 Task: Open Card Project Procurement Management in Board Resource Allocation Techniques to Workspace Health and Safety and add a team member Softage.3@softage.net, a label Green, a checklist Sales Reporting, an attachment from your computer, a color Green and finally, add a card description 'Conduct team training session on effective coaching and mentoring' and a comment 'This task requires us to be detail-oriented and meticulous, ensuring that we do not miss any important information or details.'. Add a start date 'Jan 07, 1900' with a due date 'Jan 14, 1900'
Action: Mouse moved to (633, 195)
Screenshot: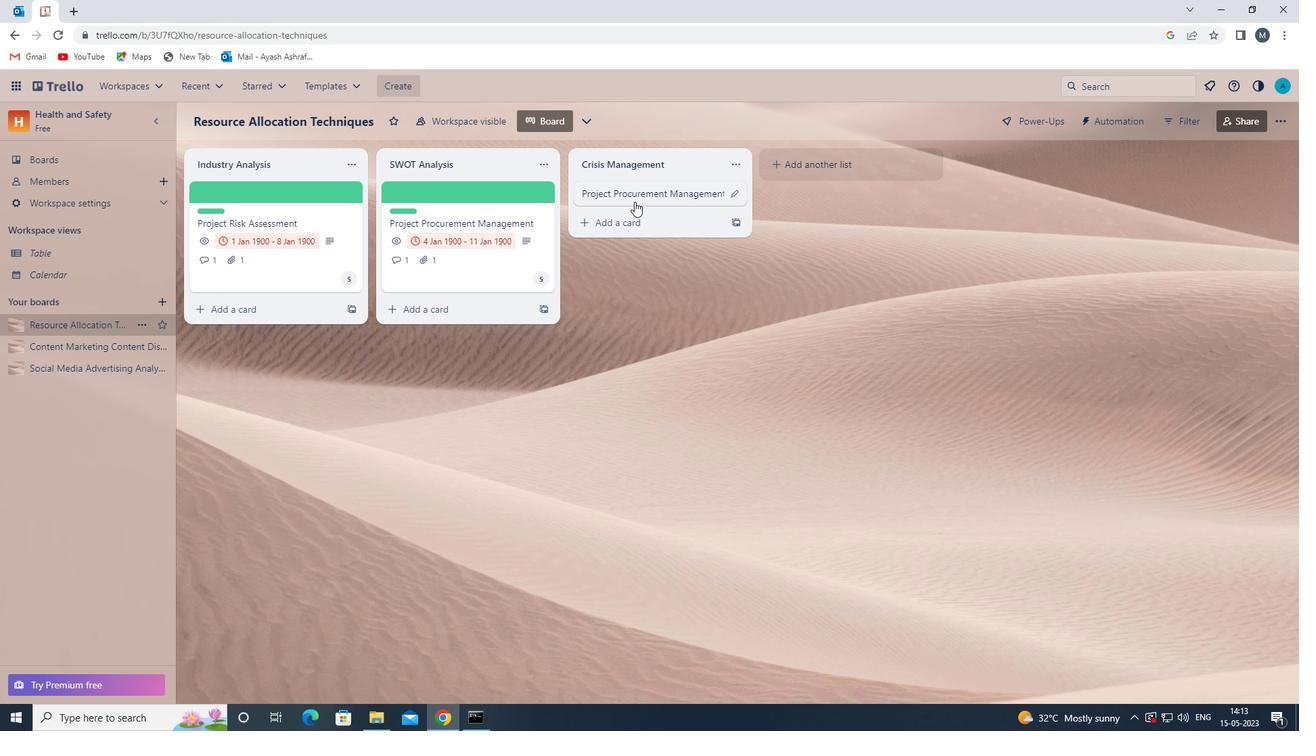 
Action: Mouse pressed left at (633, 195)
Screenshot: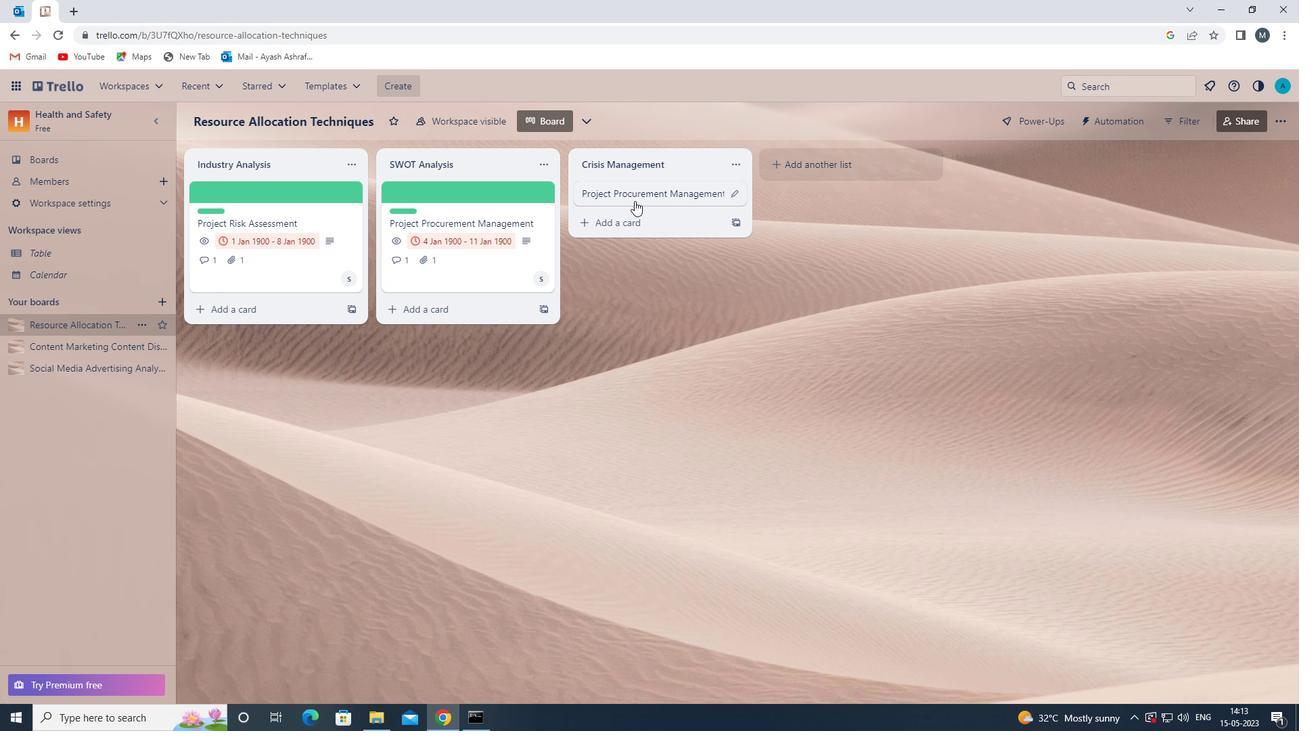 
Action: Mouse moved to (803, 240)
Screenshot: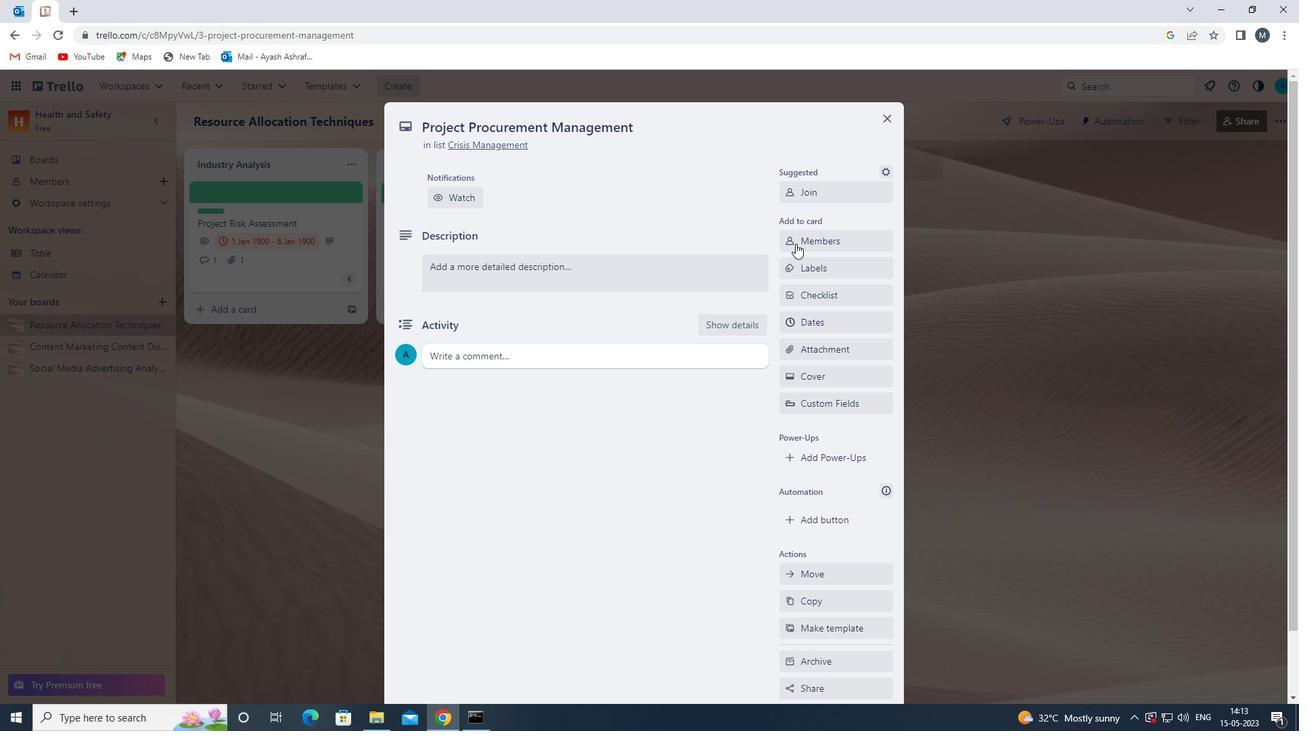 
Action: Mouse pressed left at (803, 240)
Screenshot: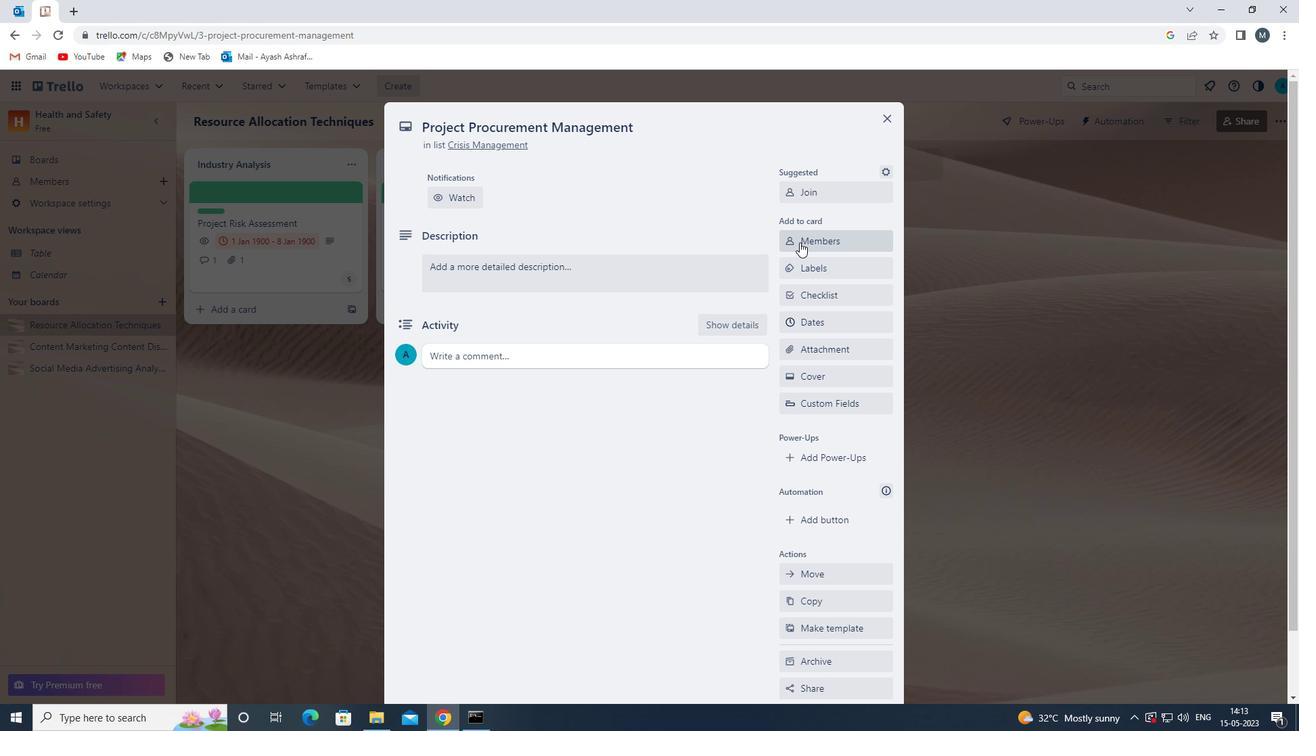 
Action: Mouse moved to (837, 290)
Screenshot: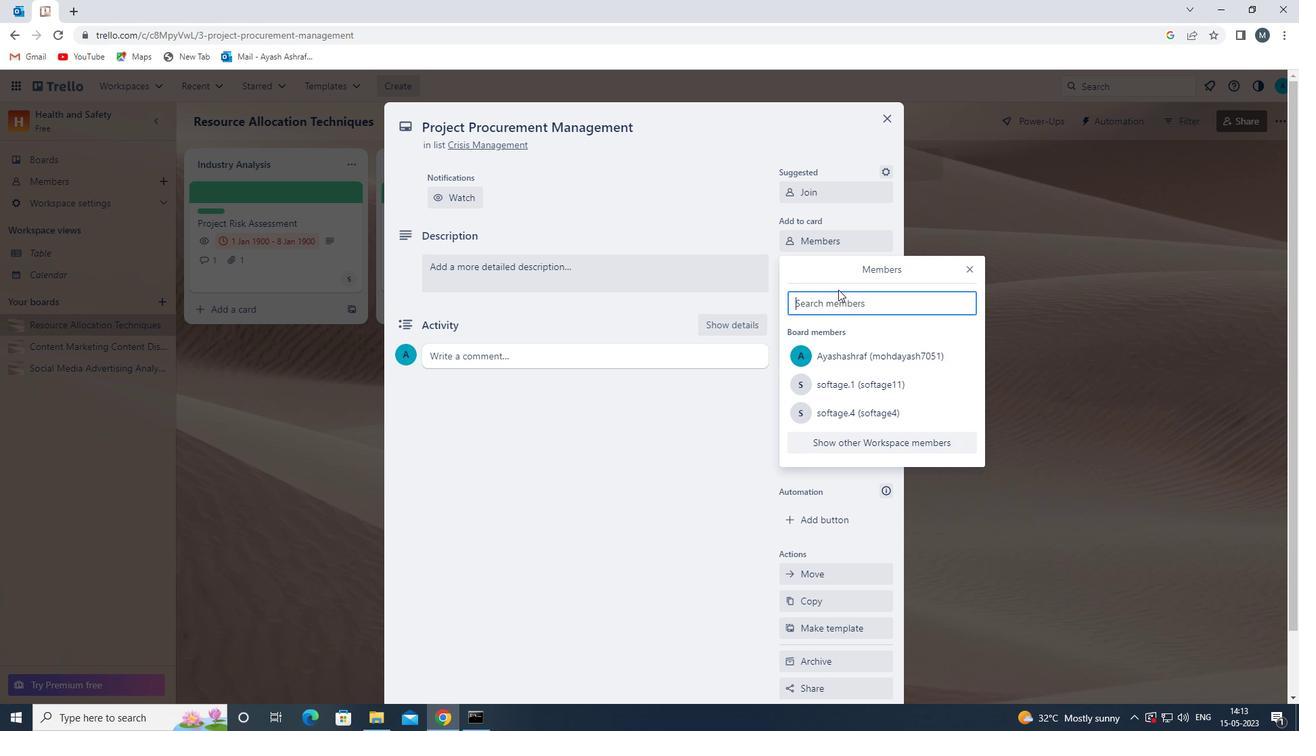 
Action: Key pressed s
Screenshot: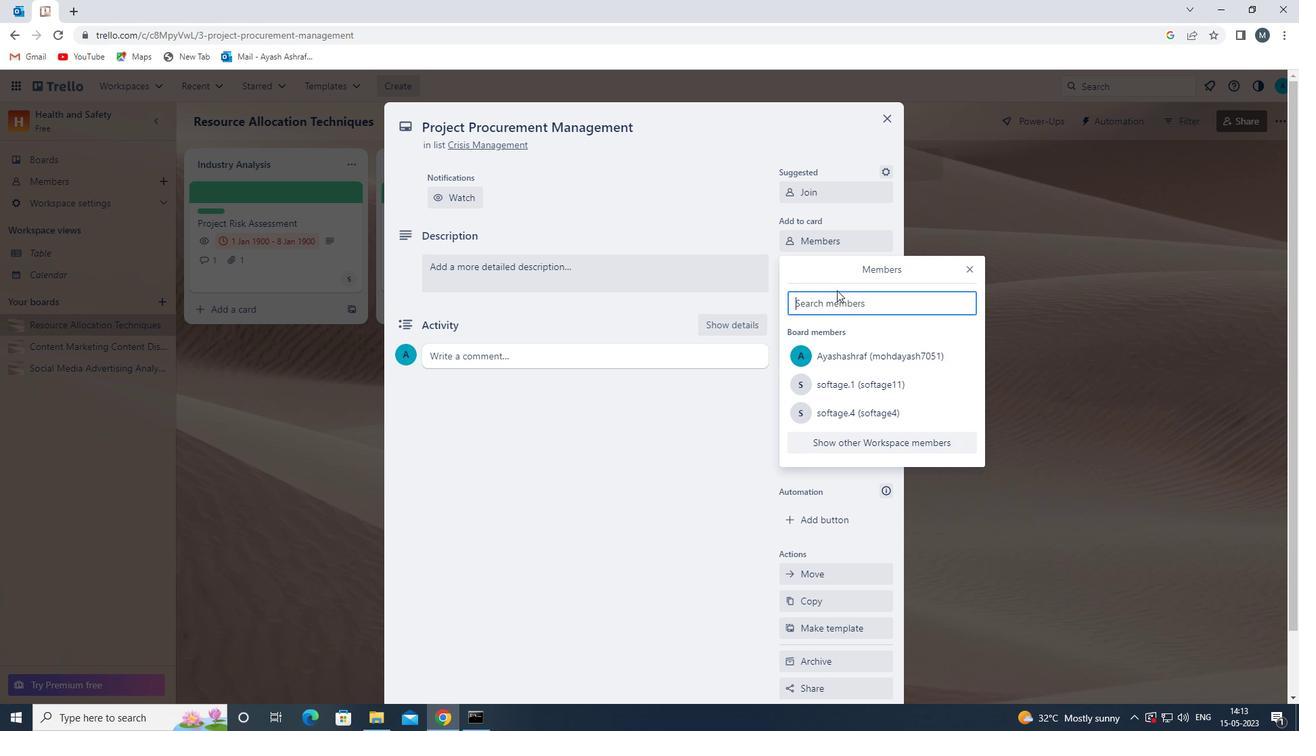 
Action: Mouse moved to (857, 463)
Screenshot: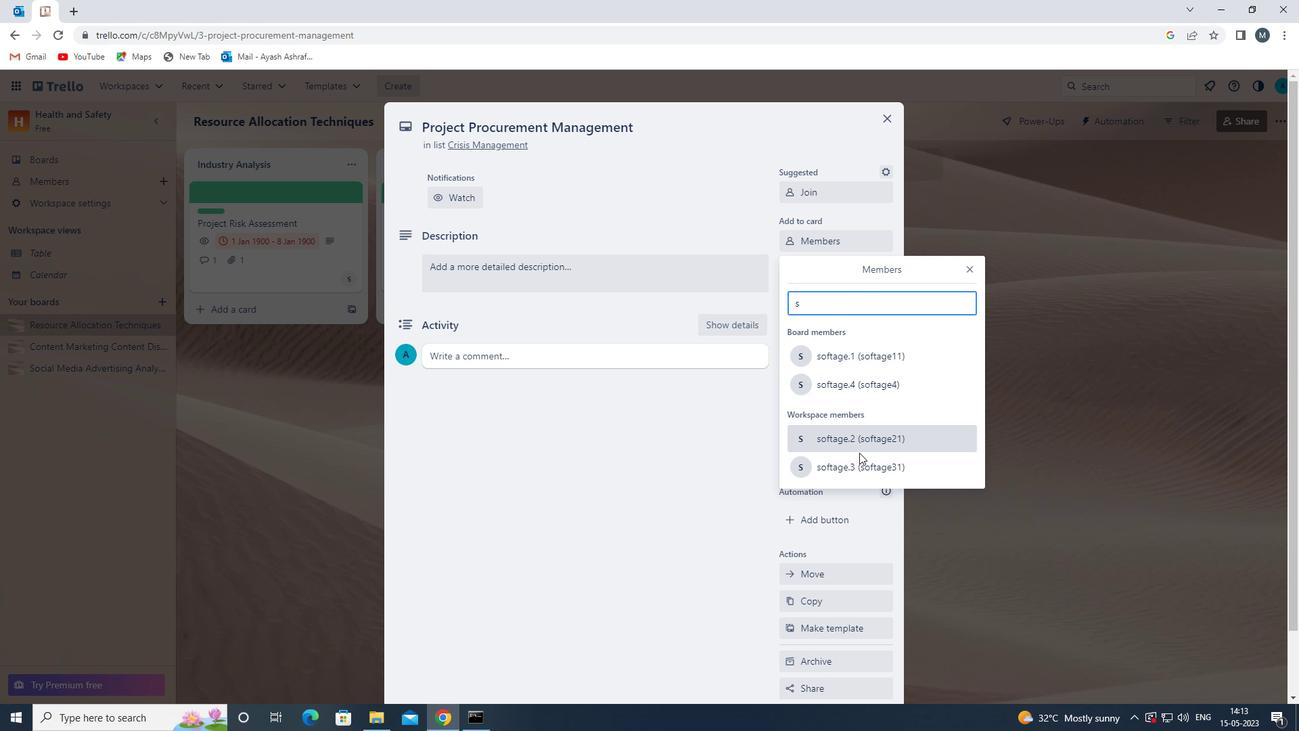 
Action: Mouse pressed left at (857, 463)
Screenshot: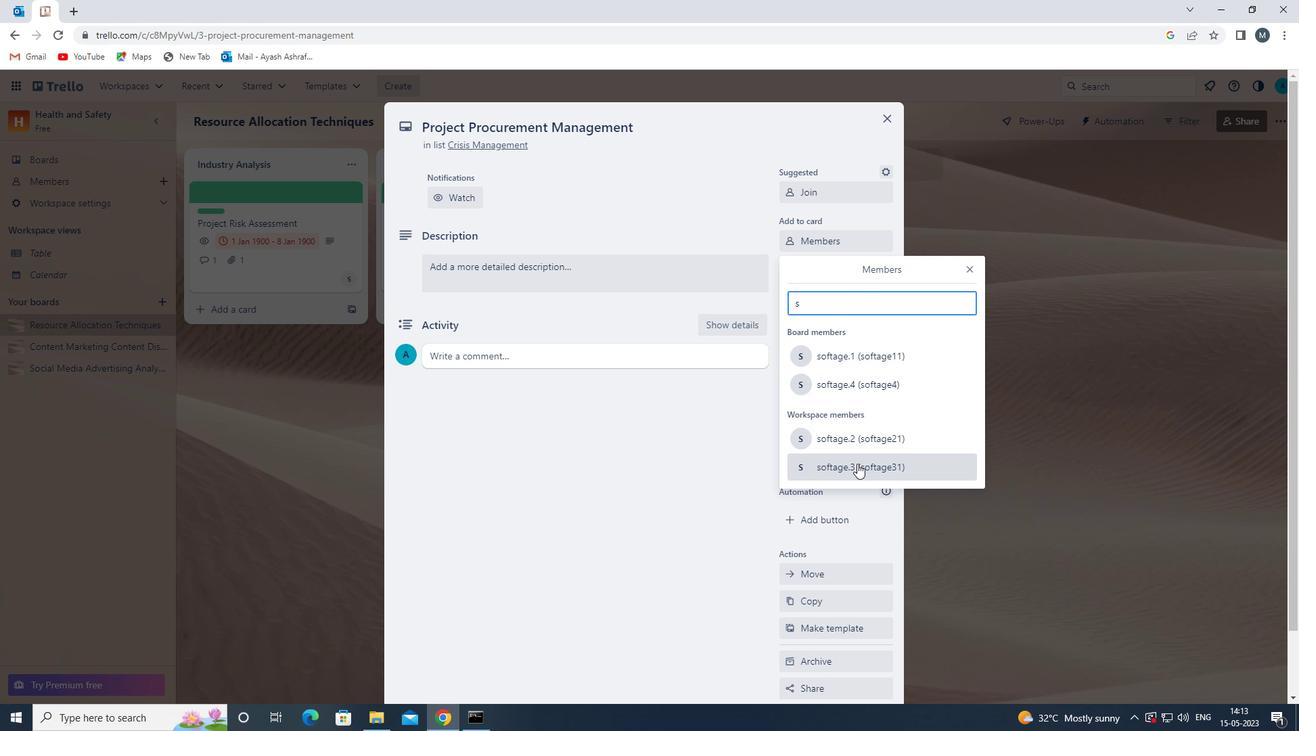 
Action: Mouse moved to (970, 264)
Screenshot: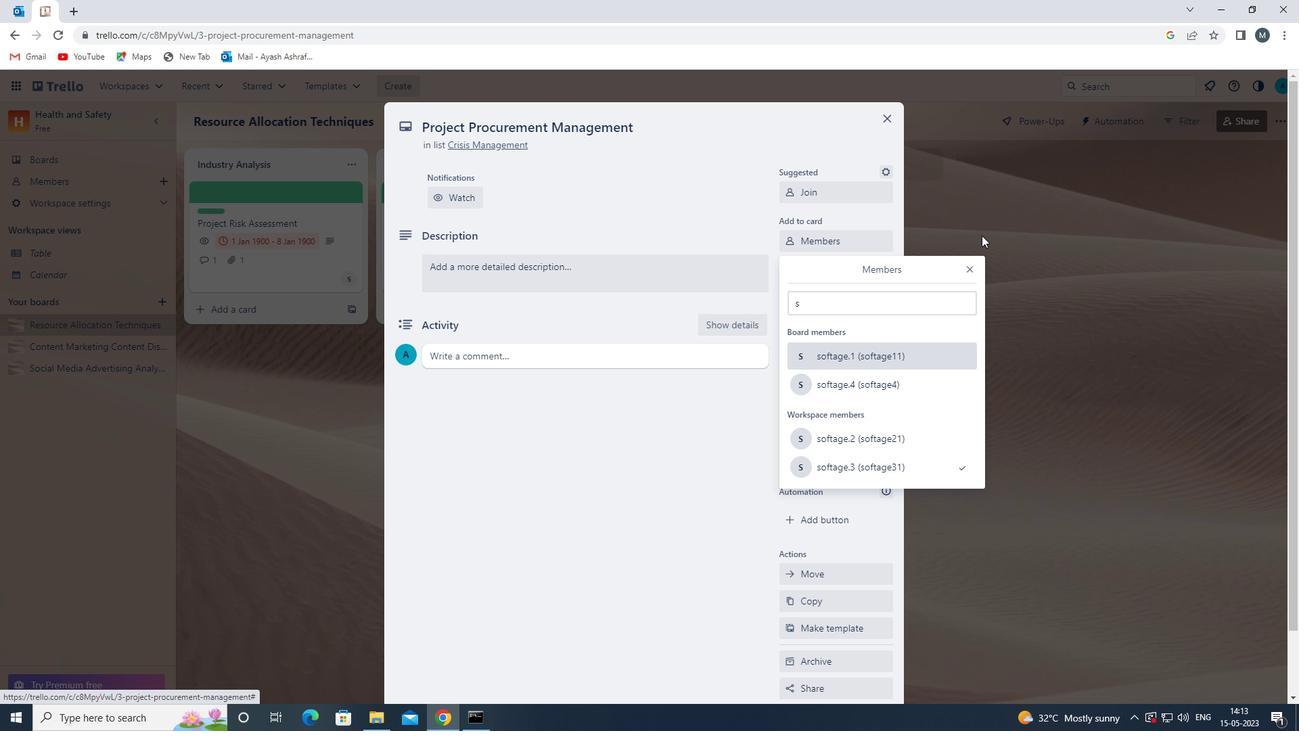 
Action: Mouse pressed left at (970, 264)
Screenshot: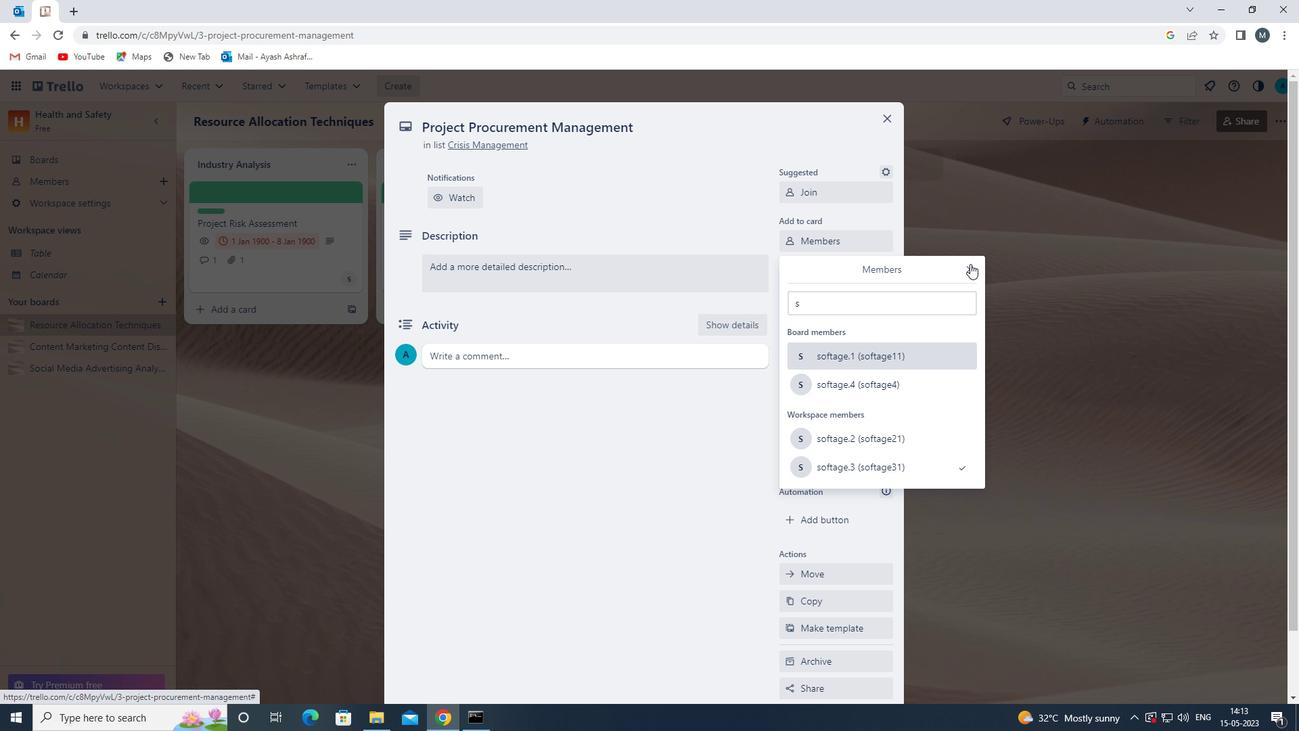 
Action: Mouse moved to (841, 269)
Screenshot: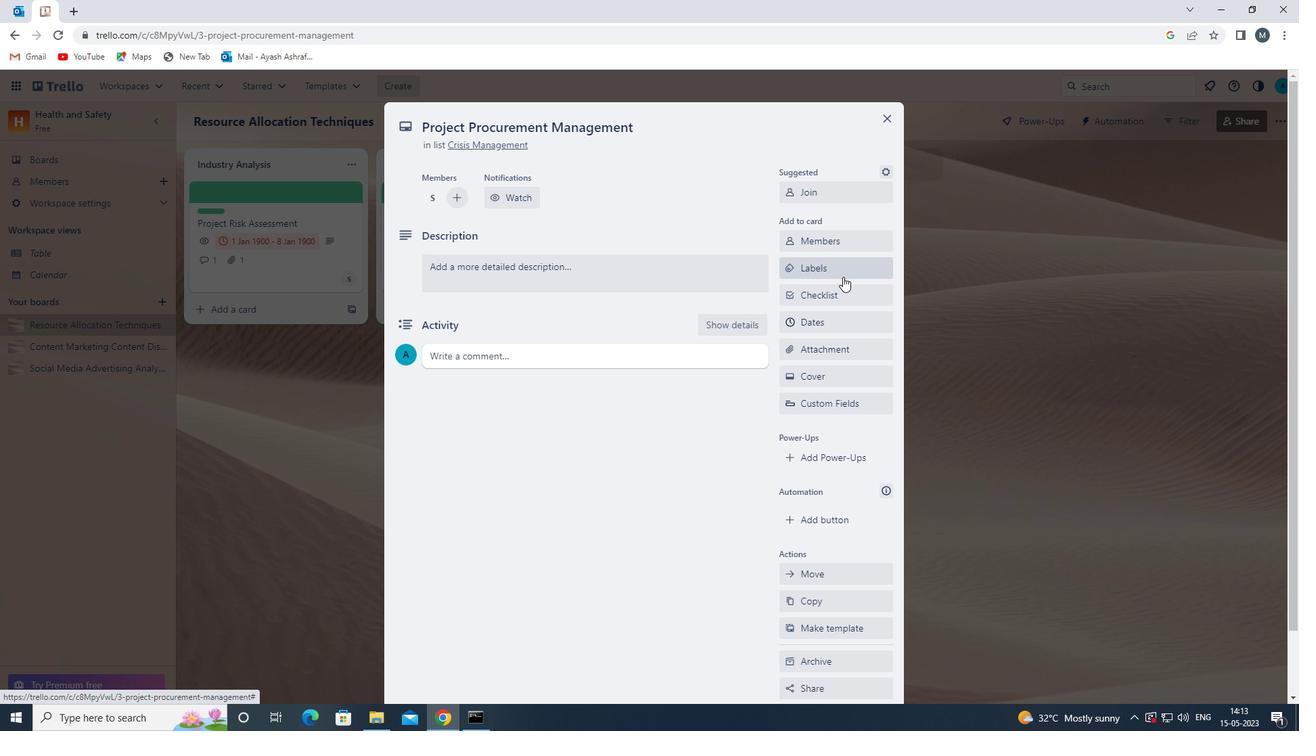 
Action: Mouse pressed left at (841, 269)
Screenshot: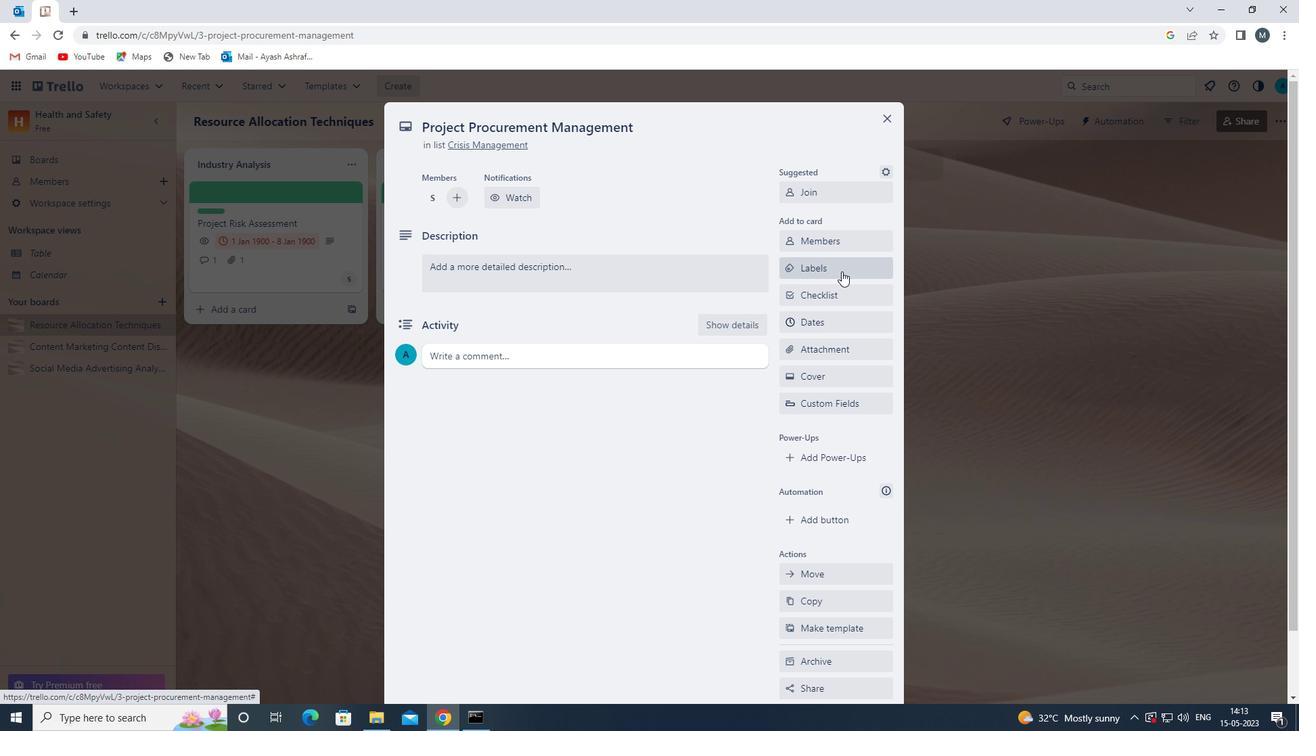 
Action: Mouse moved to (830, 375)
Screenshot: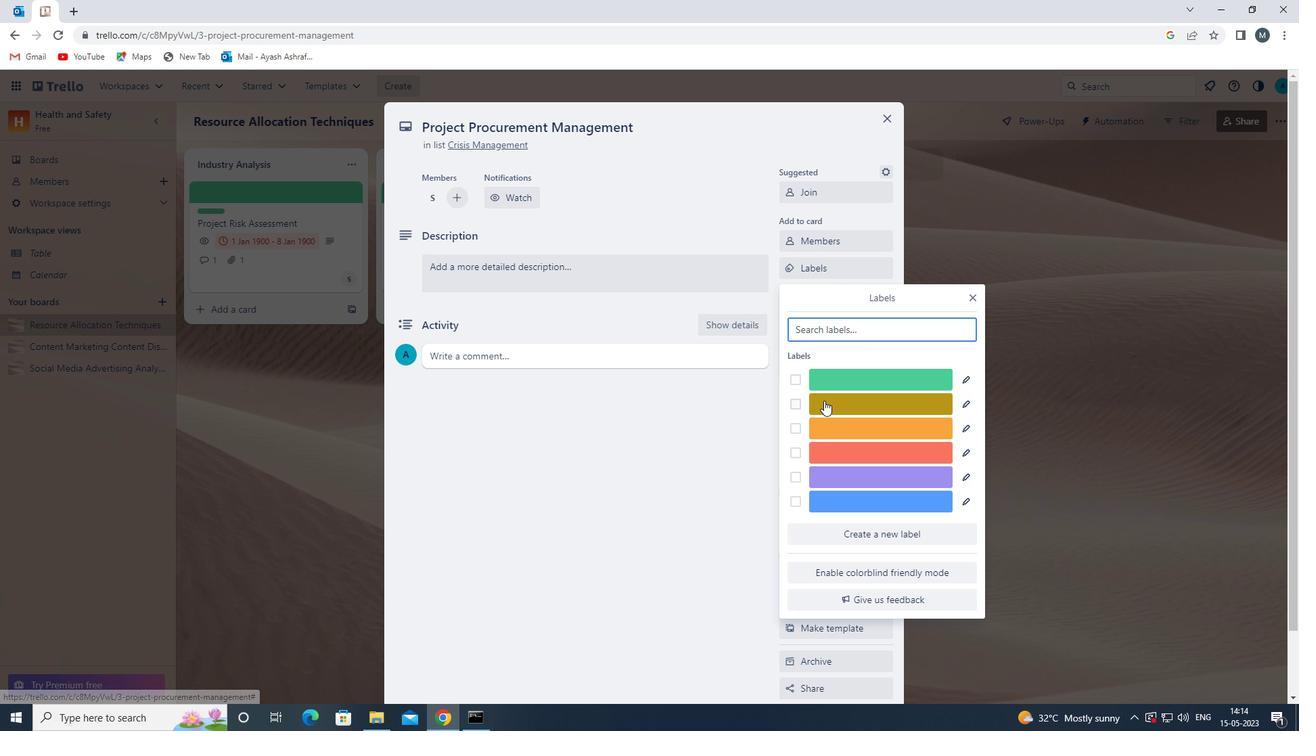 
Action: Mouse pressed left at (830, 375)
Screenshot: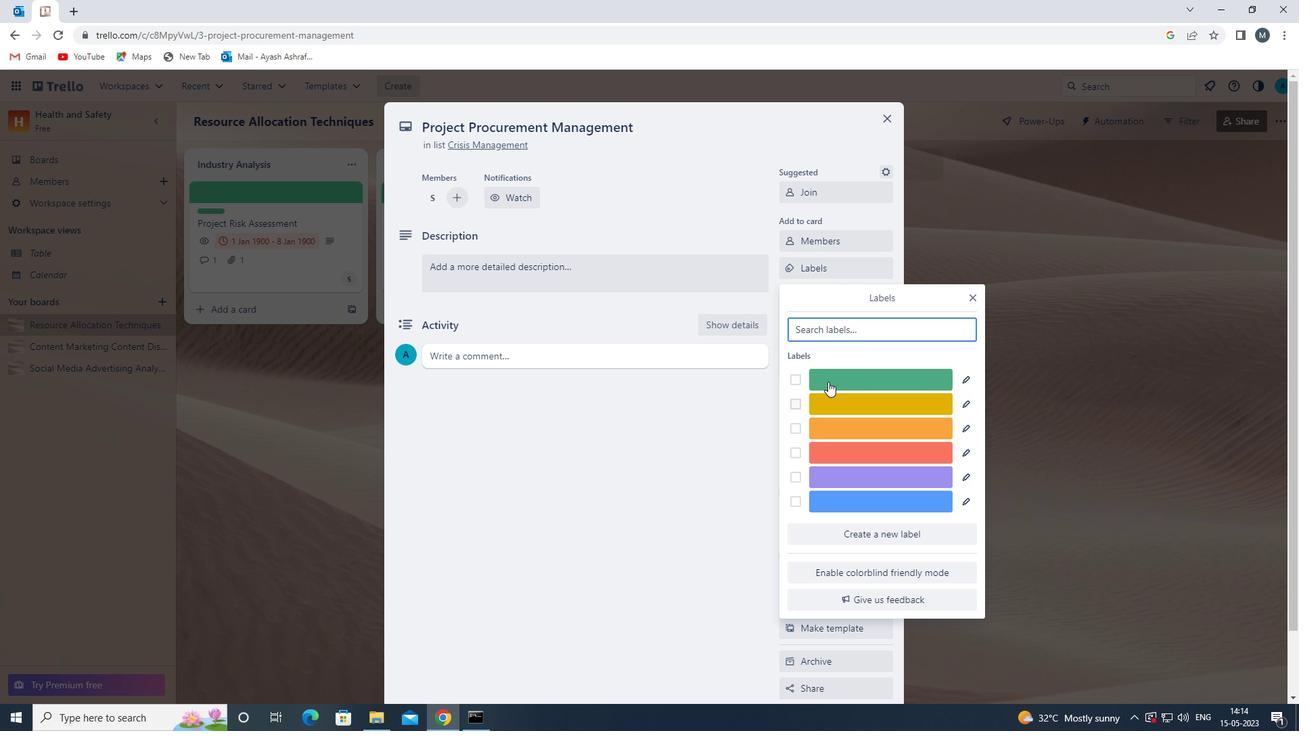 
Action: Mouse moved to (974, 297)
Screenshot: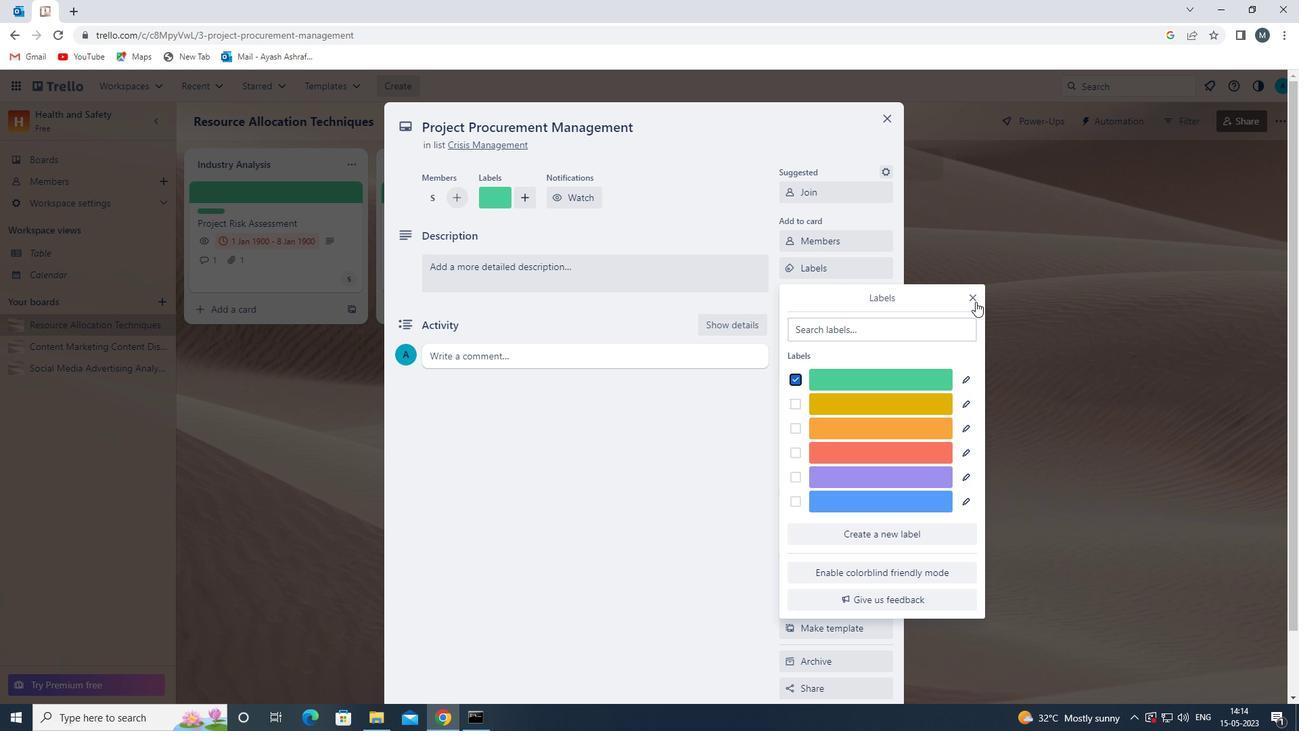 
Action: Mouse pressed left at (974, 297)
Screenshot: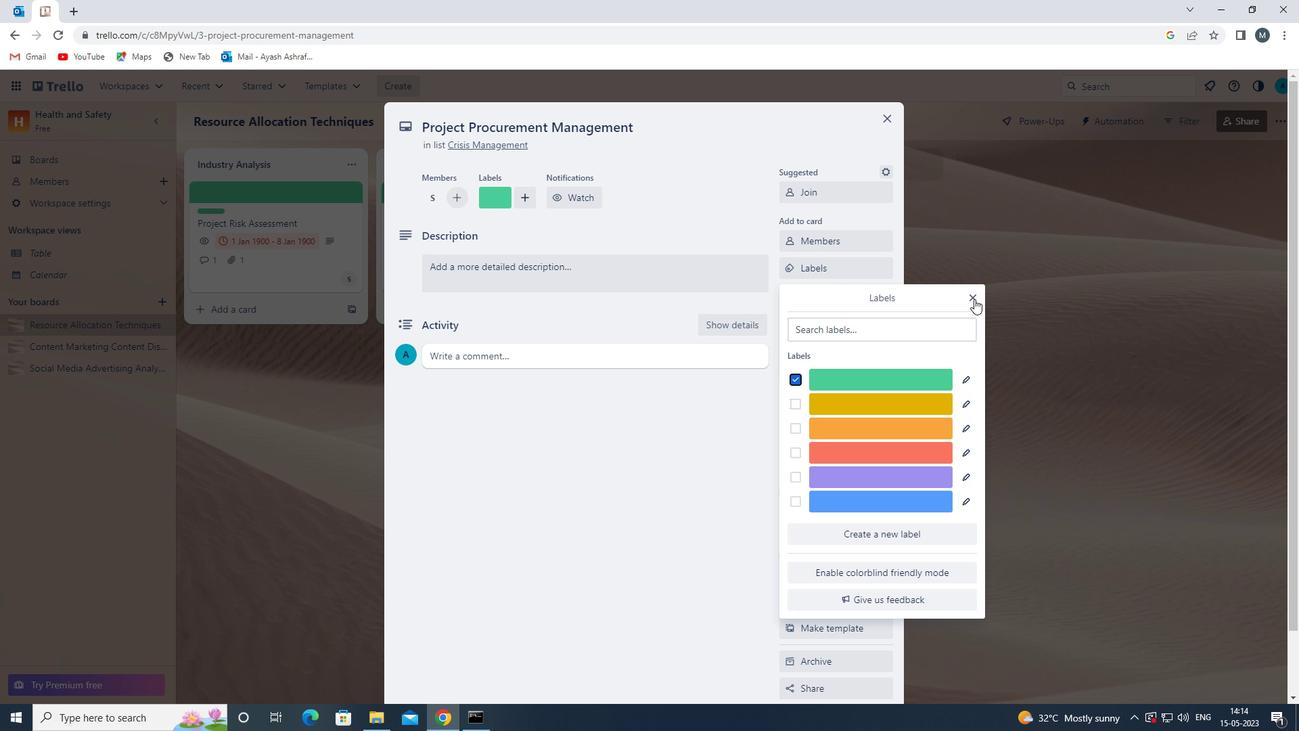 
Action: Mouse moved to (837, 290)
Screenshot: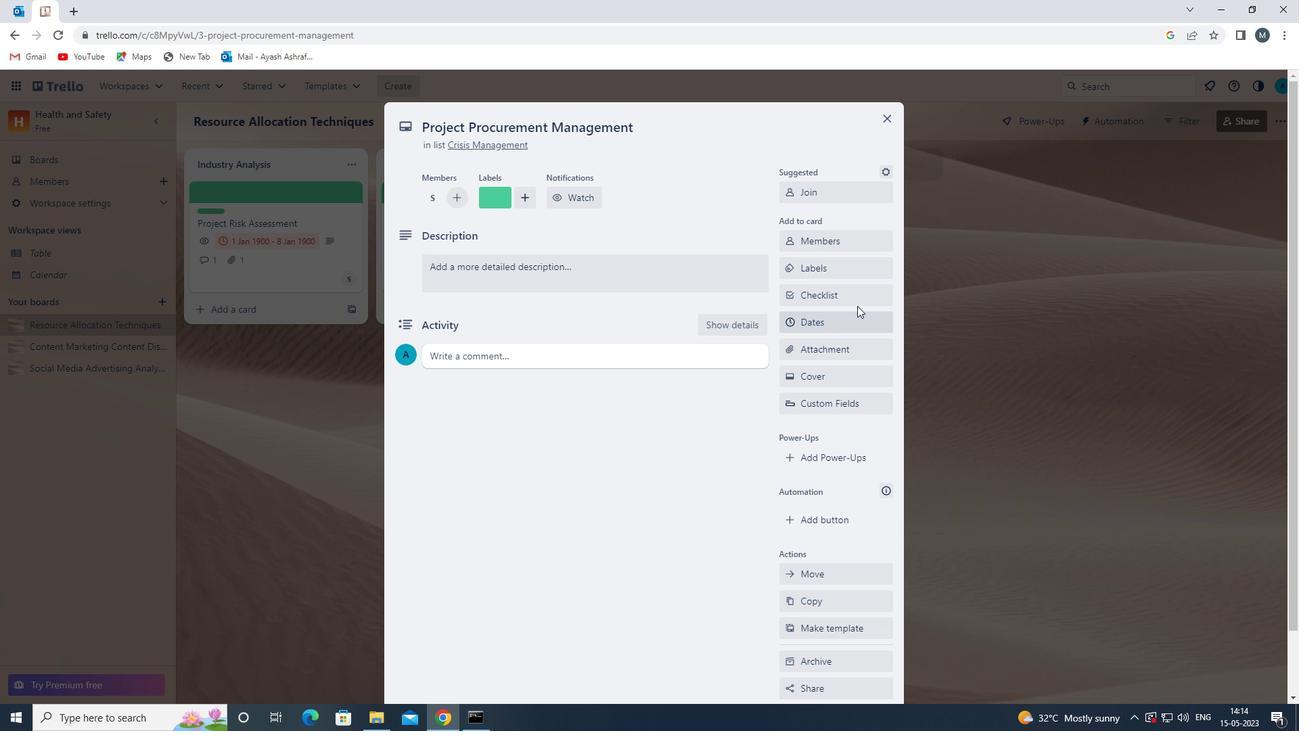 
Action: Mouse pressed left at (837, 290)
Screenshot: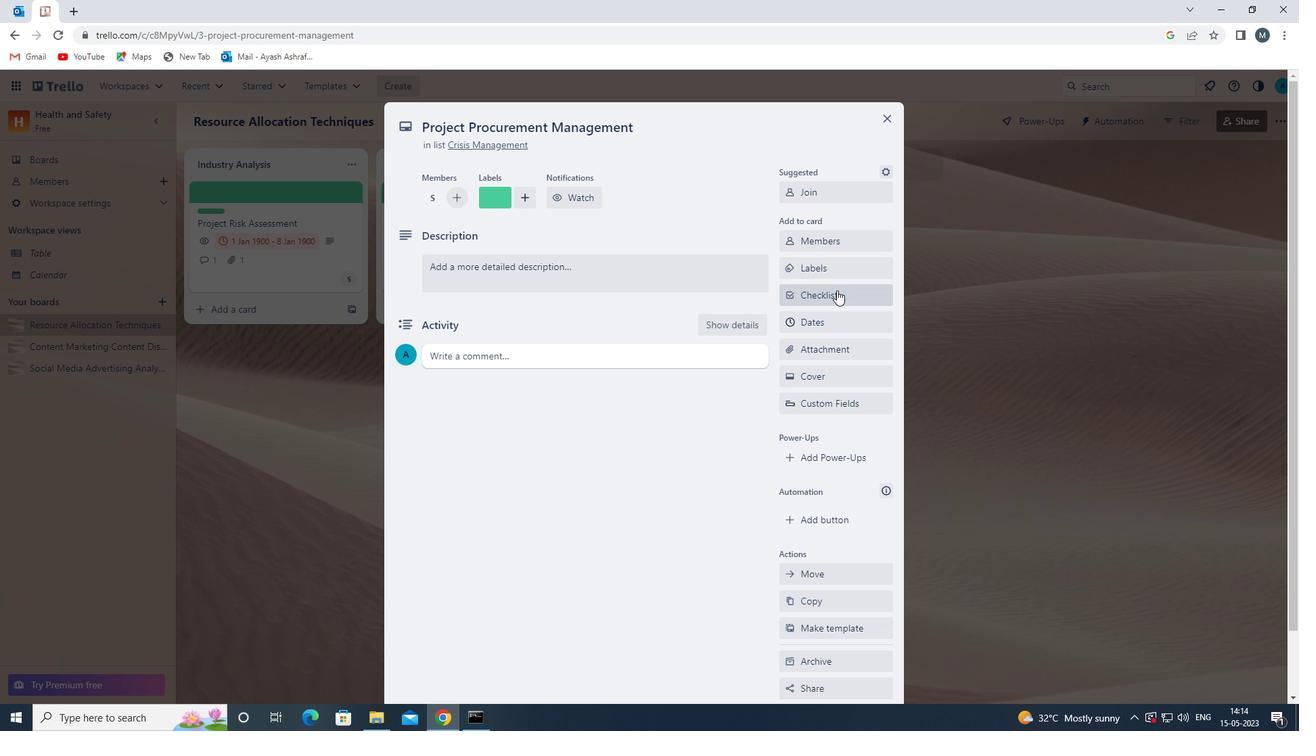 
Action: Key pressed s
Screenshot: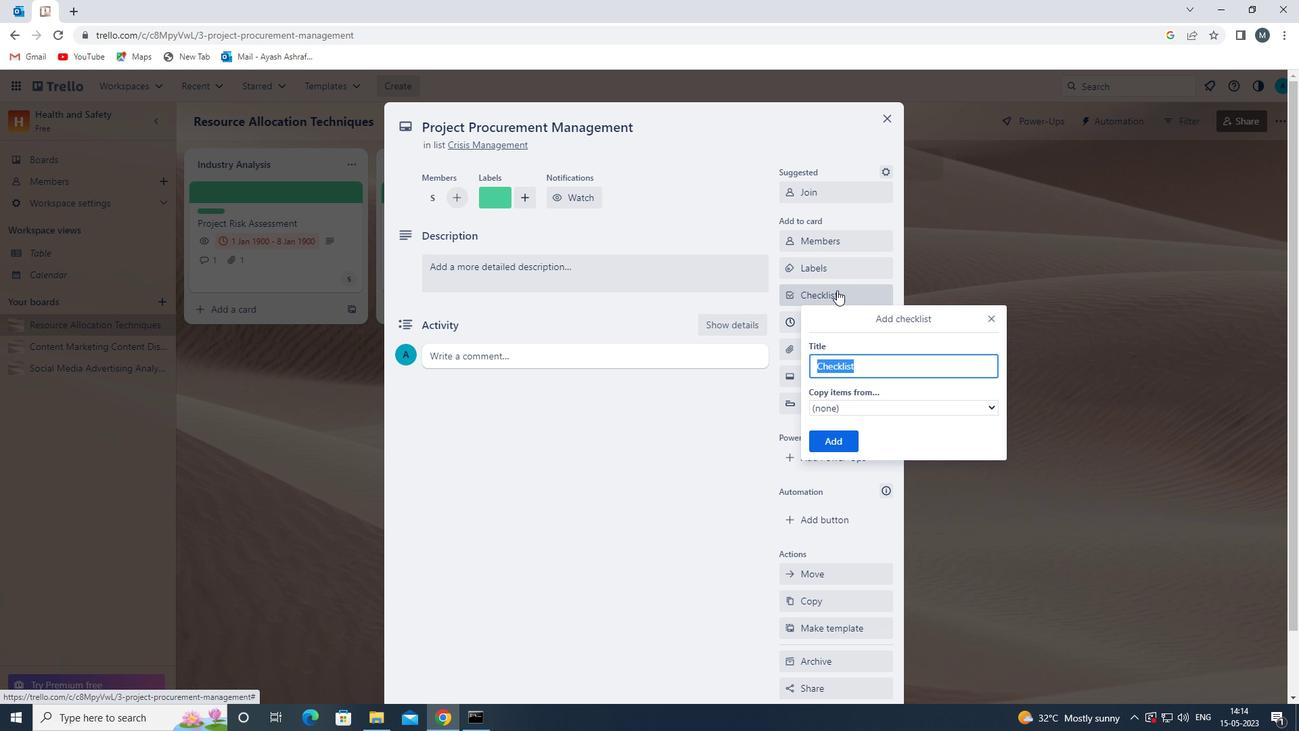 
Action: Mouse moved to (916, 477)
Screenshot: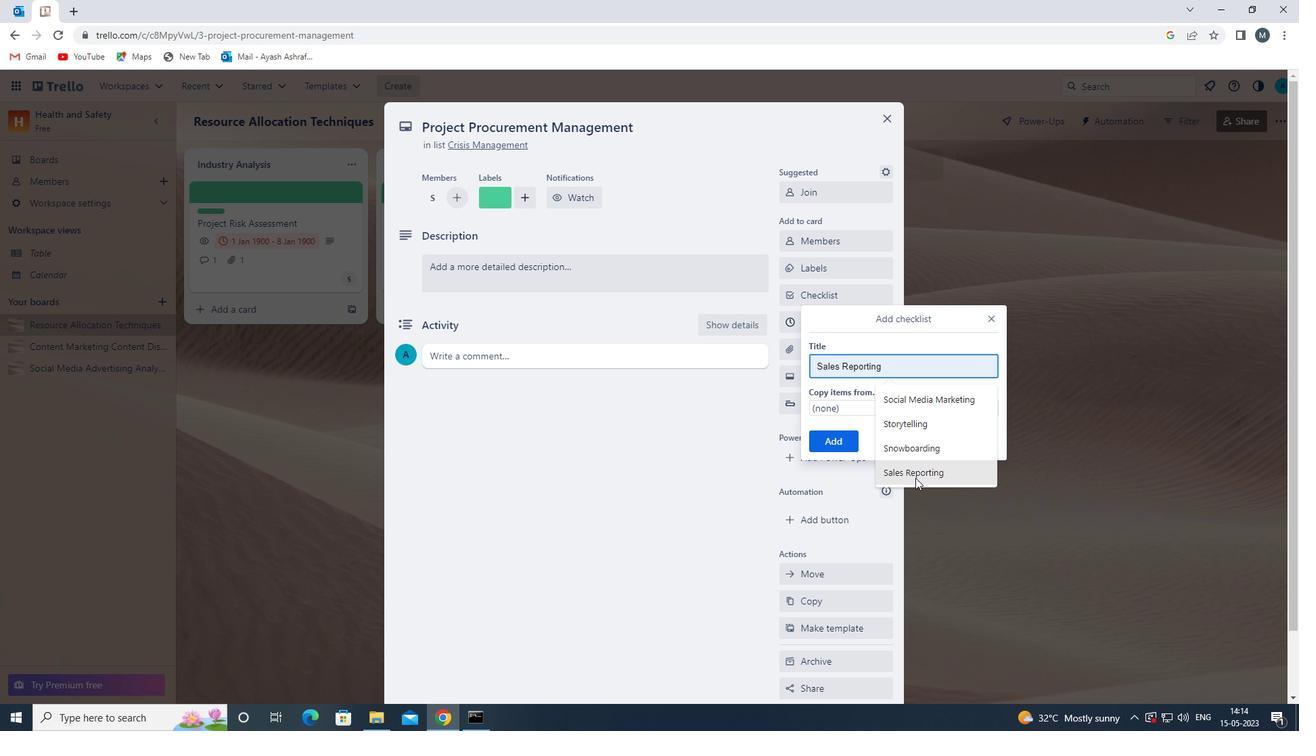 
Action: Mouse pressed left at (916, 477)
Screenshot: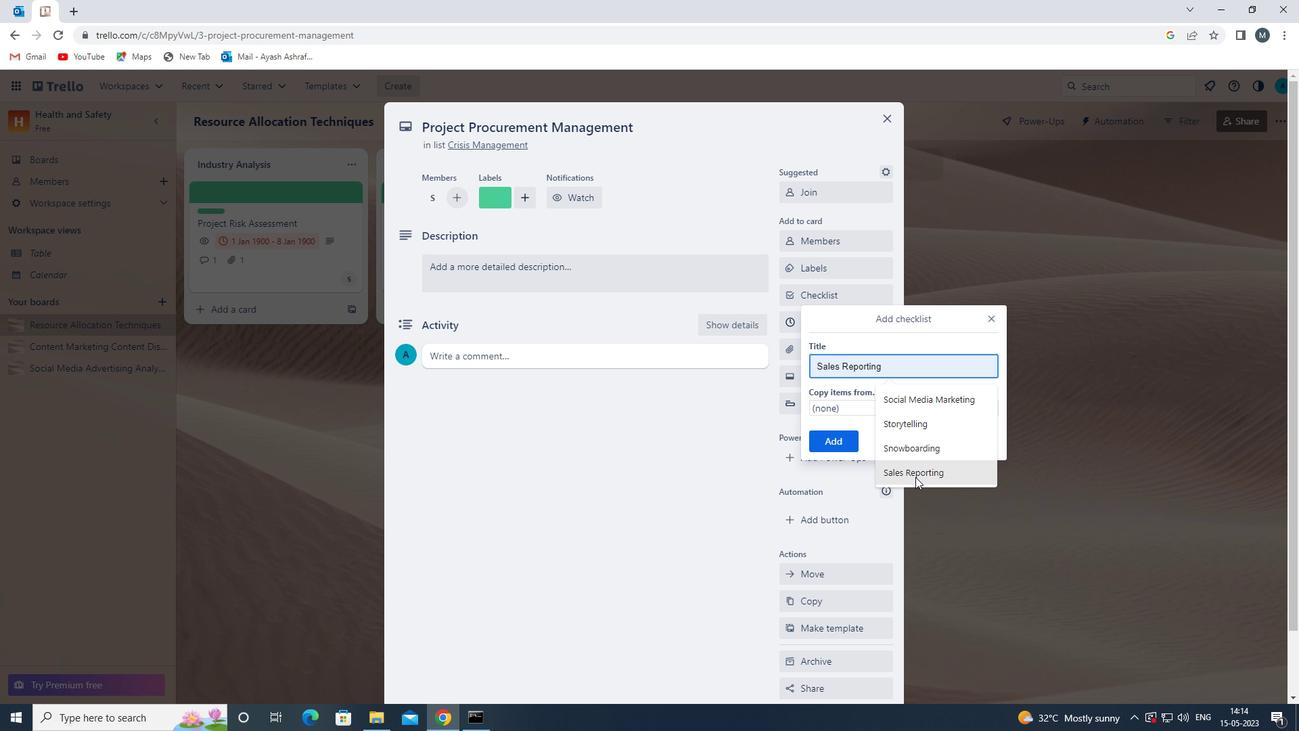 
Action: Mouse moved to (846, 440)
Screenshot: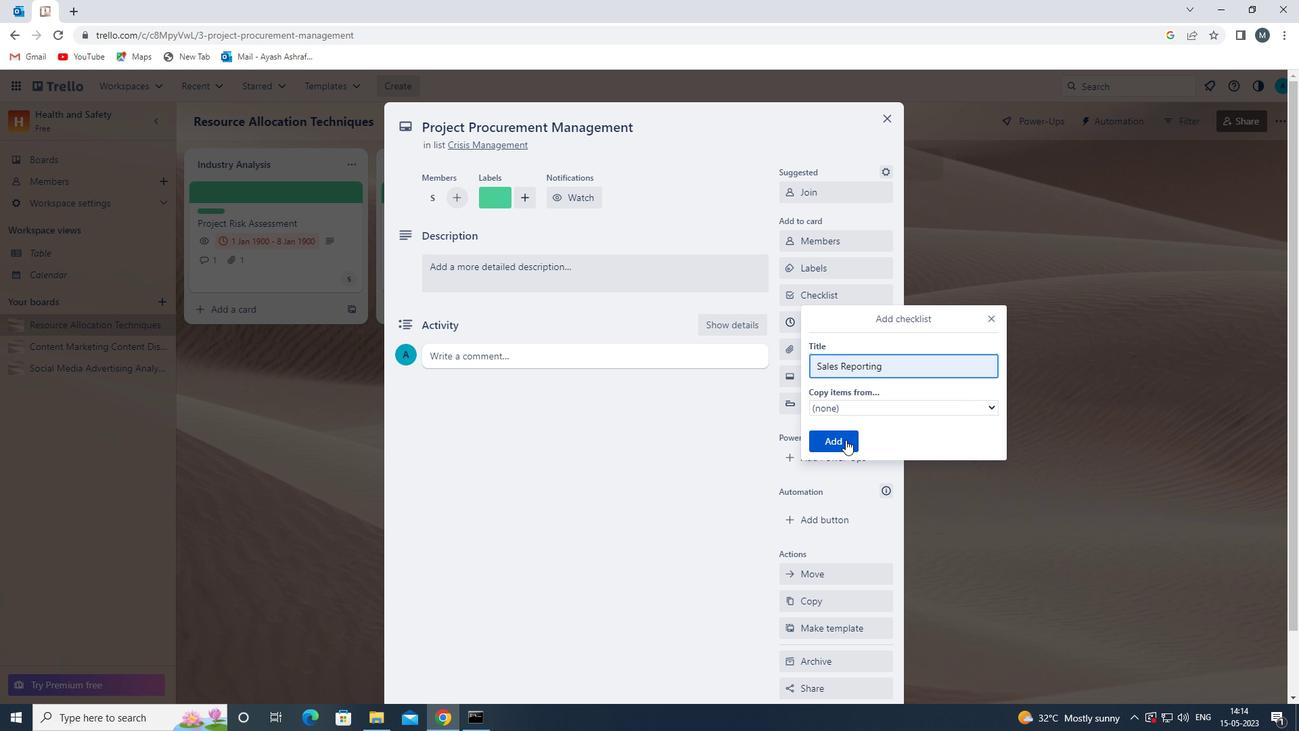 
Action: Mouse pressed left at (846, 440)
Screenshot: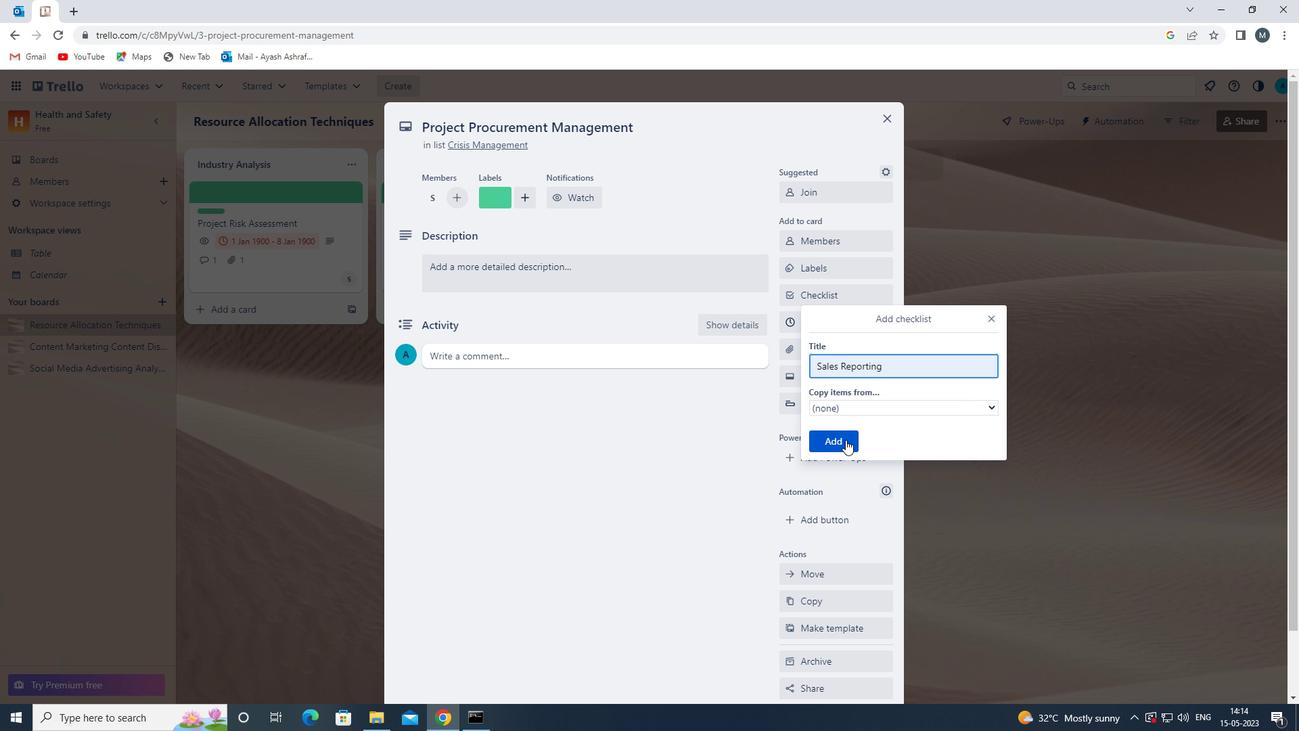 
Action: Mouse moved to (819, 352)
Screenshot: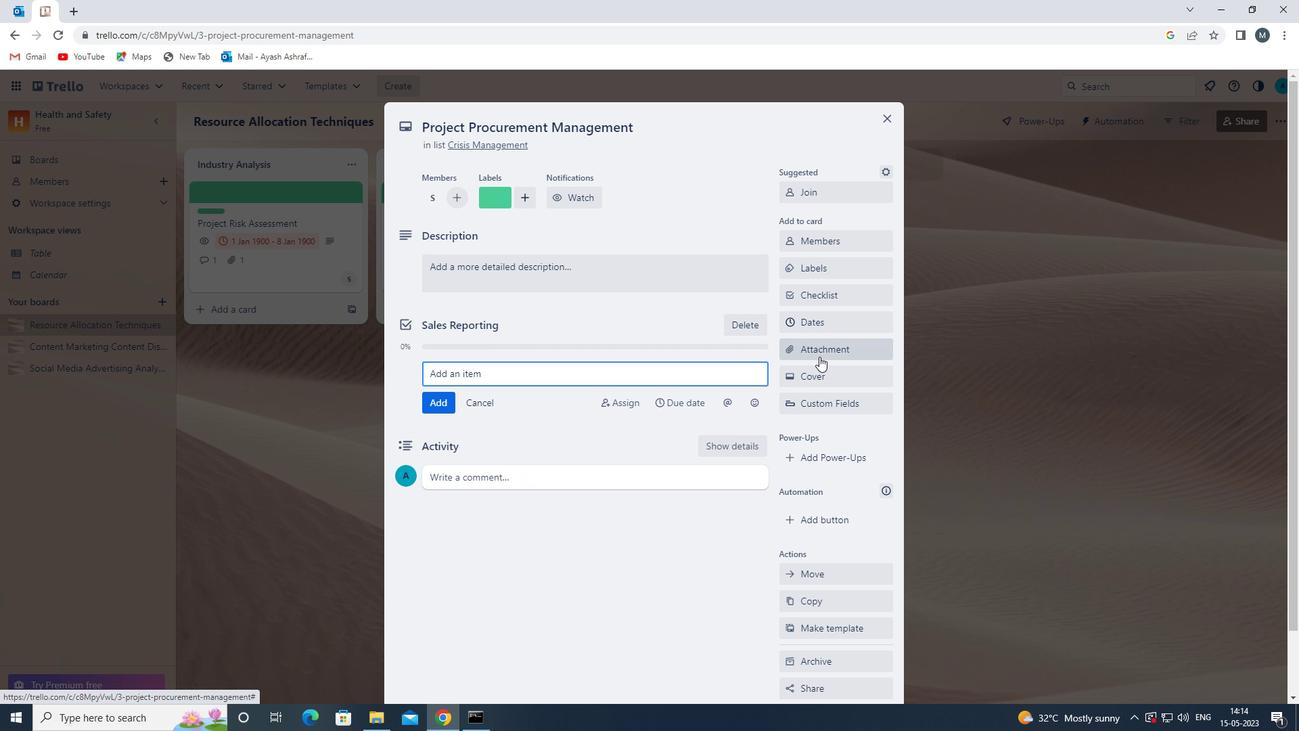
Action: Mouse pressed left at (819, 352)
Screenshot: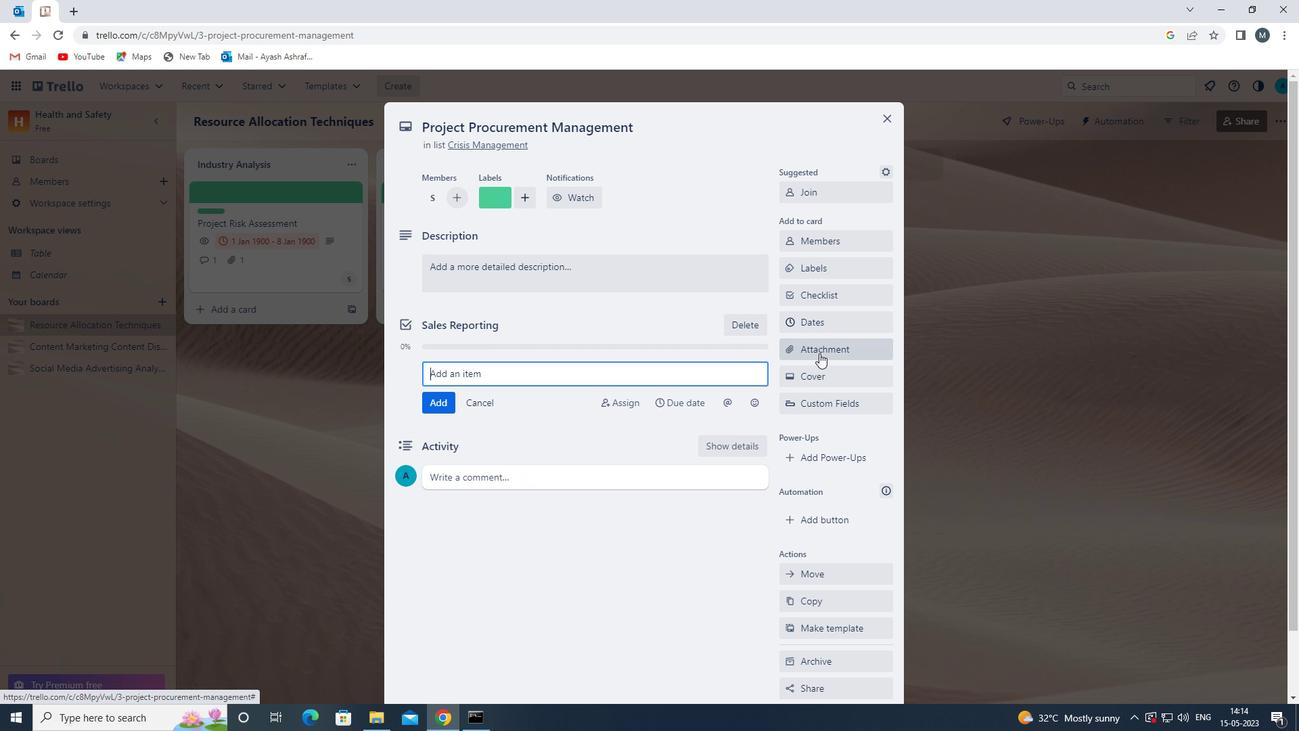 
Action: Mouse moved to (824, 408)
Screenshot: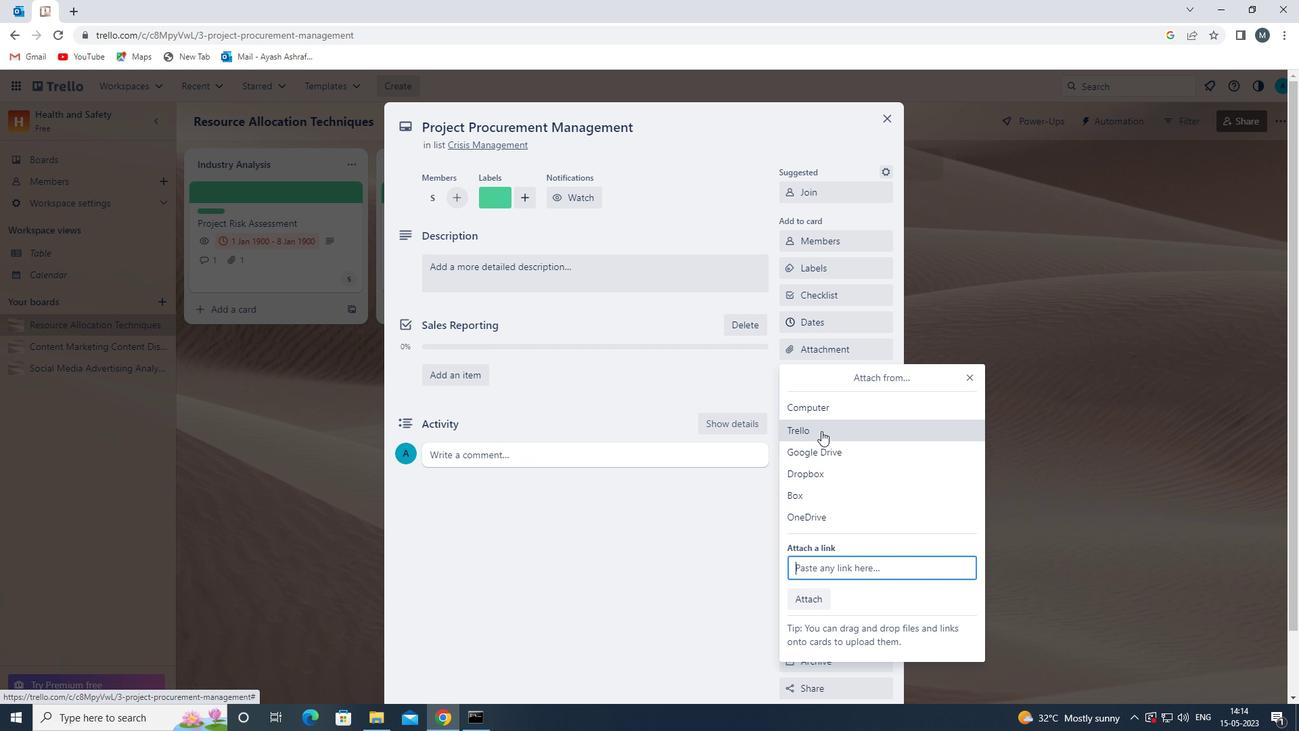 
Action: Mouse pressed left at (824, 408)
Screenshot: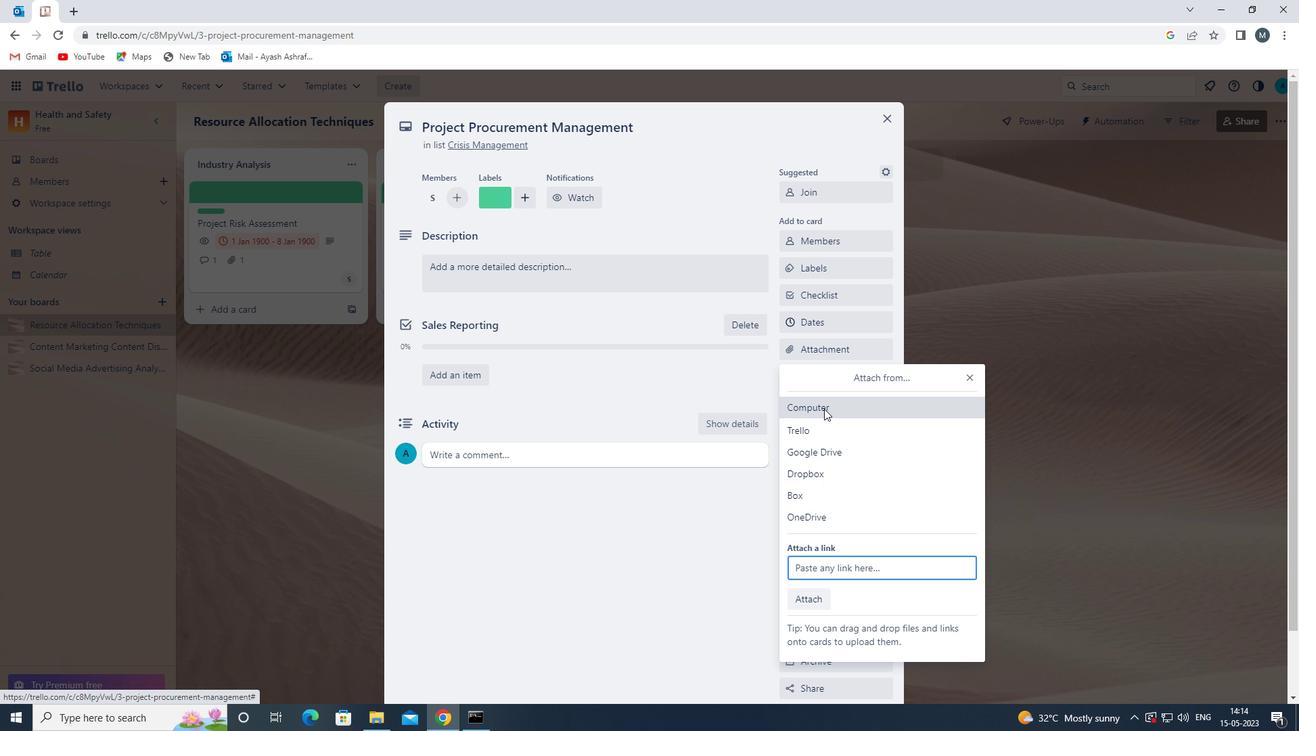 
Action: Mouse moved to (425, 257)
Screenshot: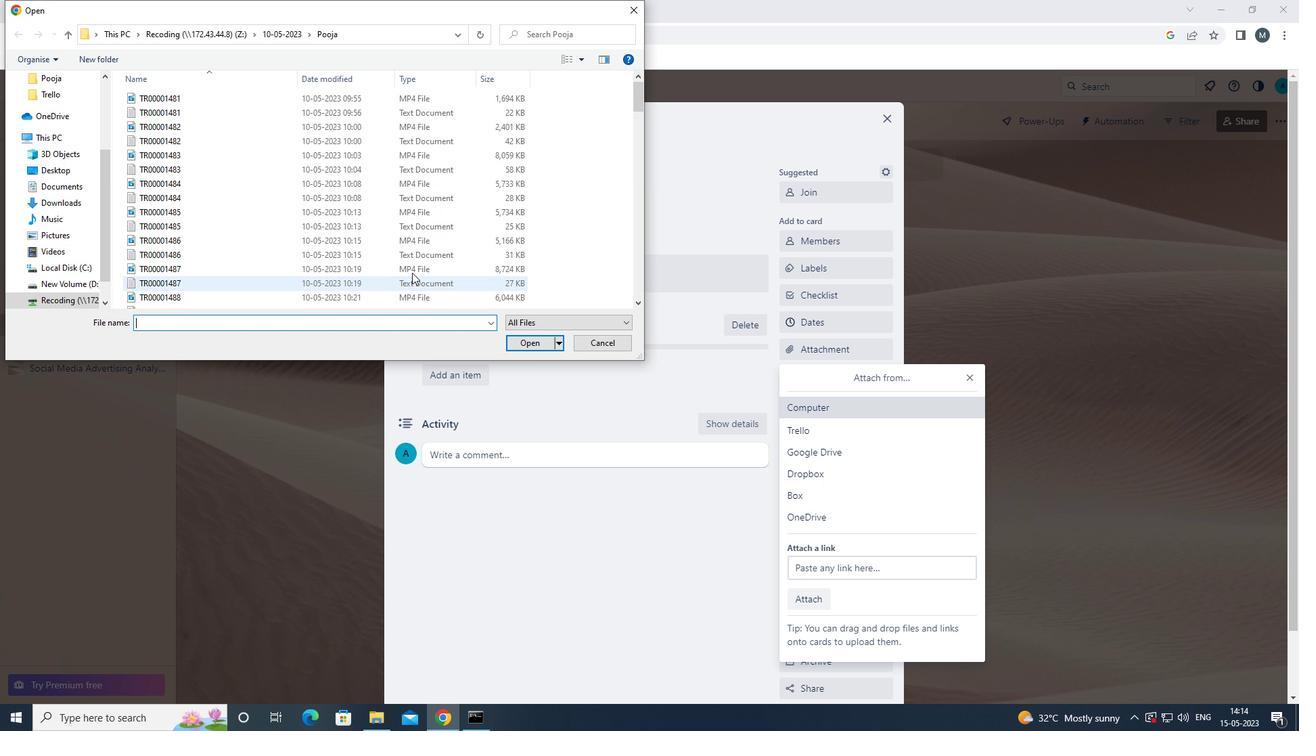 
Action: Mouse pressed left at (425, 257)
Screenshot: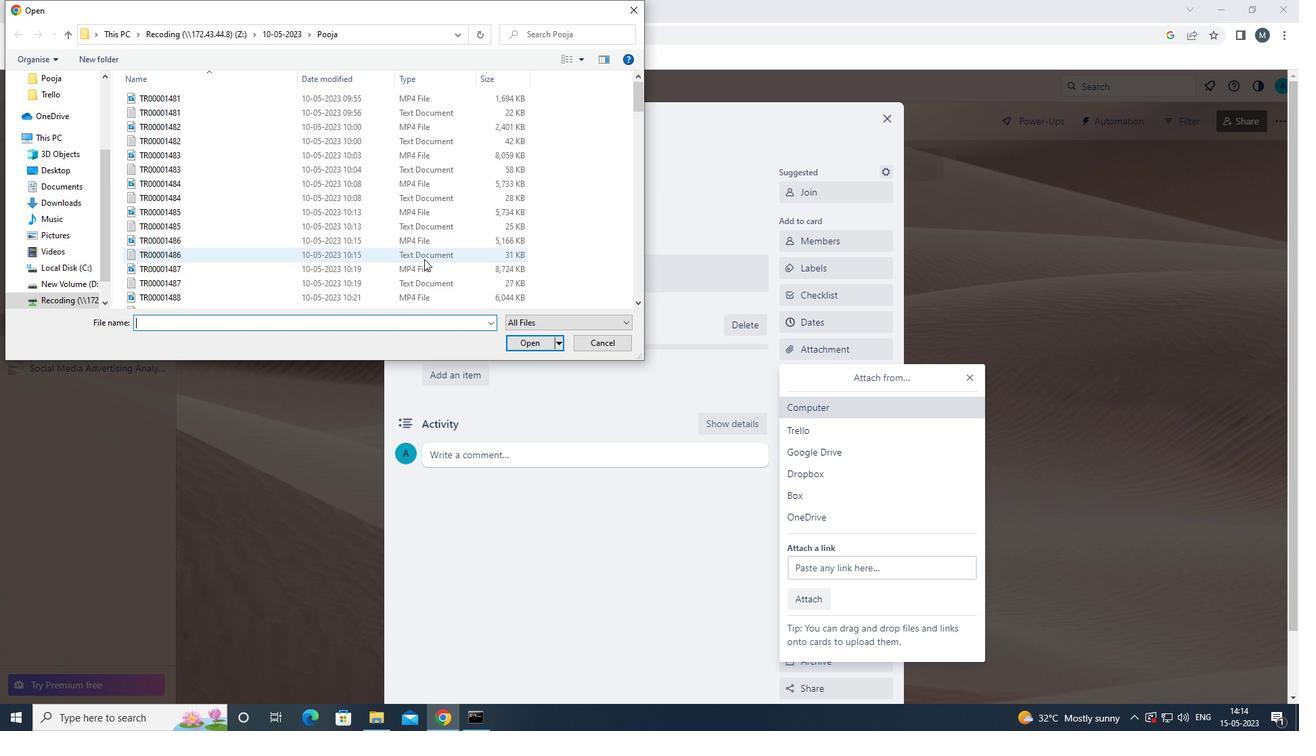 
Action: Mouse moved to (522, 347)
Screenshot: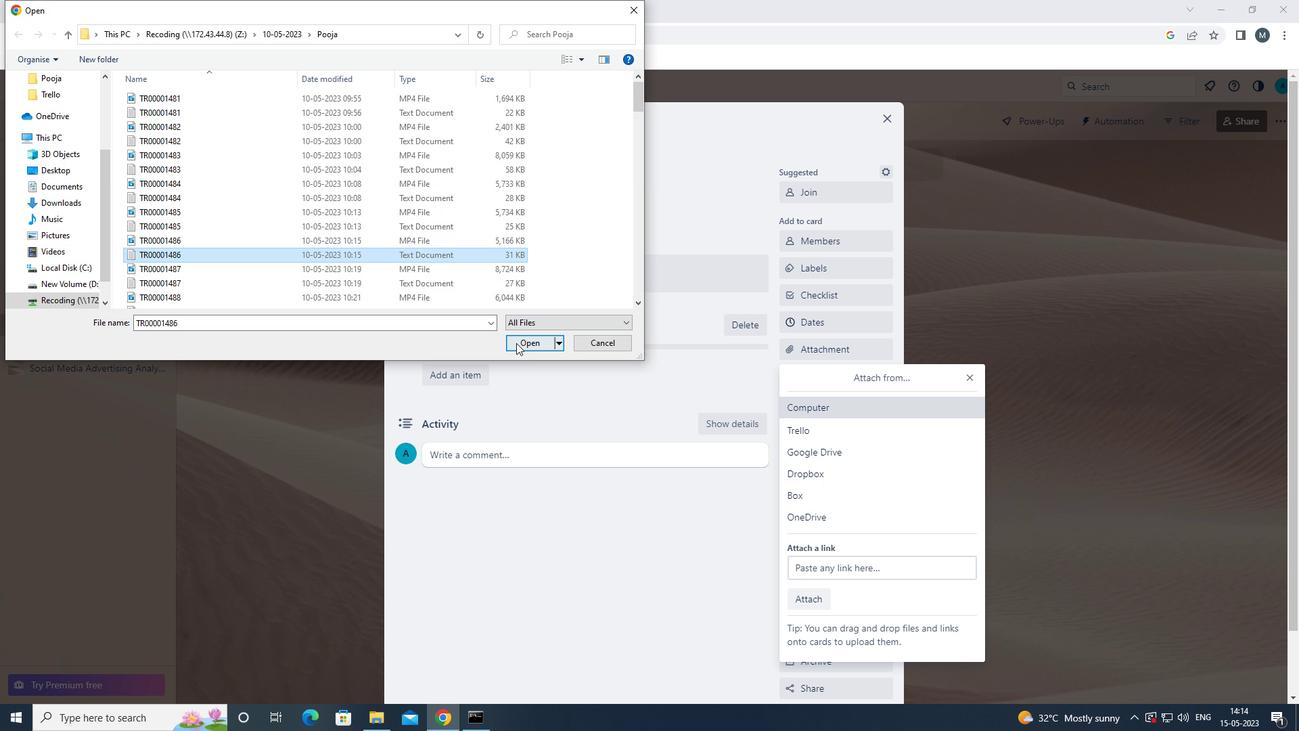 
Action: Mouse pressed left at (522, 347)
Screenshot: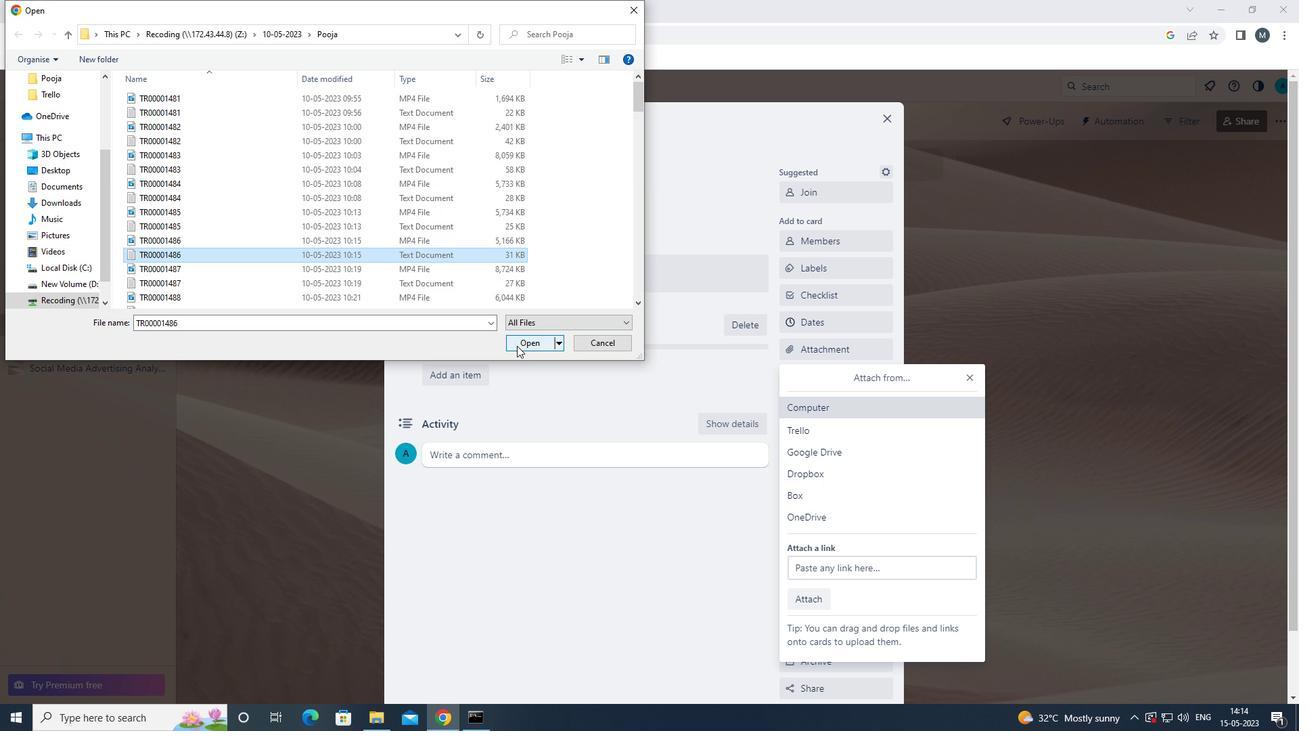 
Action: Mouse moved to (821, 381)
Screenshot: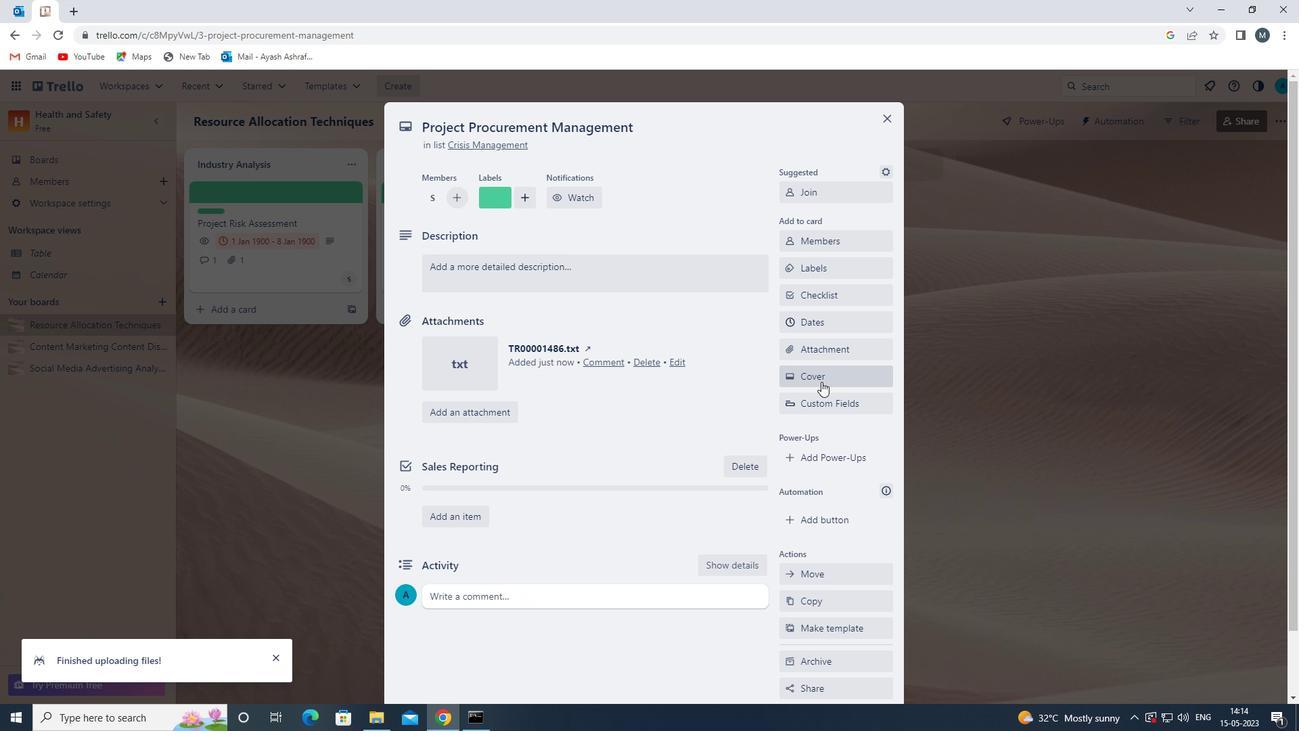 
Action: Mouse pressed left at (821, 381)
Screenshot: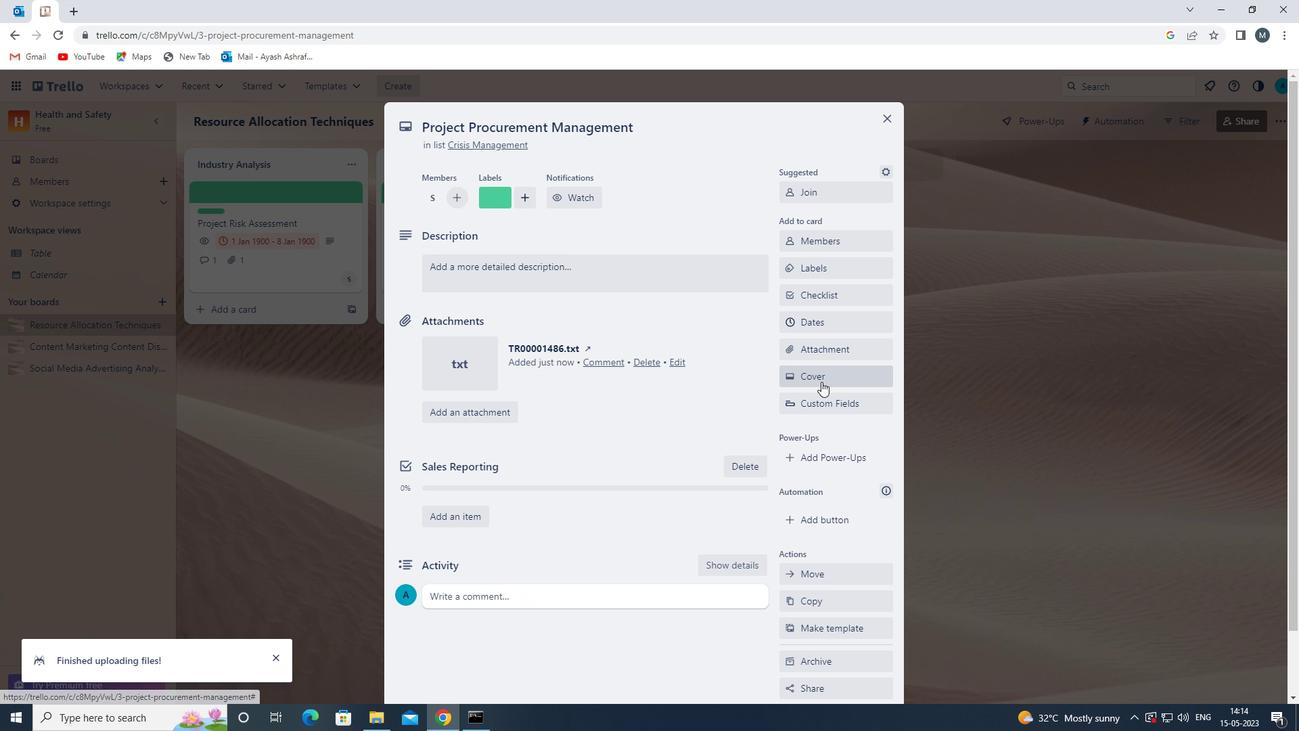 
Action: Mouse moved to (804, 433)
Screenshot: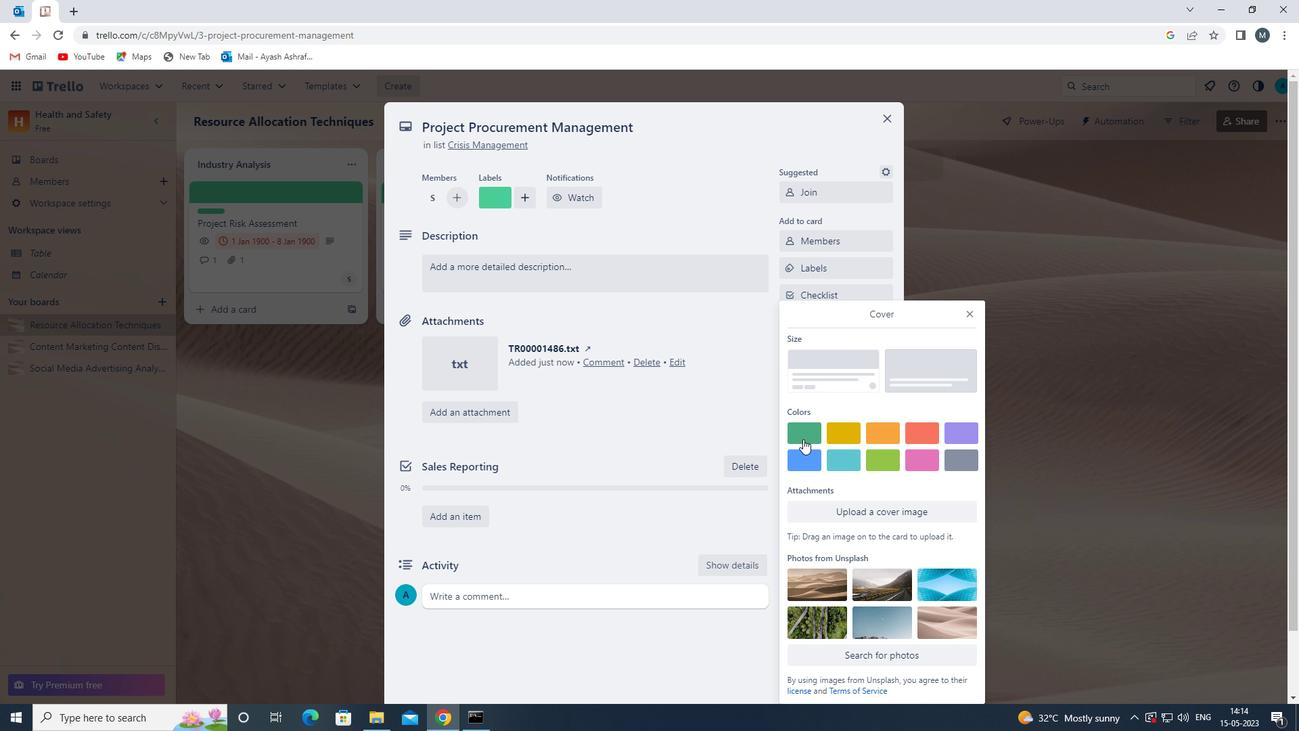 
Action: Mouse pressed left at (804, 433)
Screenshot: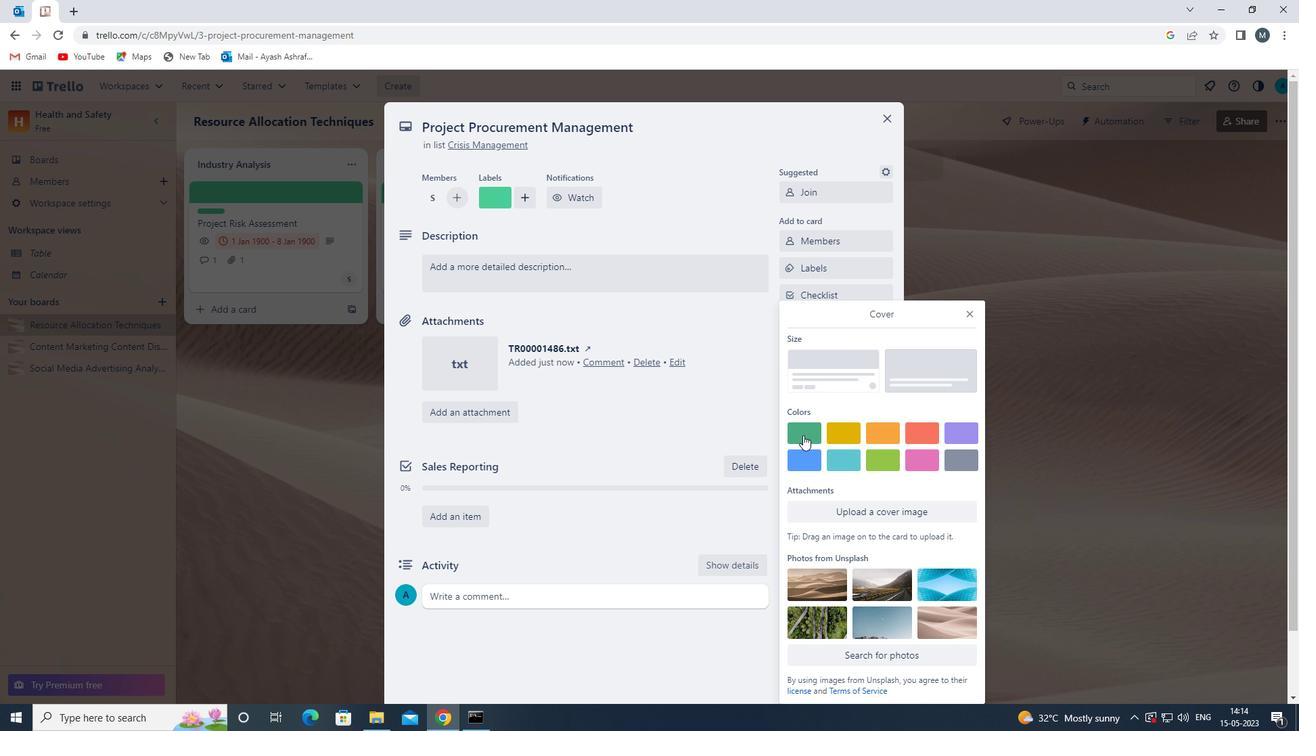 
Action: Mouse moved to (971, 287)
Screenshot: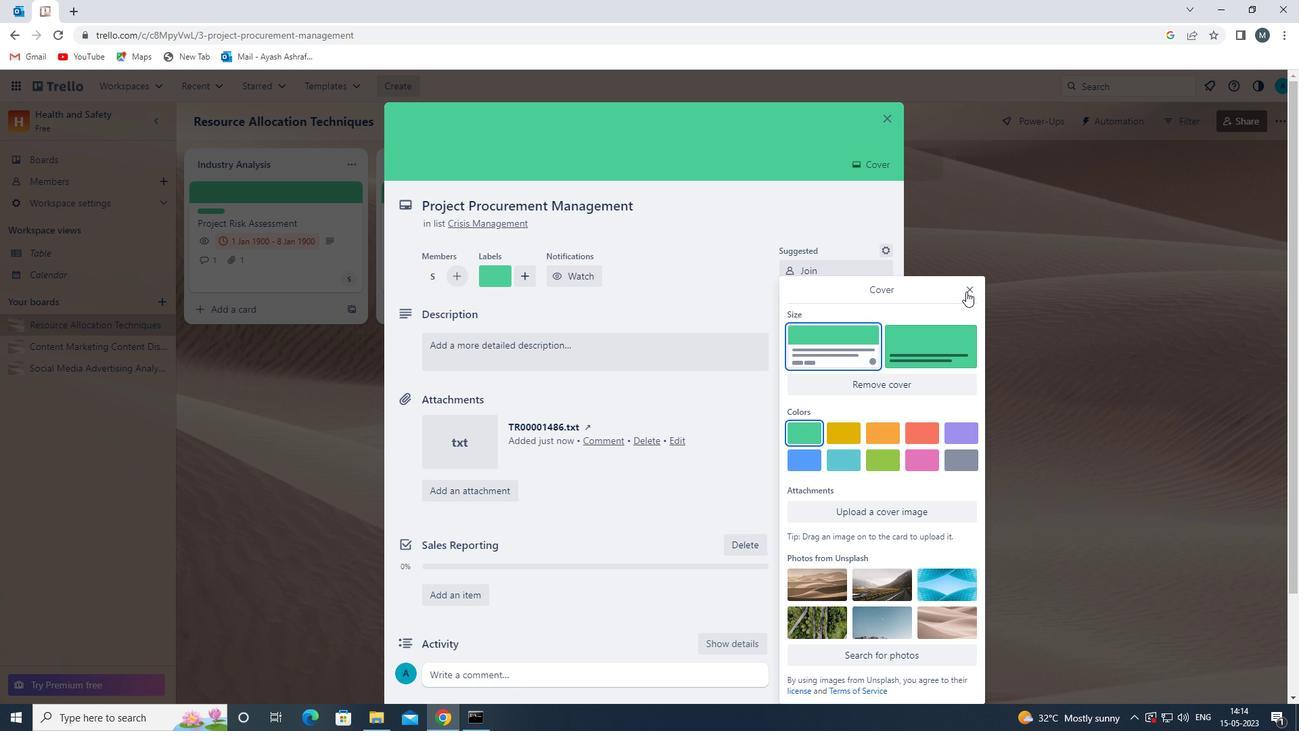 
Action: Mouse pressed left at (971, 287)
Screenshot: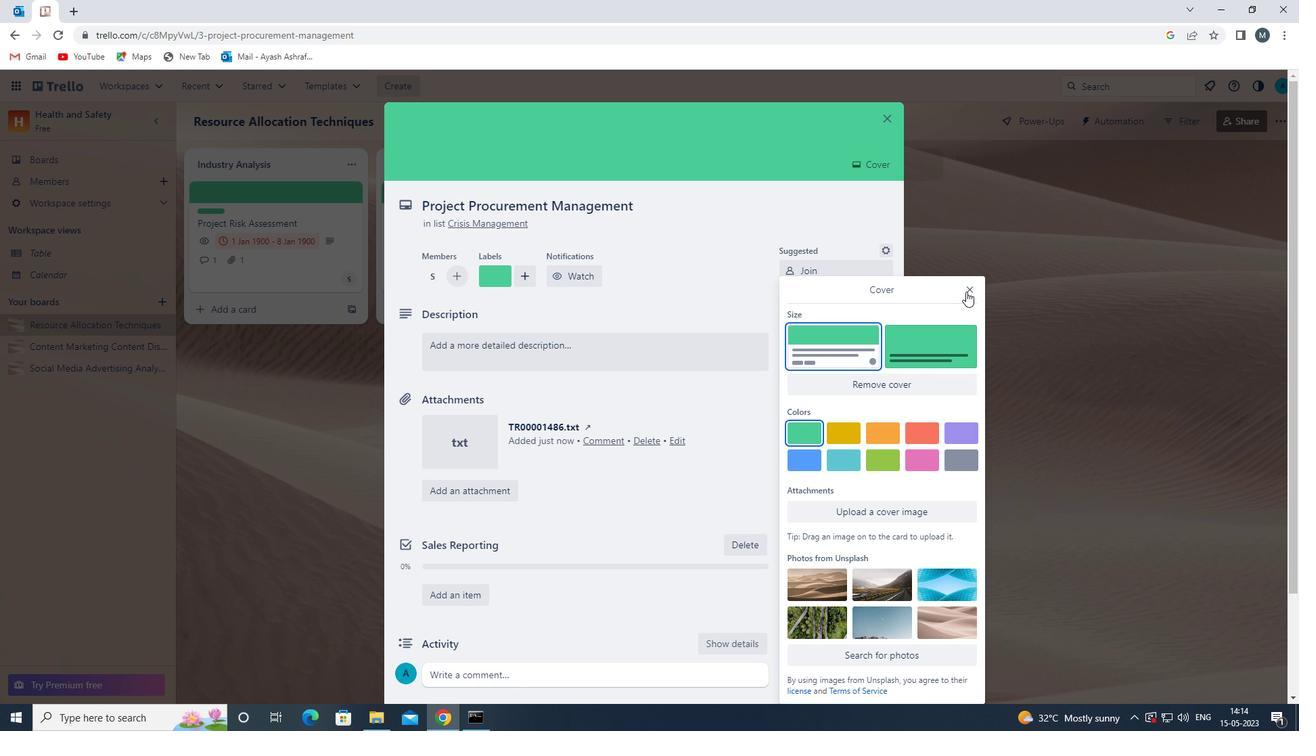 
Action: Mouse moved to (471, 347)
Screenshot: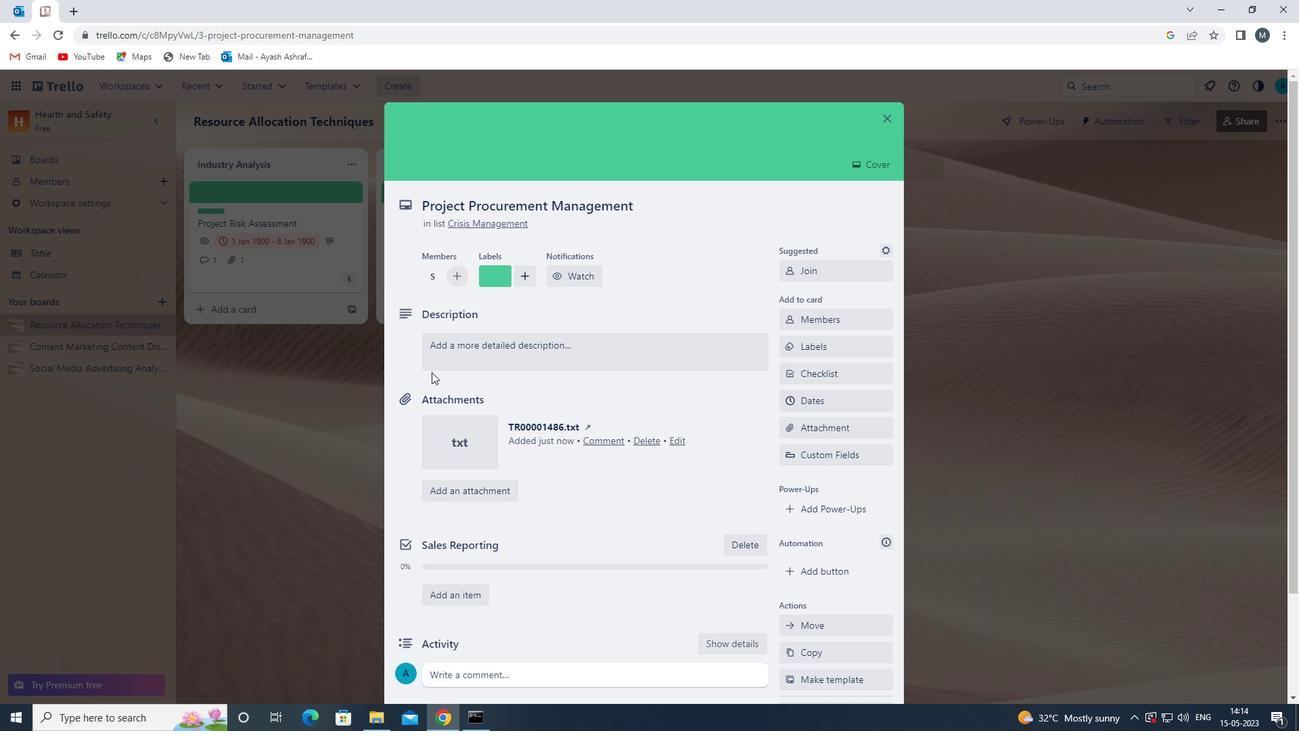 
Action: Mouse pressed left at (471, 347)
Screenshot: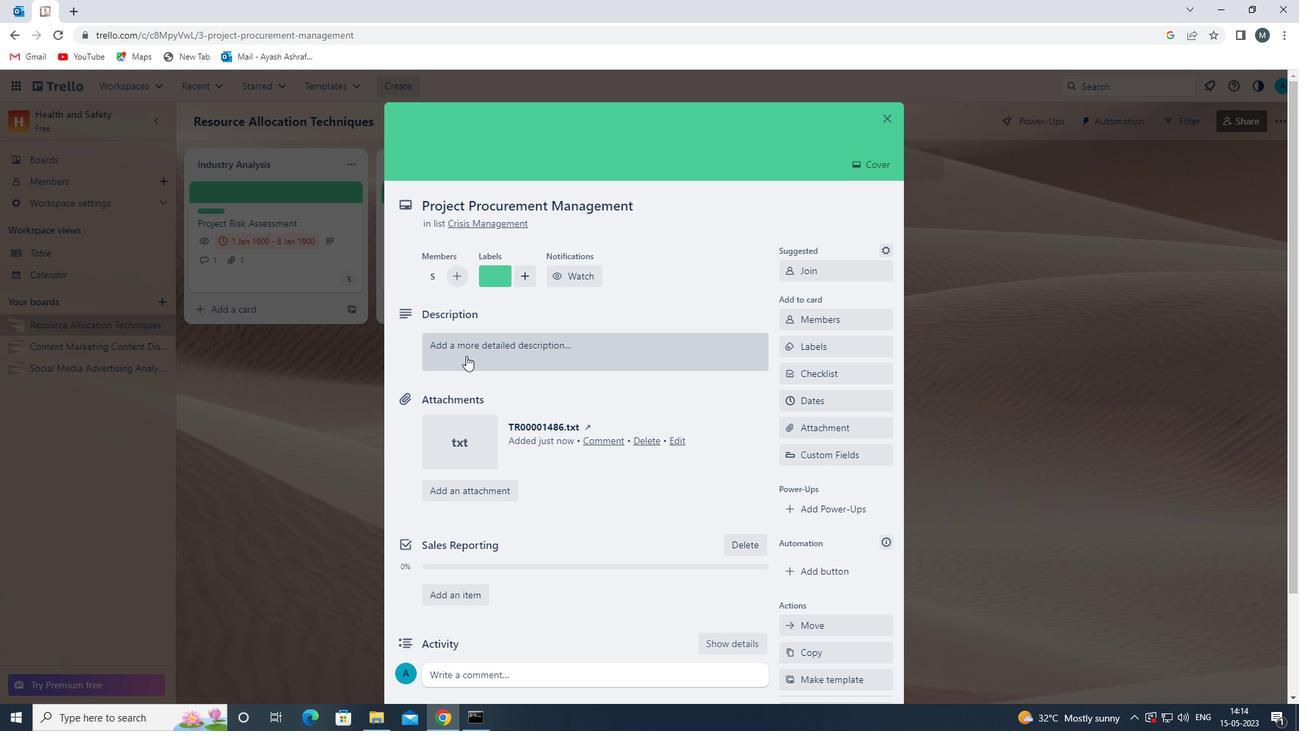 
Action: Mouse moved to (443, 389)
Screenshot: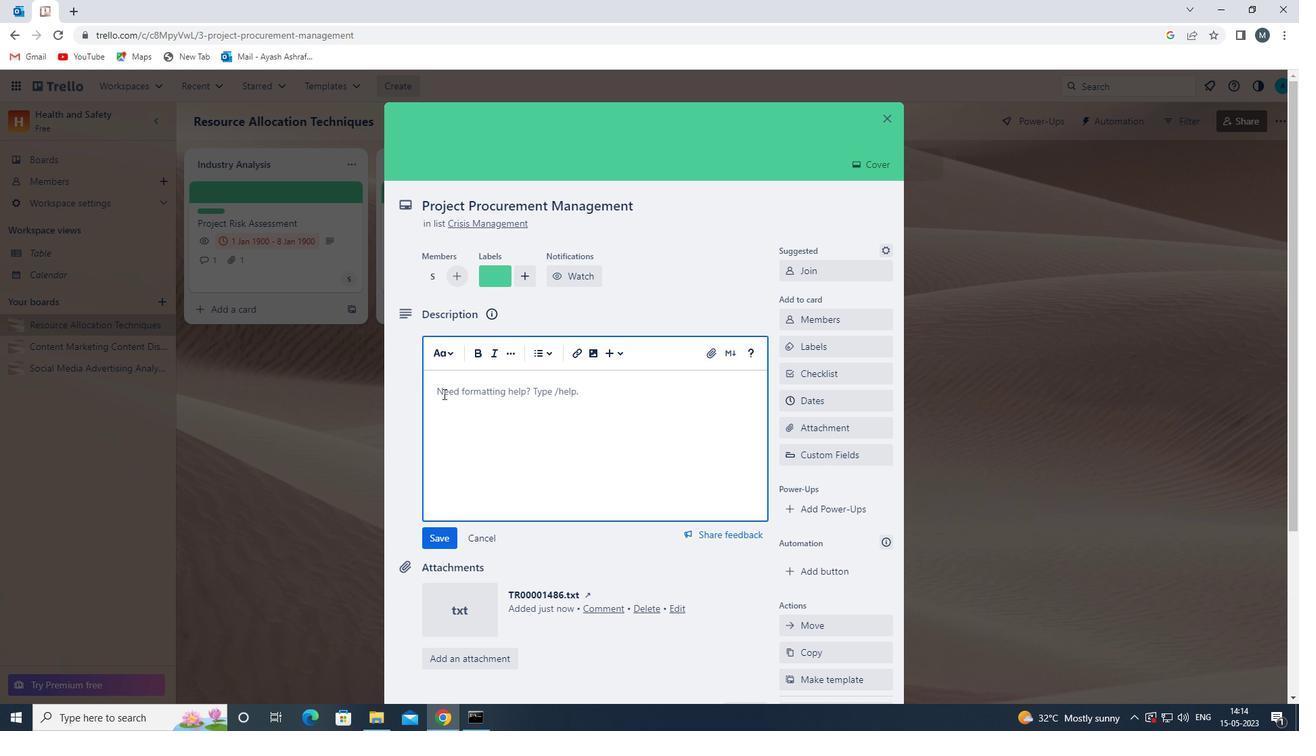 
Action: Mouse pressed left at (443, 389)
Screenshot: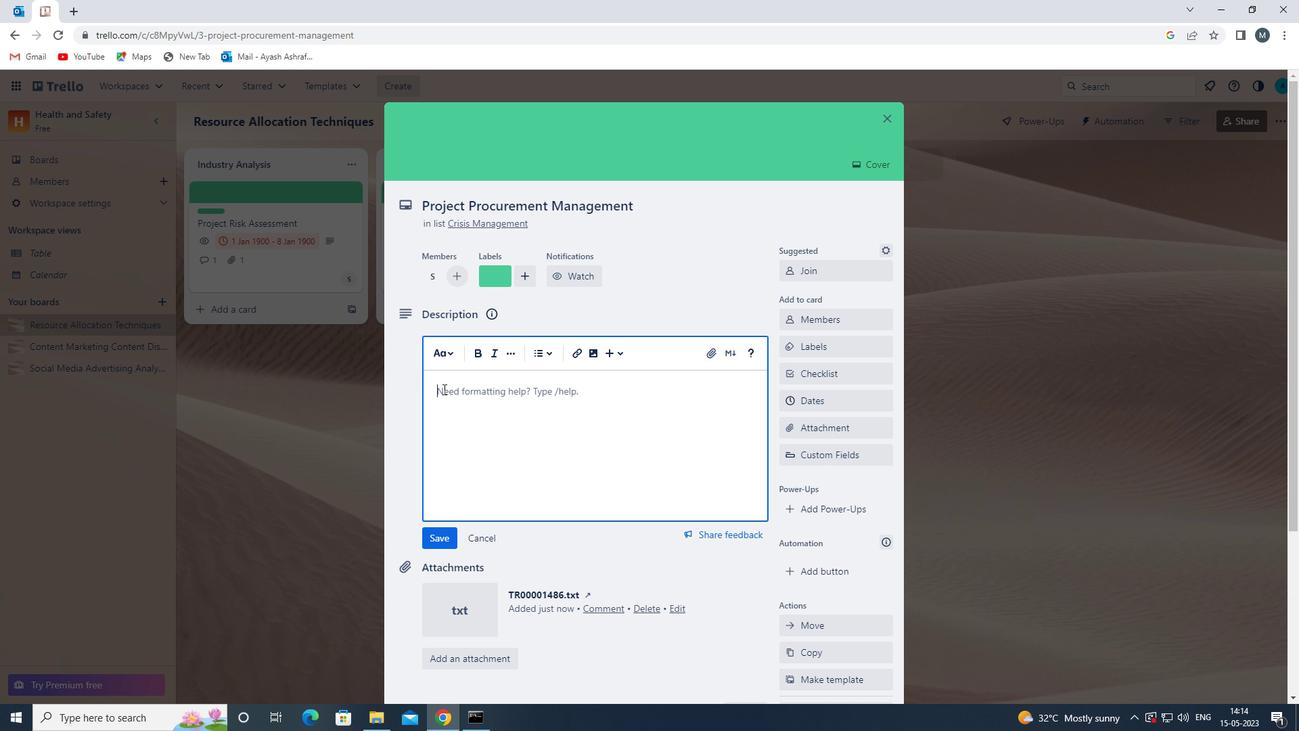 
Action: Key pressed <Key.shift><Key.shift>CONDUCT<Key.space>TEAM<Key.space>TRAINING<Key.space>SESSION<Key.space>ON<Key.space>EFFECTIVE<Key.space>COACHING<Key.space>AND<Key.space>MENTORING<Key.space>
Screenshot: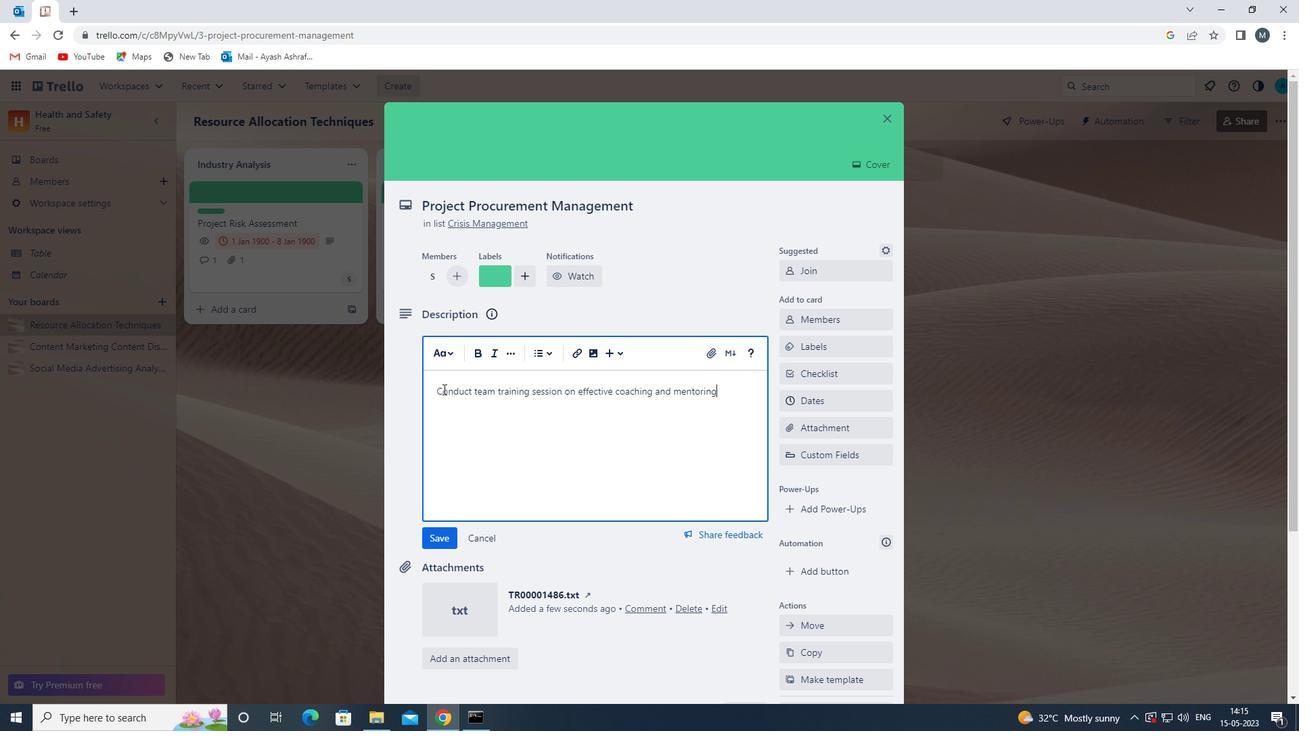 
Action: Mouse moved to (441, 540)
Screenshot: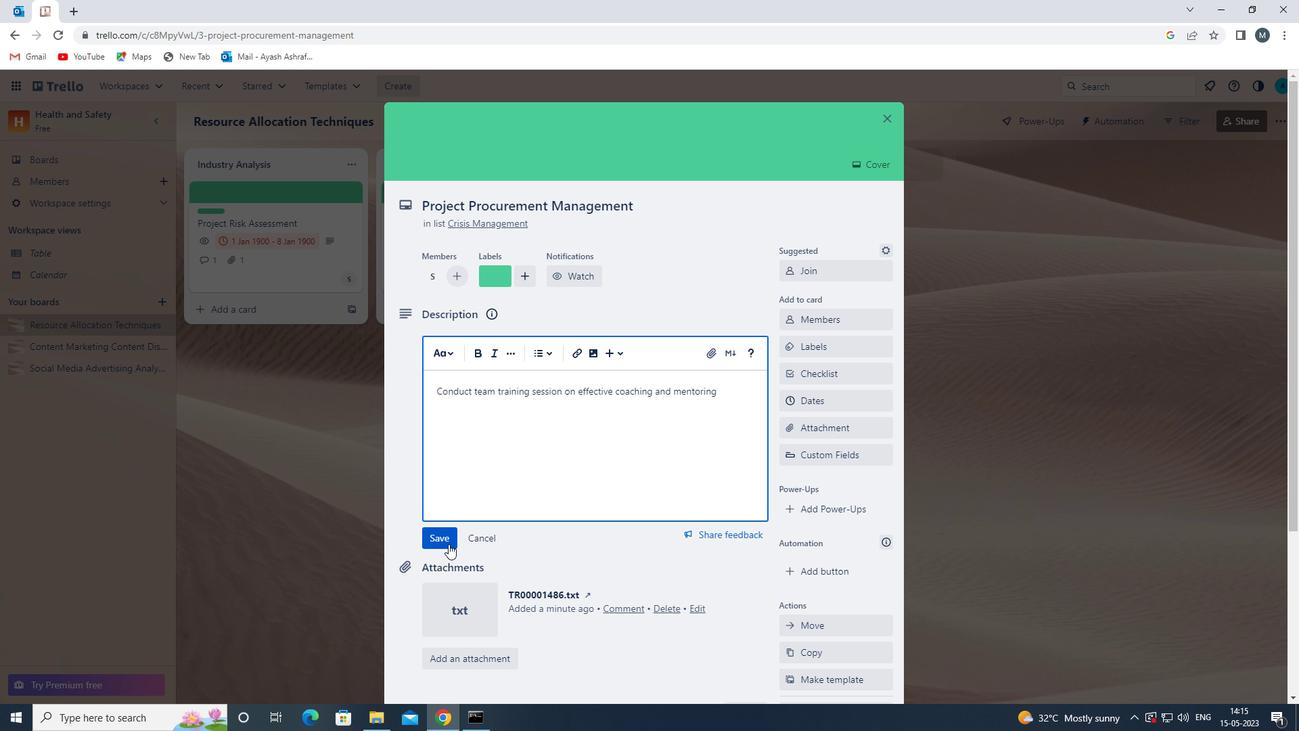 
Action: Mouse pressed left at (441, 540)
Screenshot: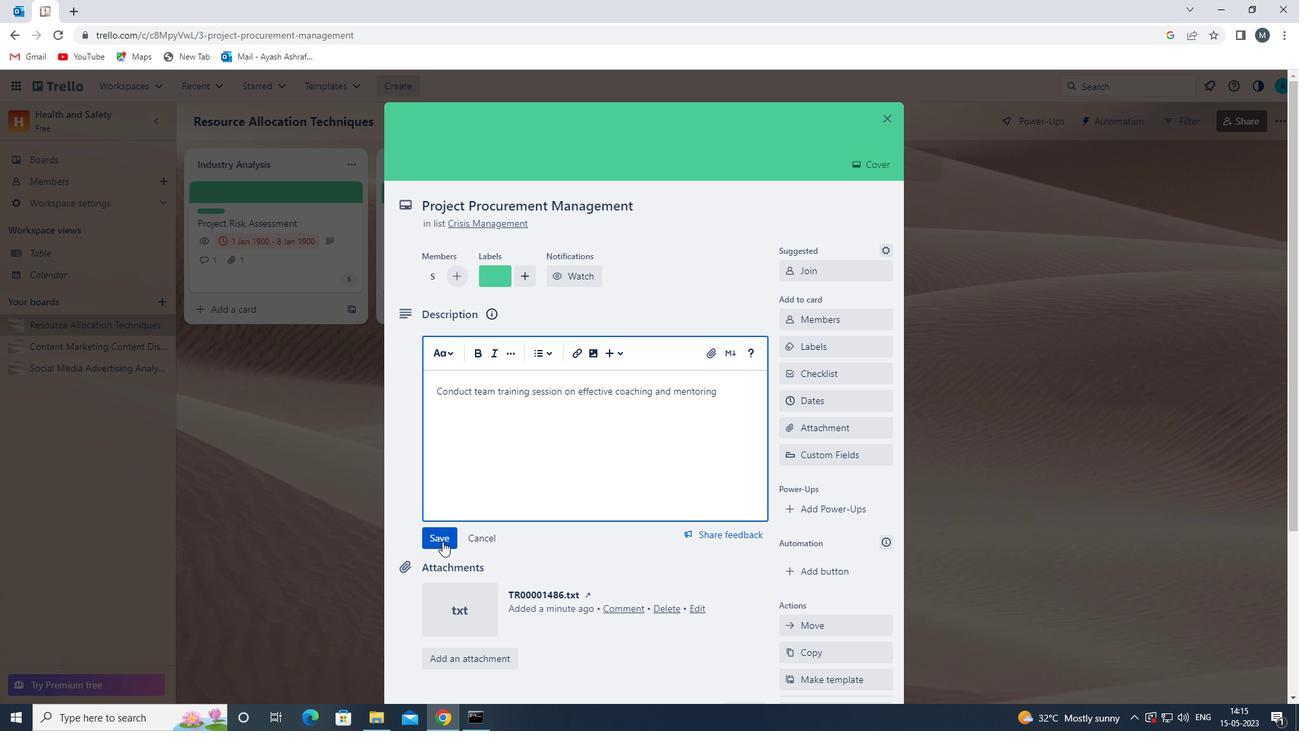 
Action: Mouse moved to (518, 491)
Screenshot: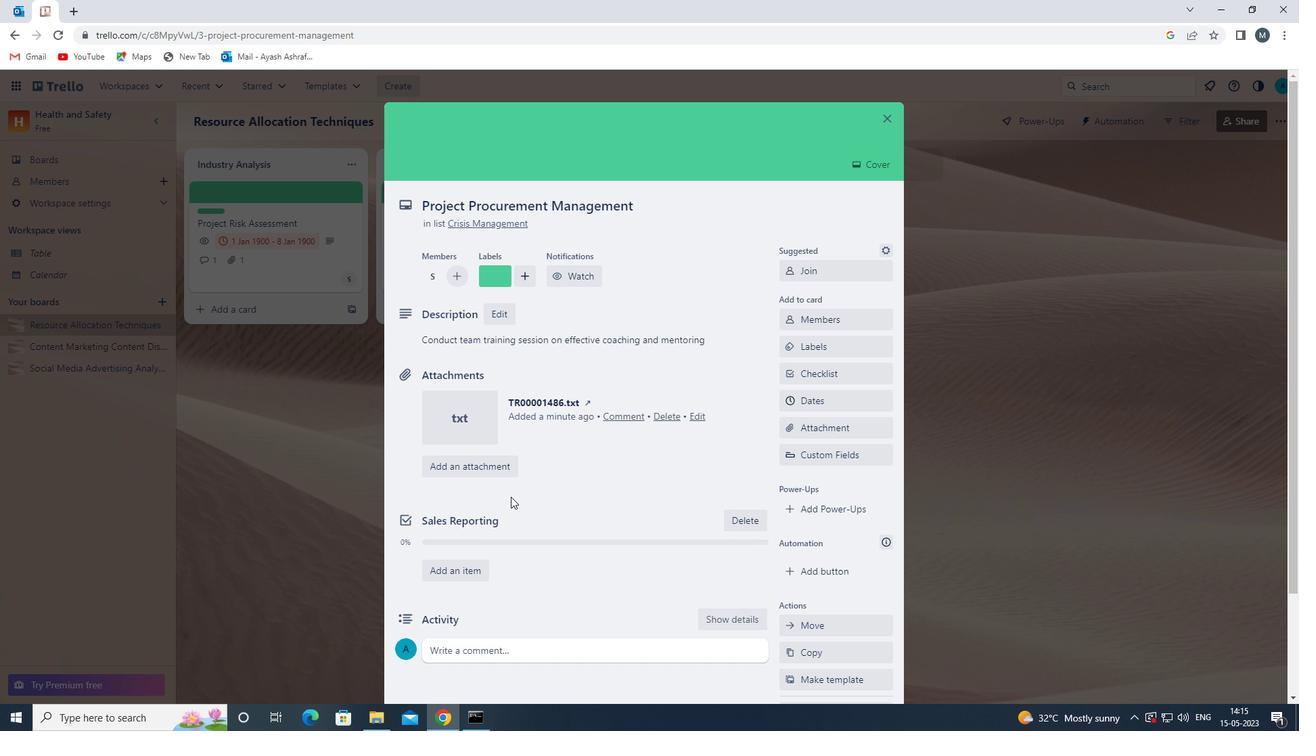 
Action: Mouse scrolled (518, 490) with delta (0, 0)
Screenshot: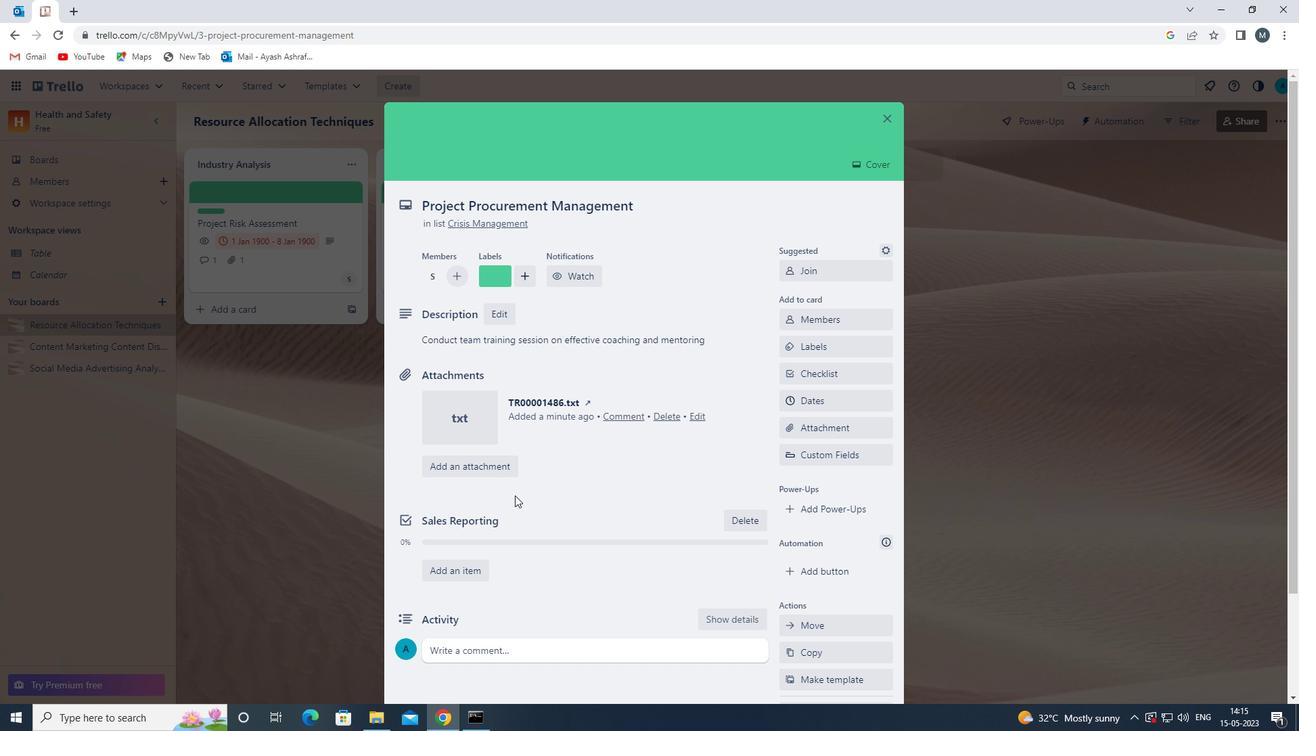
Action: Mouse scrolled (518, 490) with delta (0, 0)
Screenshot: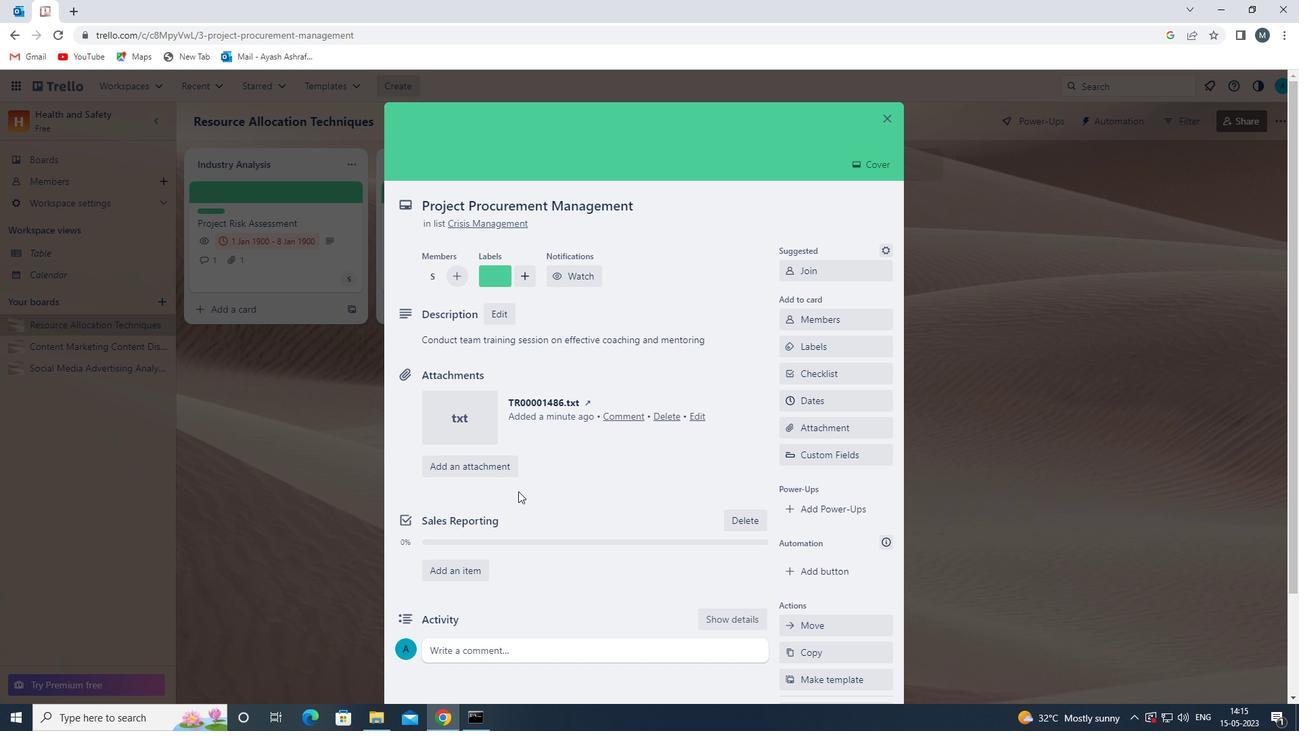 
Action: Mouse moved to (484, 530)
Screenshot: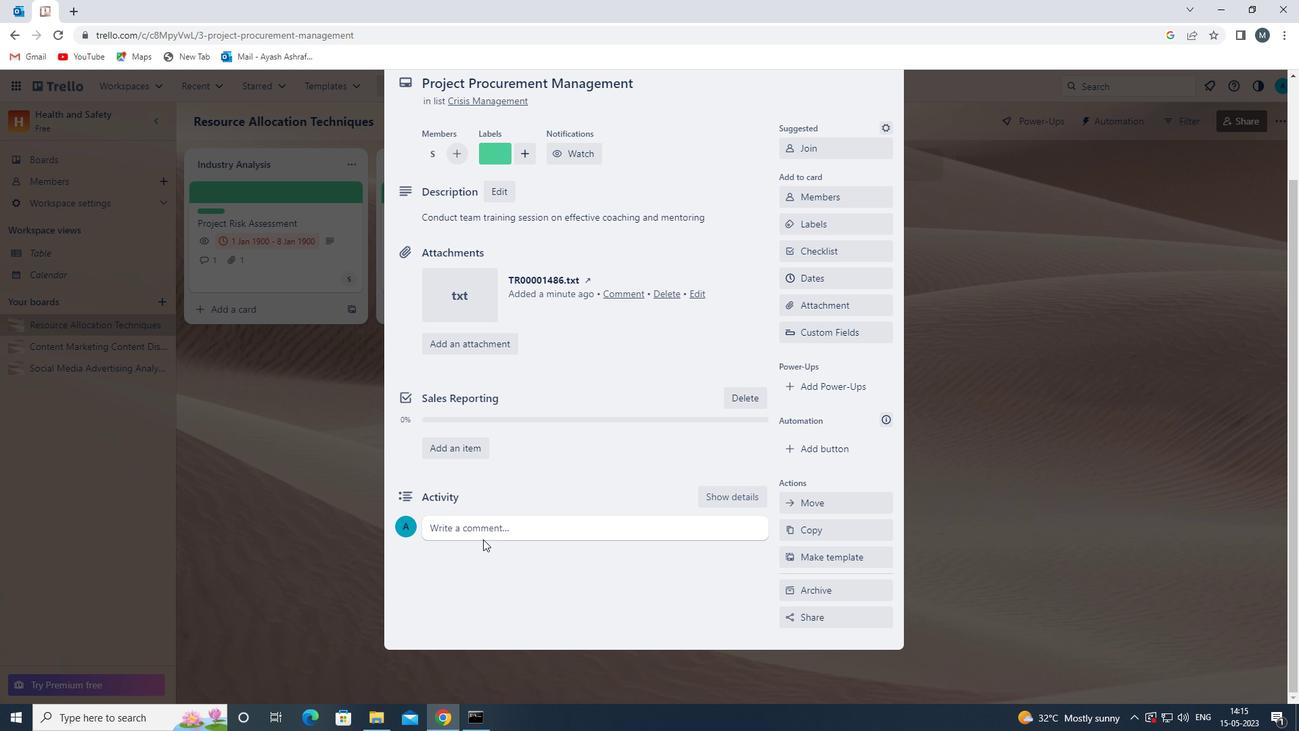 
Action: Mouse pressed left at (484, 530)
Screenshot: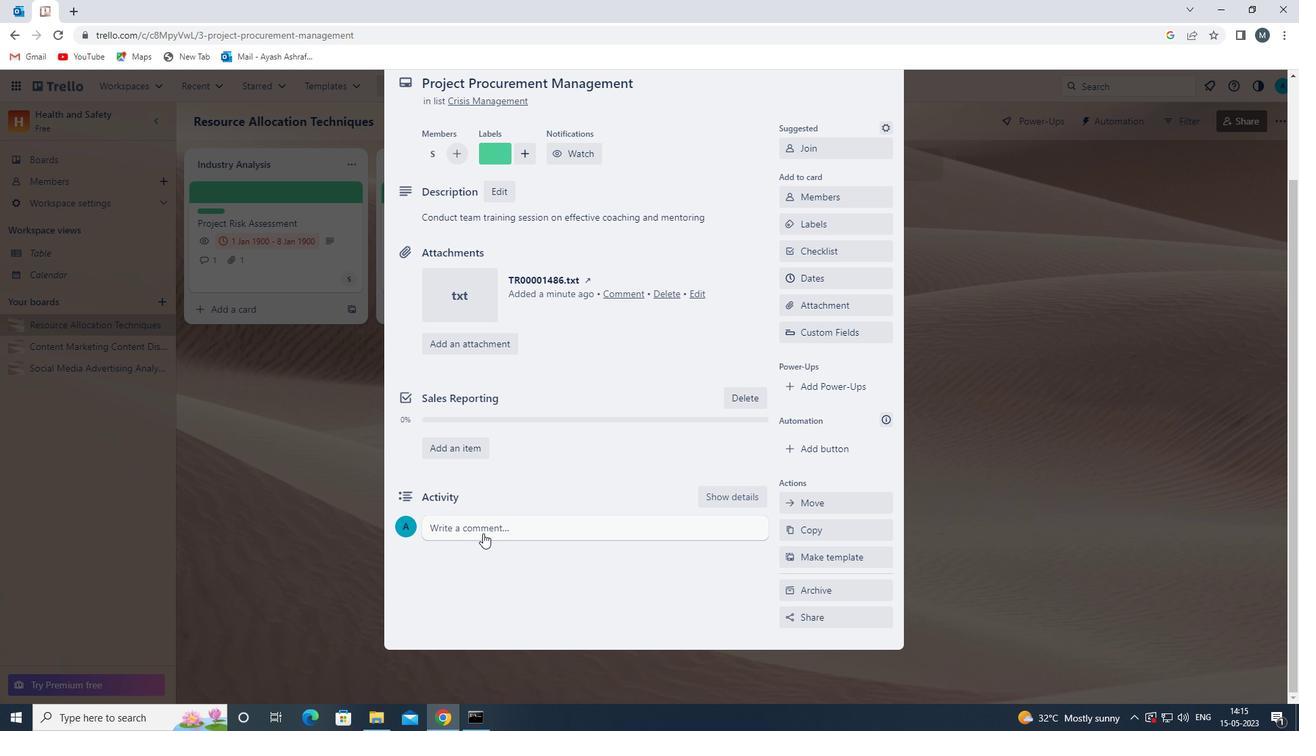 
Action: Mouse moved to (503, 507)
Screenshot: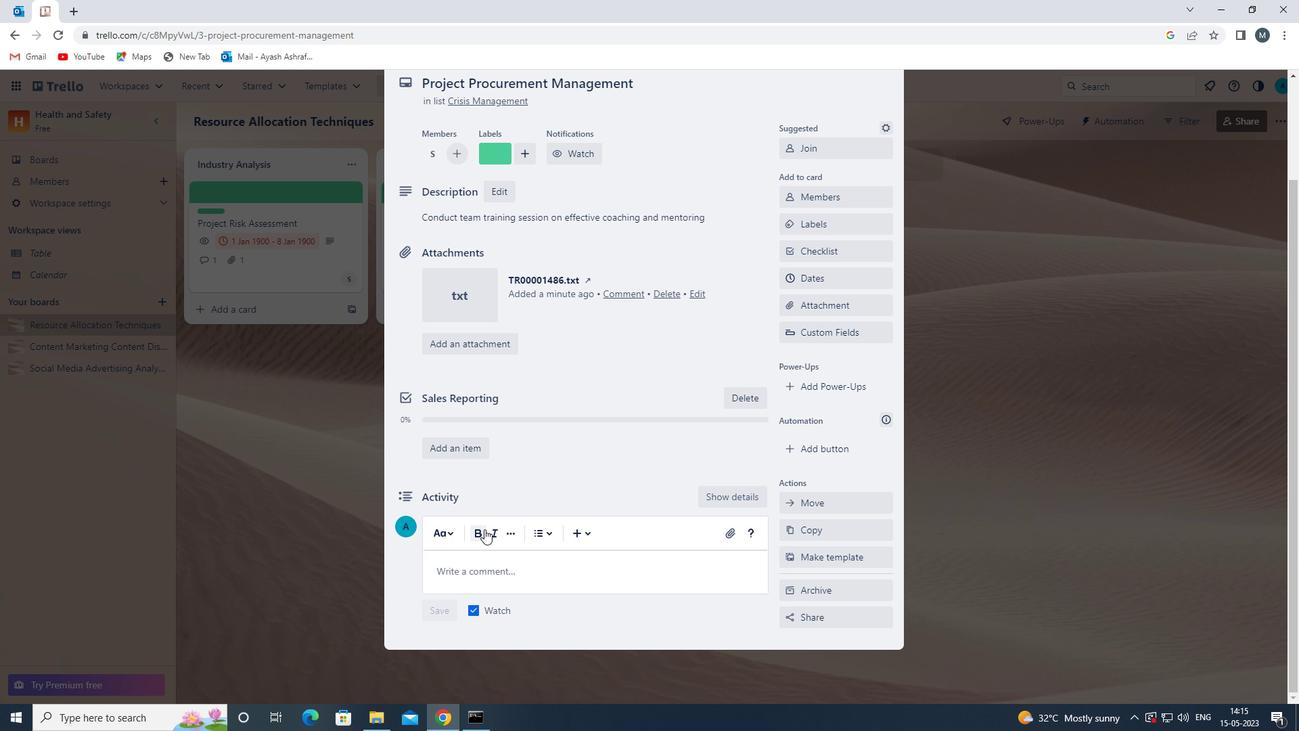 
Action: Mouse scrolled (503, 507) with delta (0, 0)
Screenshot: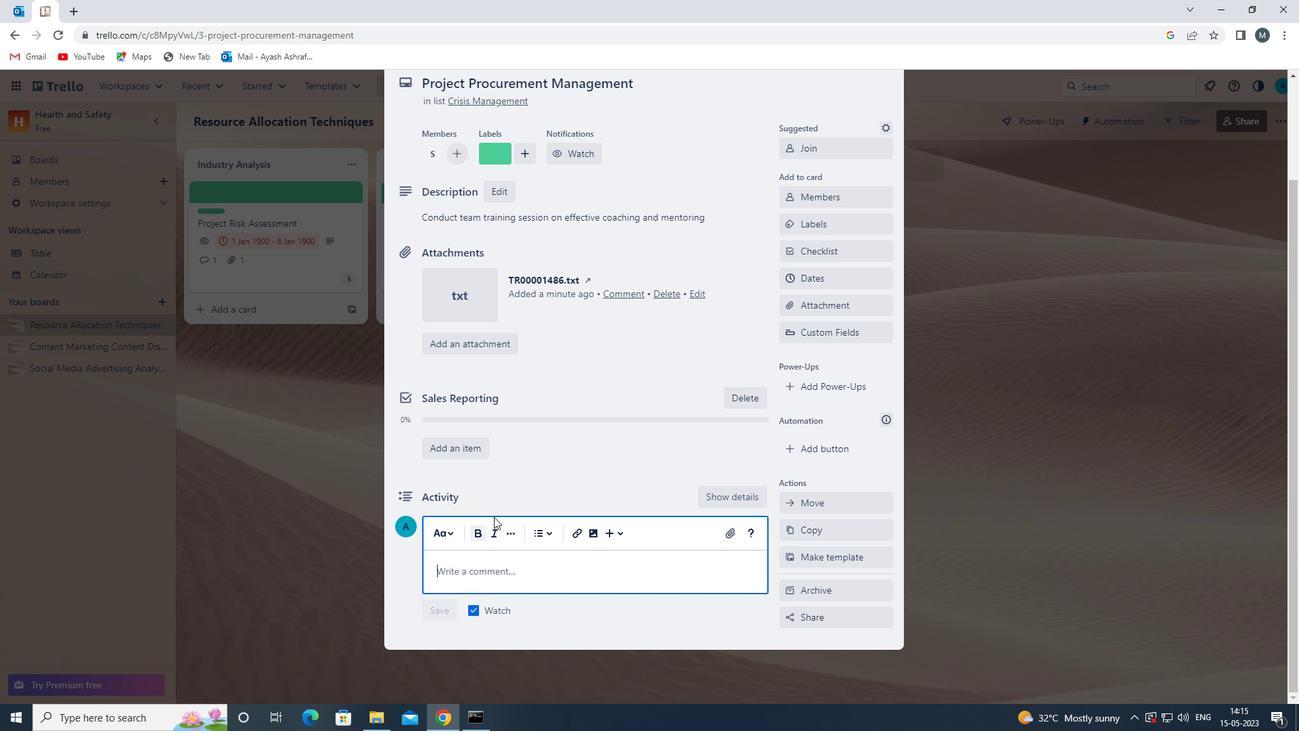 
Action: Mouse scrolled (503, 507) with delta (0, 0)
Screenshot: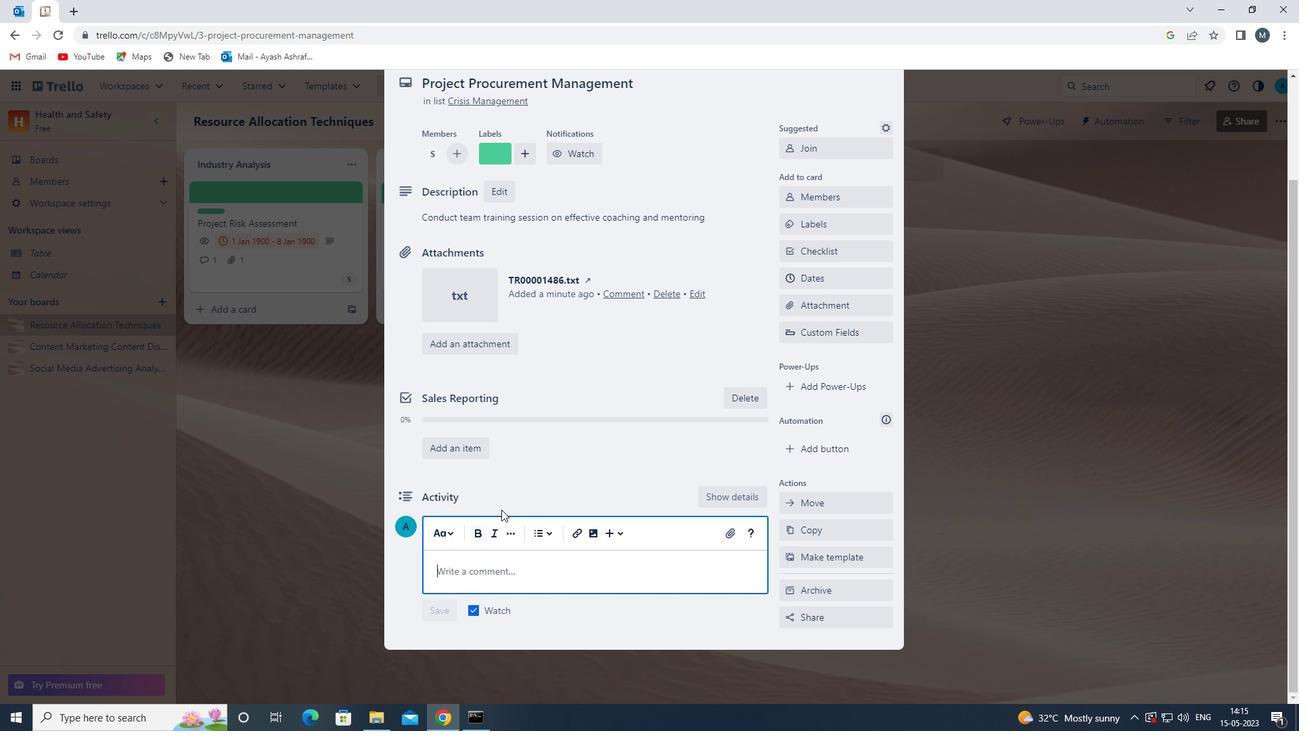 
Action: Mouse moved to (472, 572)
Screenshot: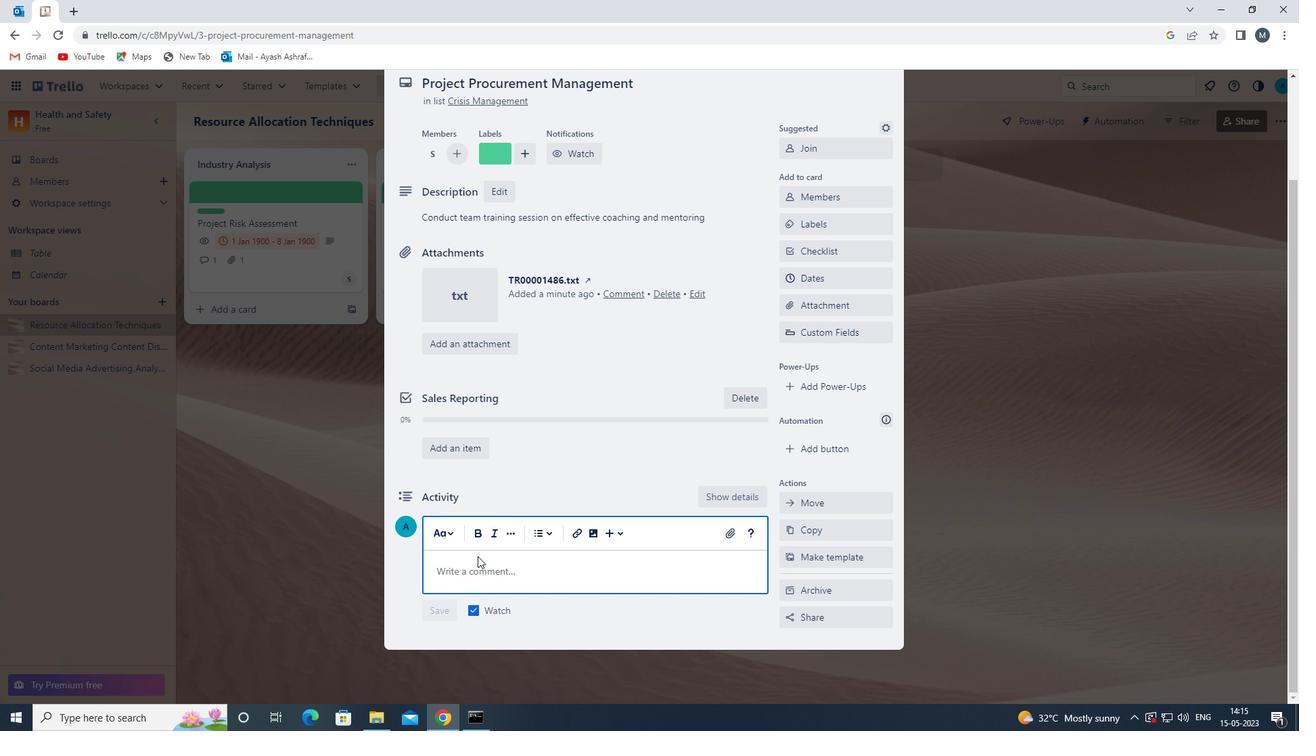 
Action: Mouse pressed left at (472, 572)
Screenshot: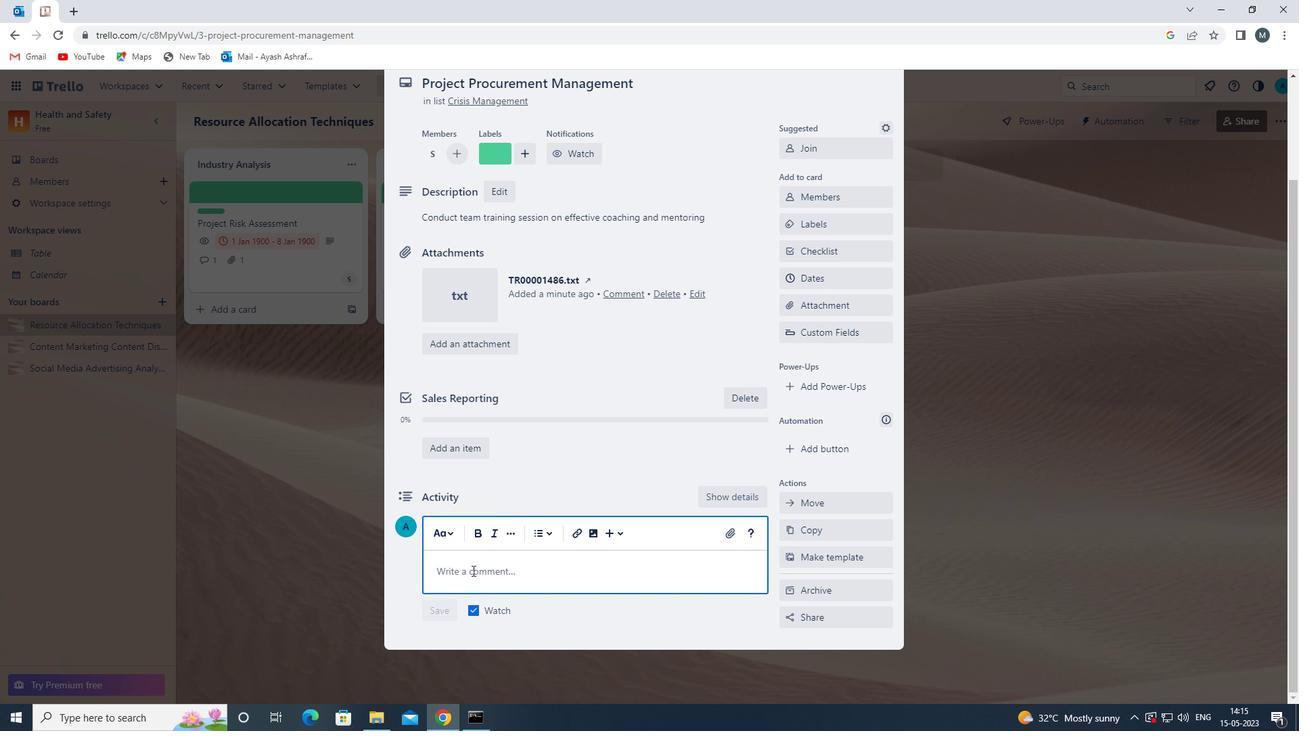 
Action: Key pressed <Key.shift>THIS<Key.space>TASK<Key.space>REQUIRES<Key.space>US<Key.space>TO<Key.space>BE<Key.space>DETAIL-ORIENTED<Key.space>AND<Key.space>METICULOUS<Key.space><Key.backspace>,<Key.space>END<Key.backspace>SURING<Key.space>THAT<Key.space>WE<Key.space>DO<Key.space>NOT<Key.space>MISS<Key.space>ANY<Key.space>IMPORTANT<Key.space>INFORMTION<Key.space><Key.backspace><Key.backspace><Key.backspace><Key.backspace><Key.backspace>ATION<Key.space>OR<Key.space>DETAILS.
Screenshot: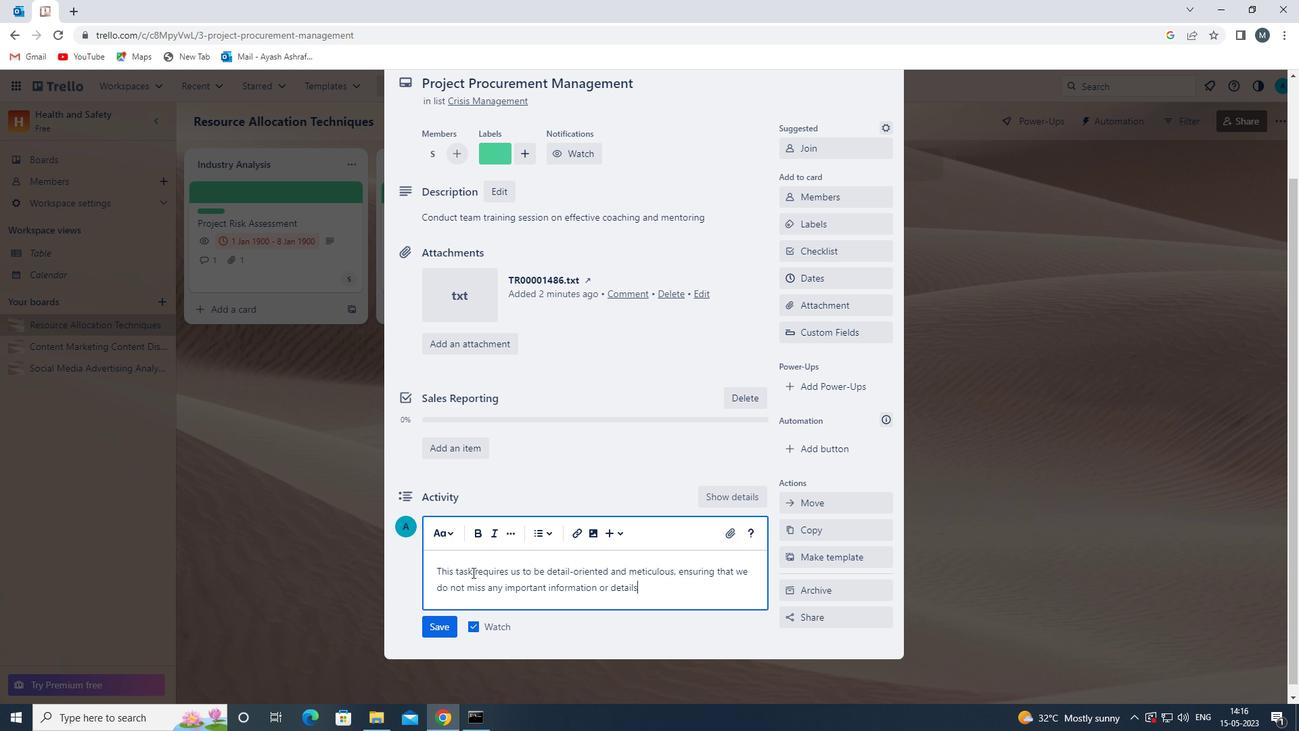 
Action: Mouse moved to (443, 626)
Screenshot: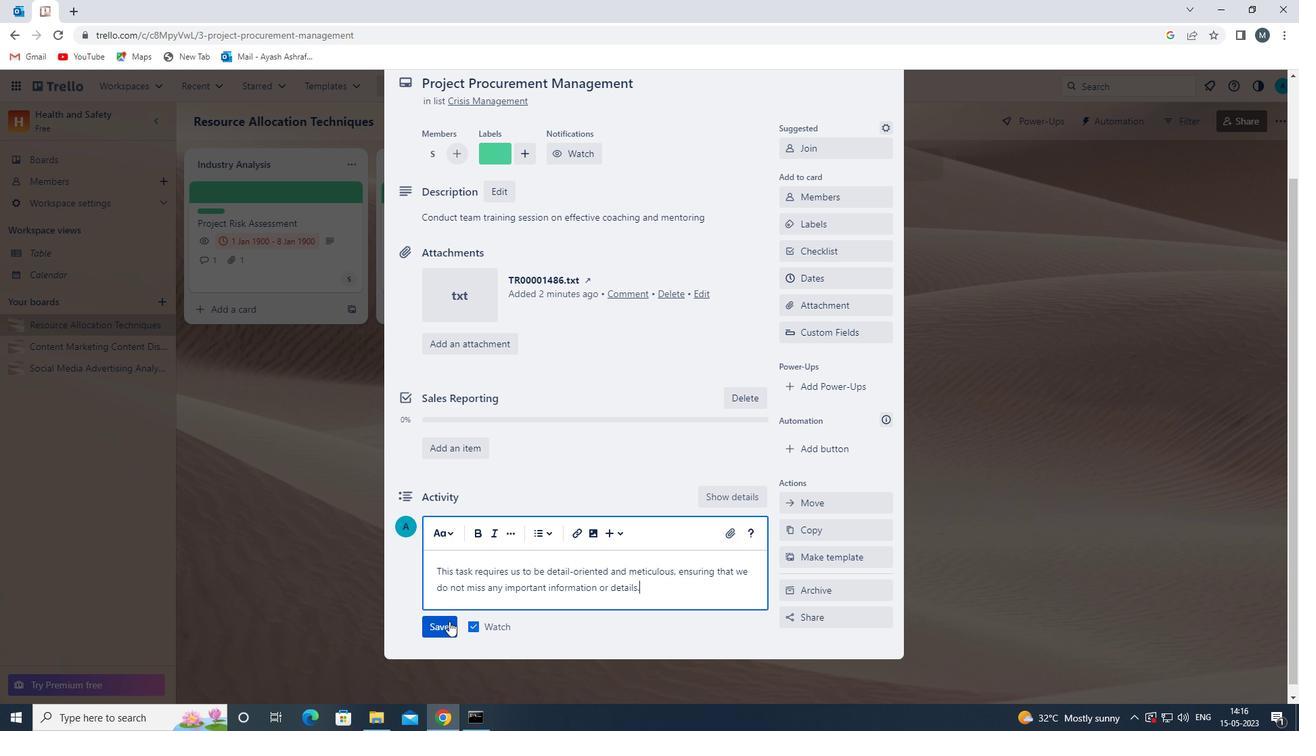 
Action: Mouse pressed left at (443, 626)
Screenshot: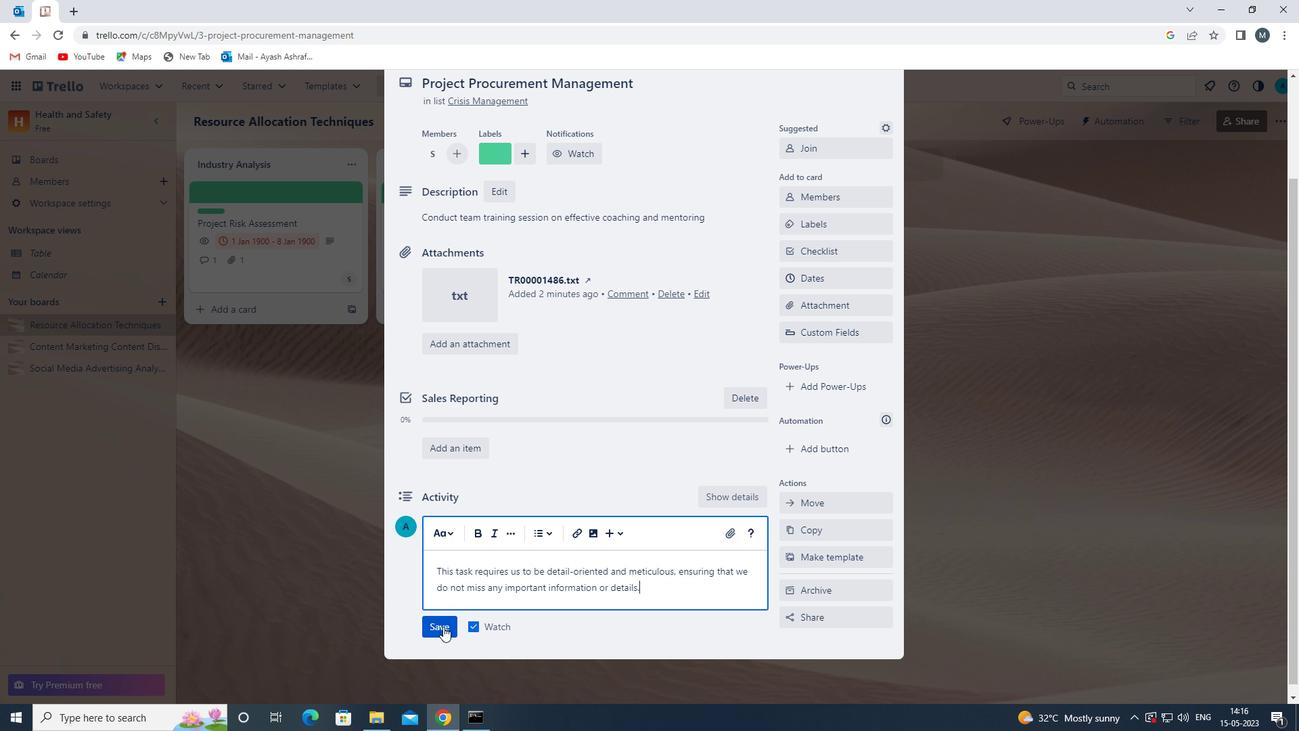 
Action: Mouse moved to (750, 538)
Screenshot: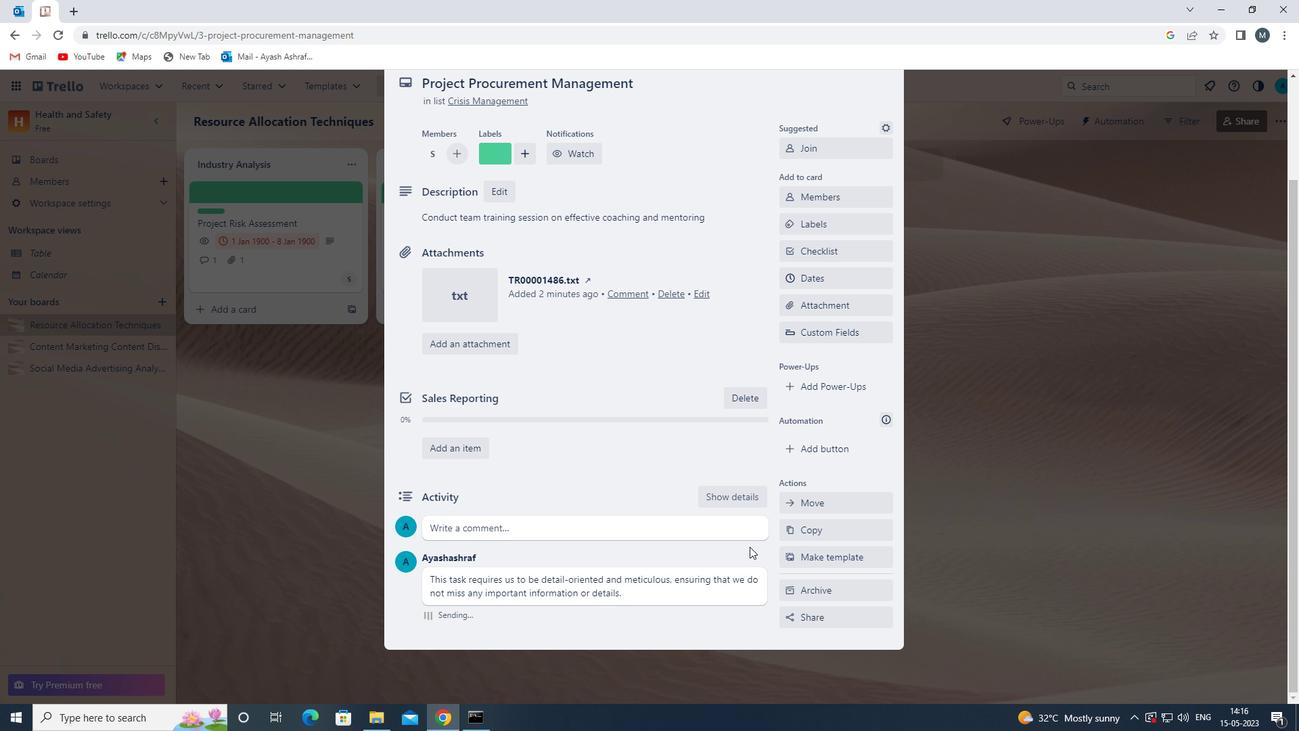 
Action: Mouse scrolled (750, 539) with delta (0, 0)
Screenshot: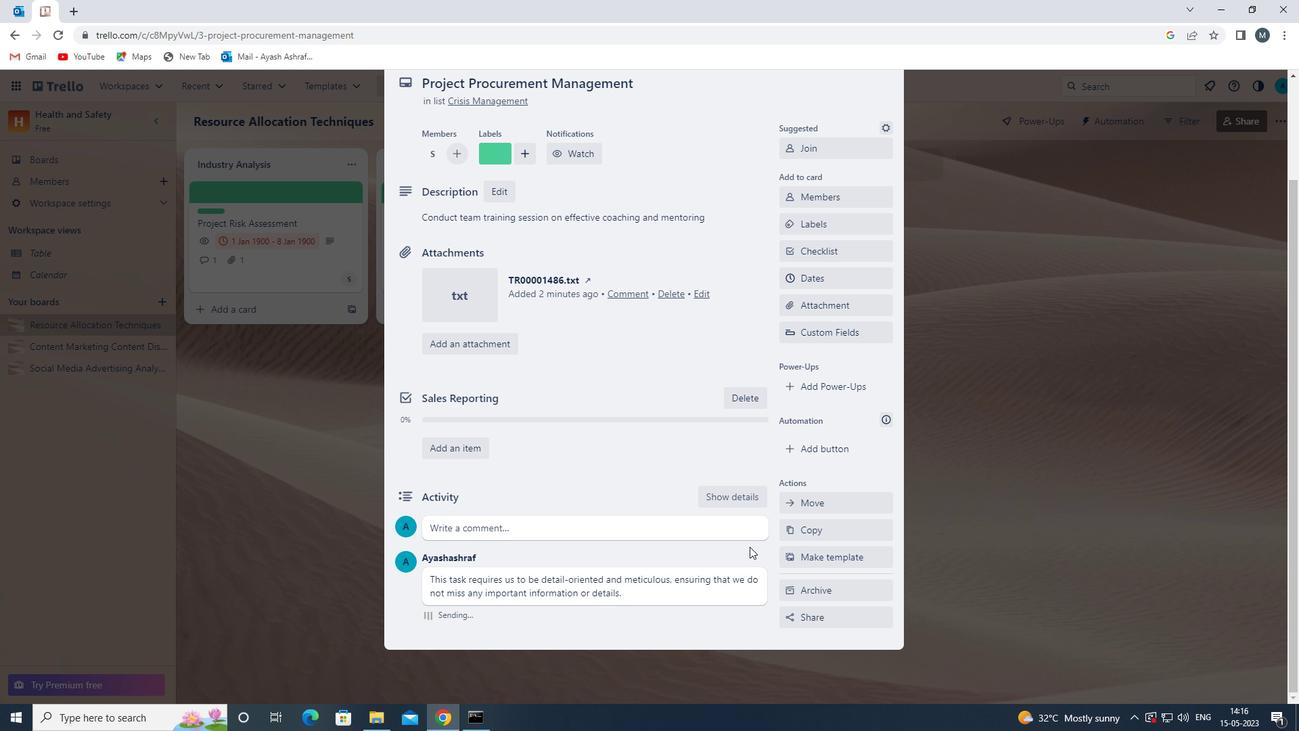 
Action: Mouse scrolled (750, 539) with delta (0, 0)
Screenshot: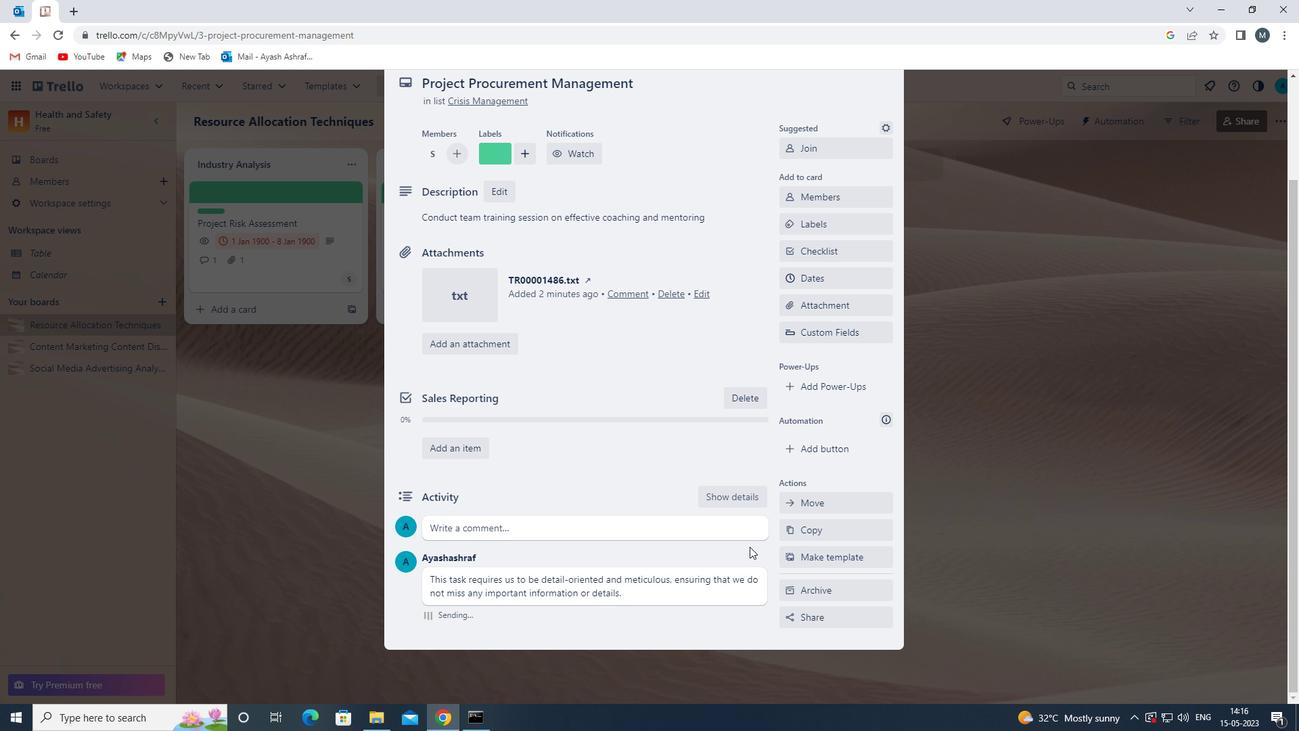 
Action: Mouse moved to (817, 399)
Screenshot: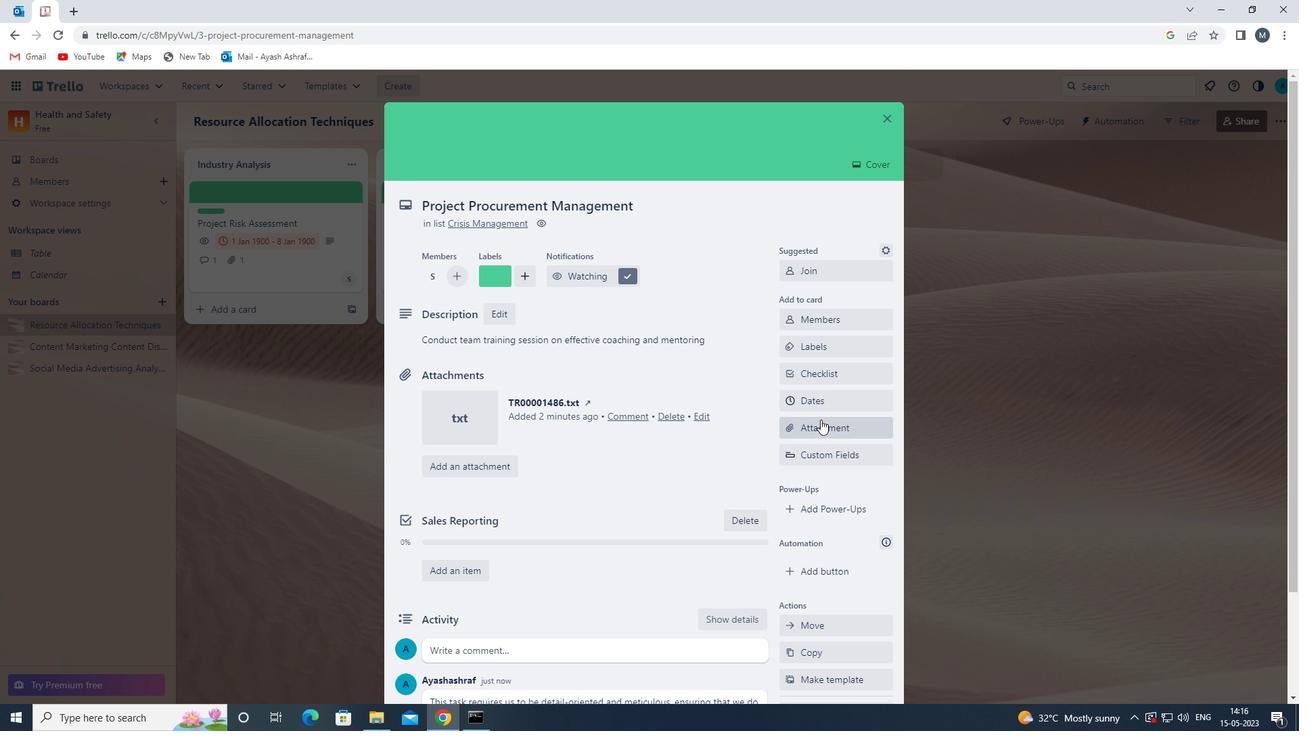 
Action: Mouse pressed left at (817, 399)
Screenshot: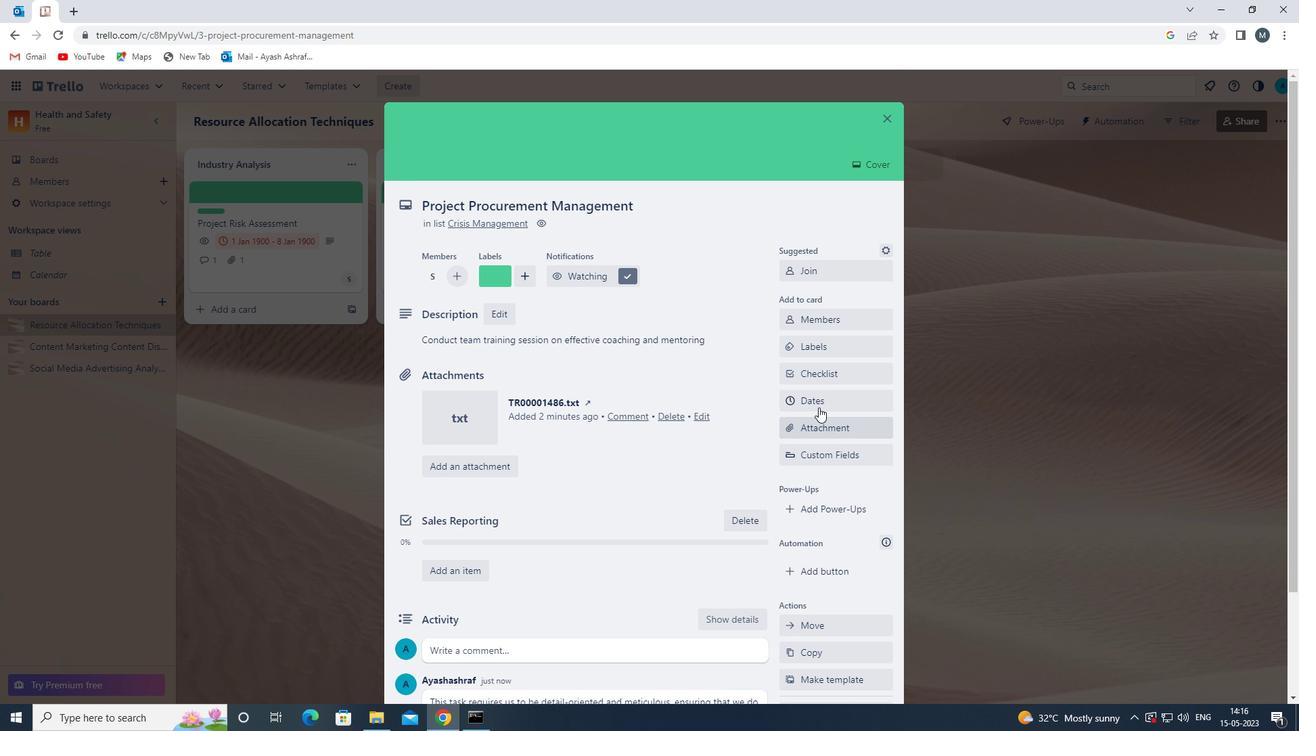 
Action: Mouse moved to (790, 366)
Screenshot: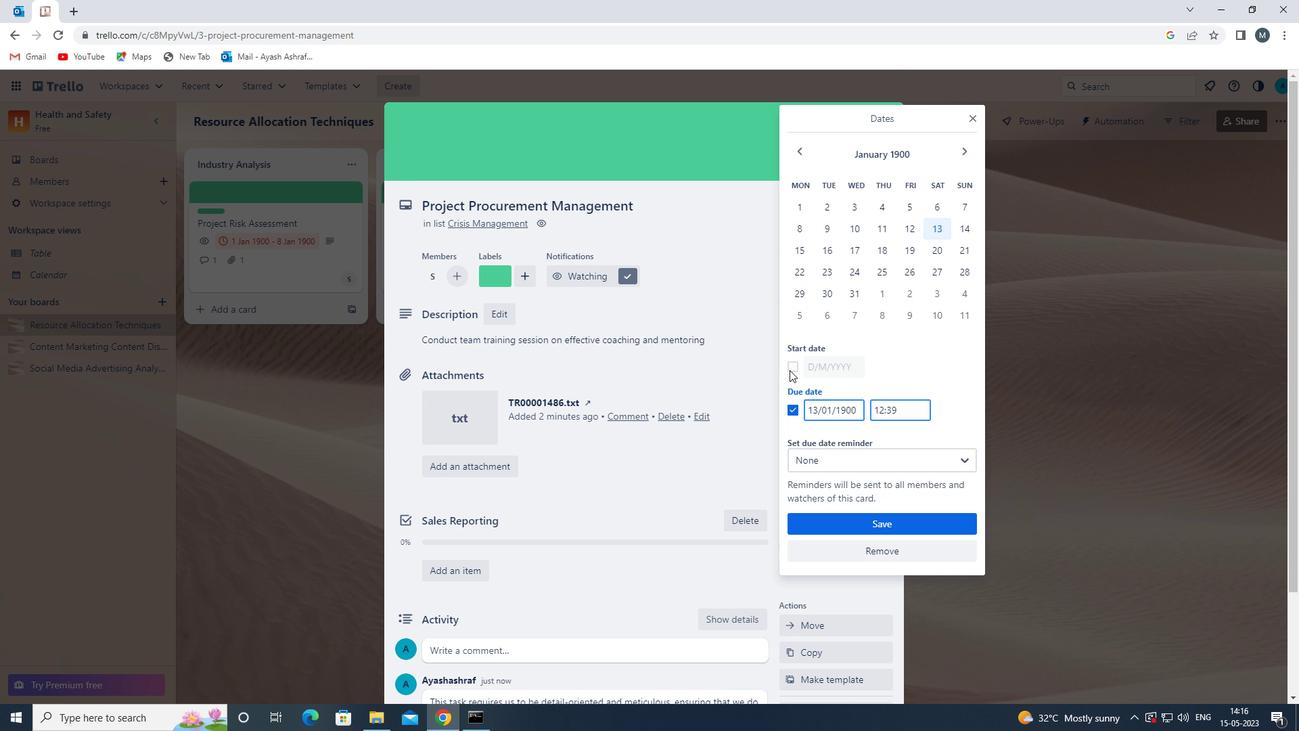 
Action: Mouse pressed left at (790, 366)
Screenshot: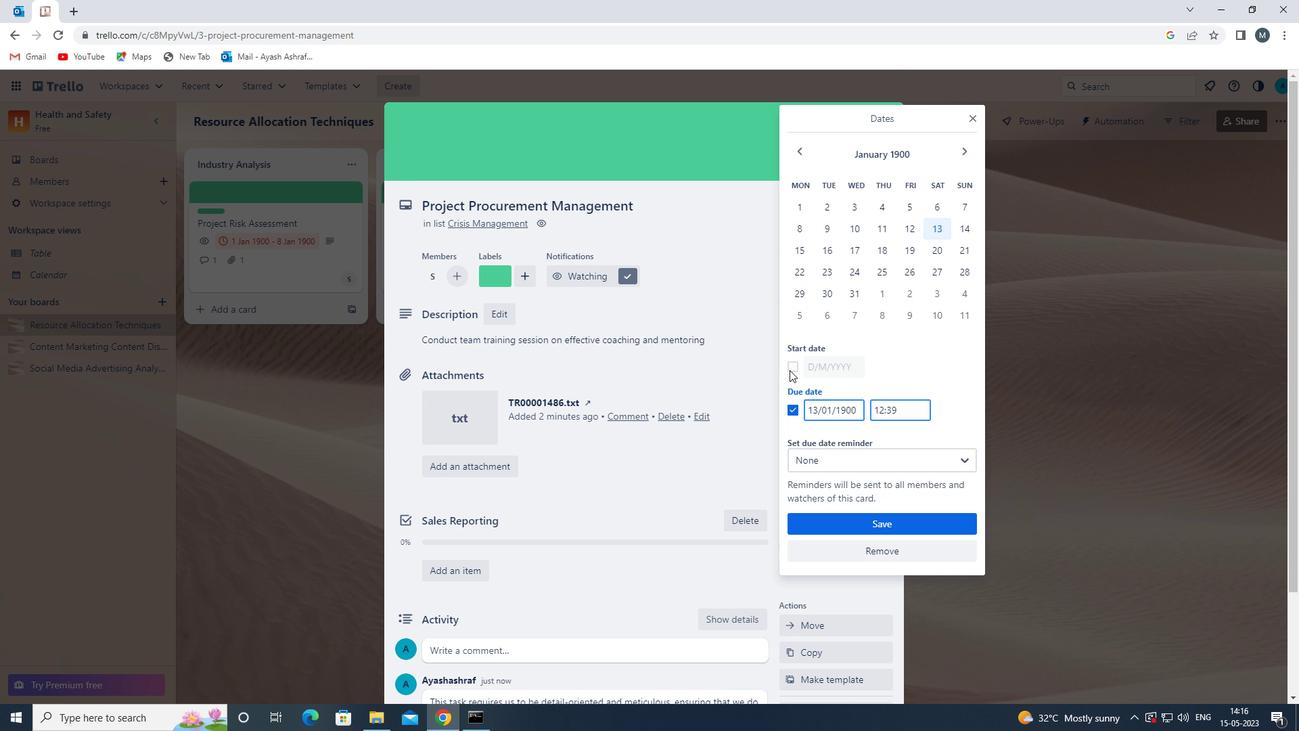 
Action: Mouse moved to (819, 369)
Screenshot: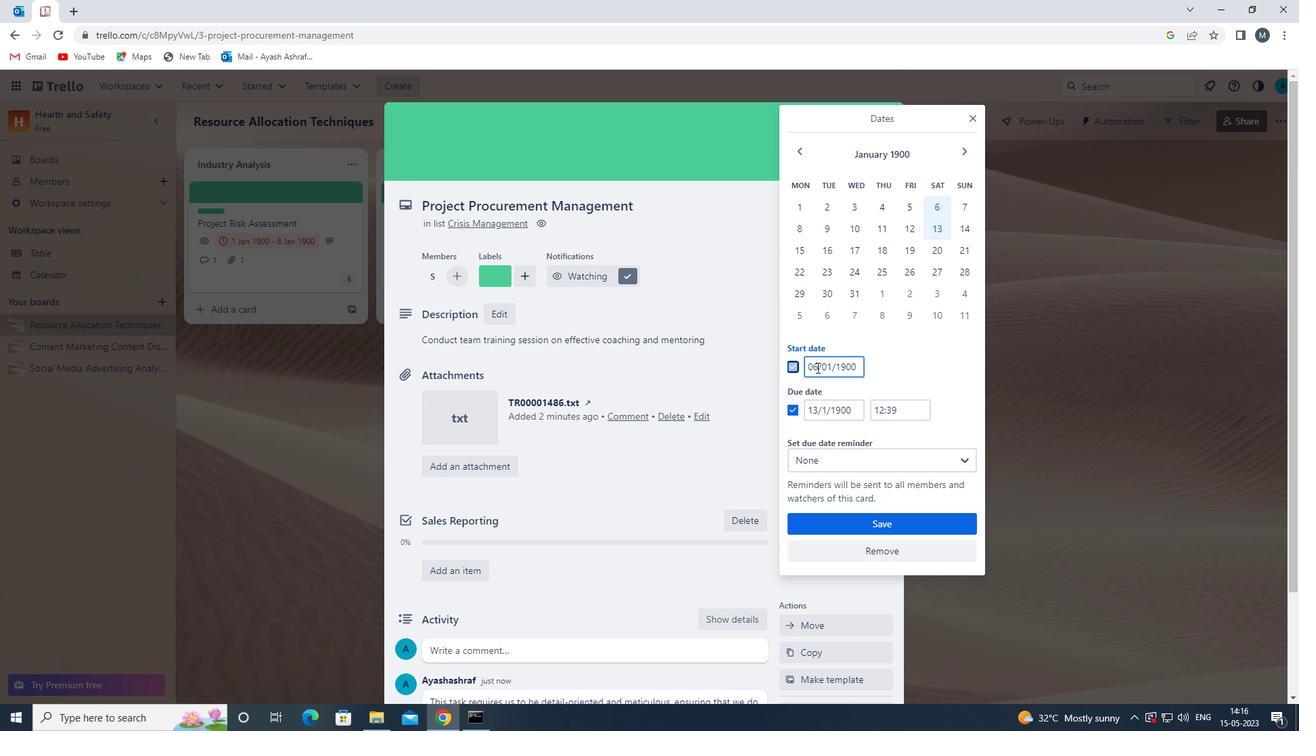 
Action: Mouse pressed left at (819, 369)
Screenshot: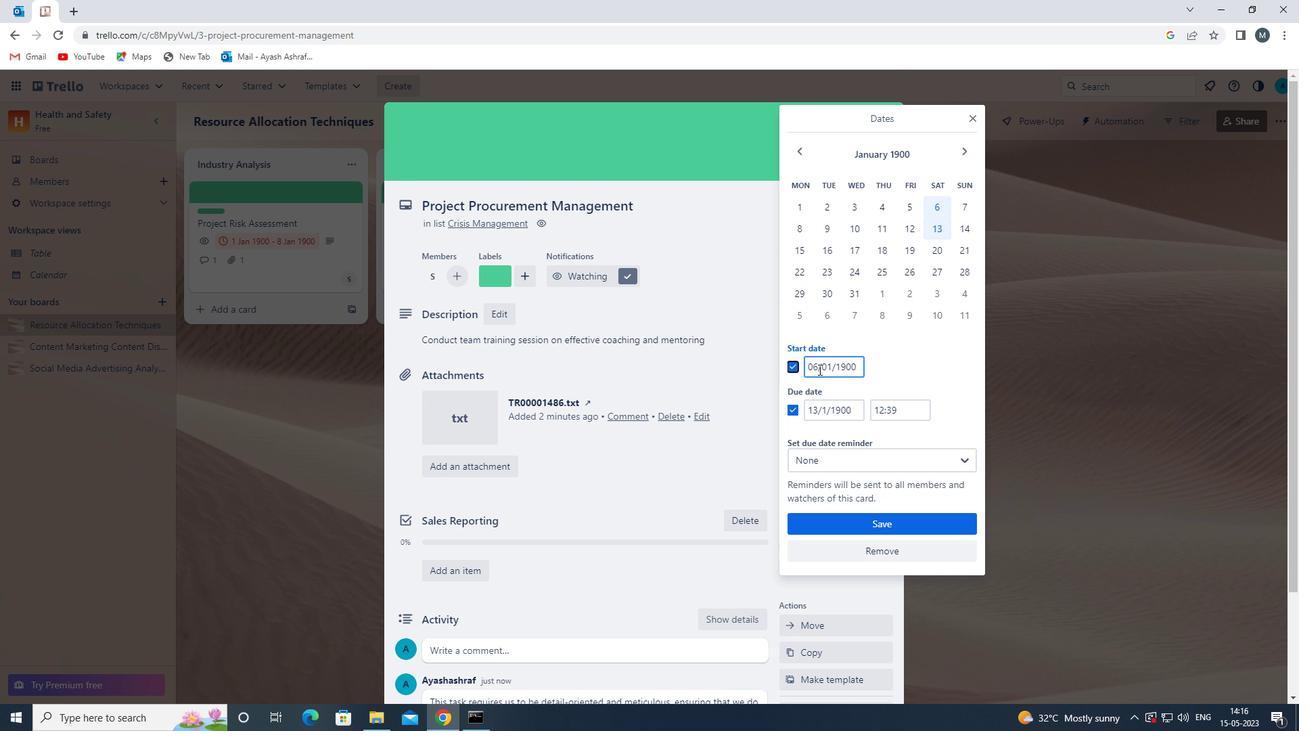 
Action: Mouse moved to (813, 367)
Screenshot: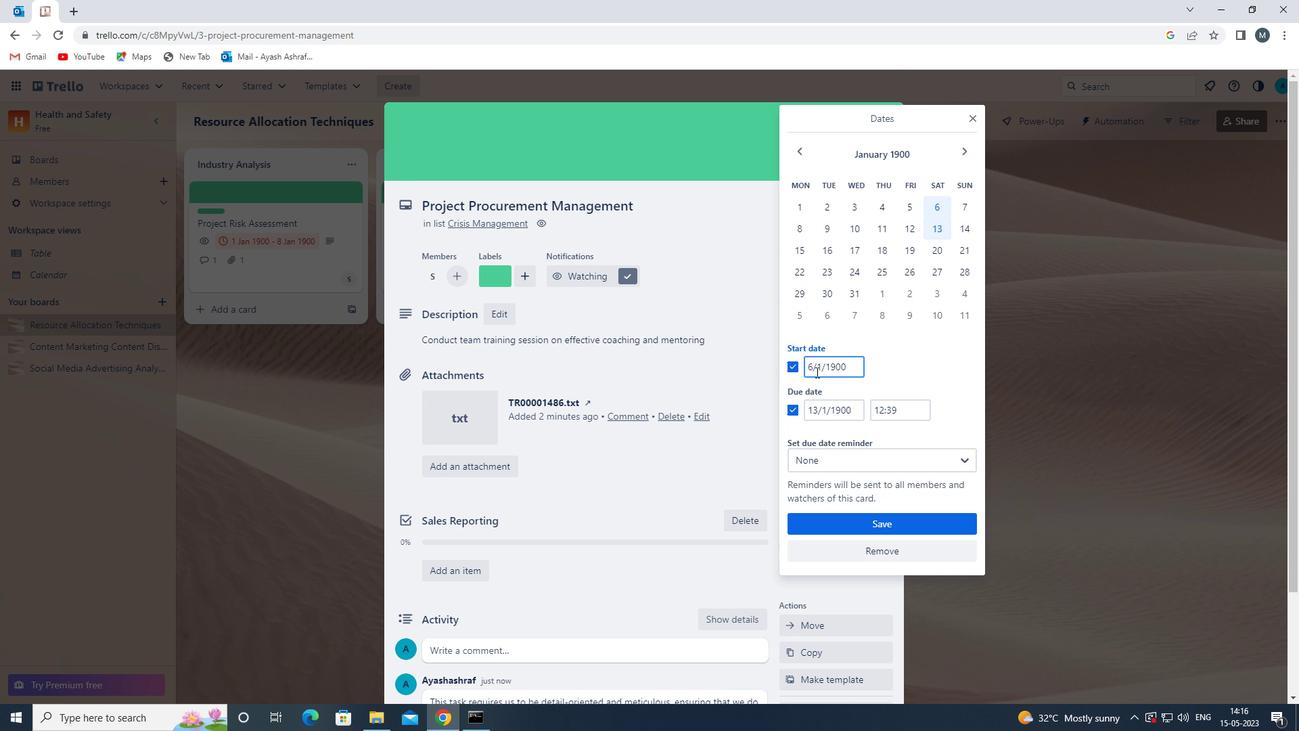 
Action: Mouse pressed left at (813, 367)
Screenshot: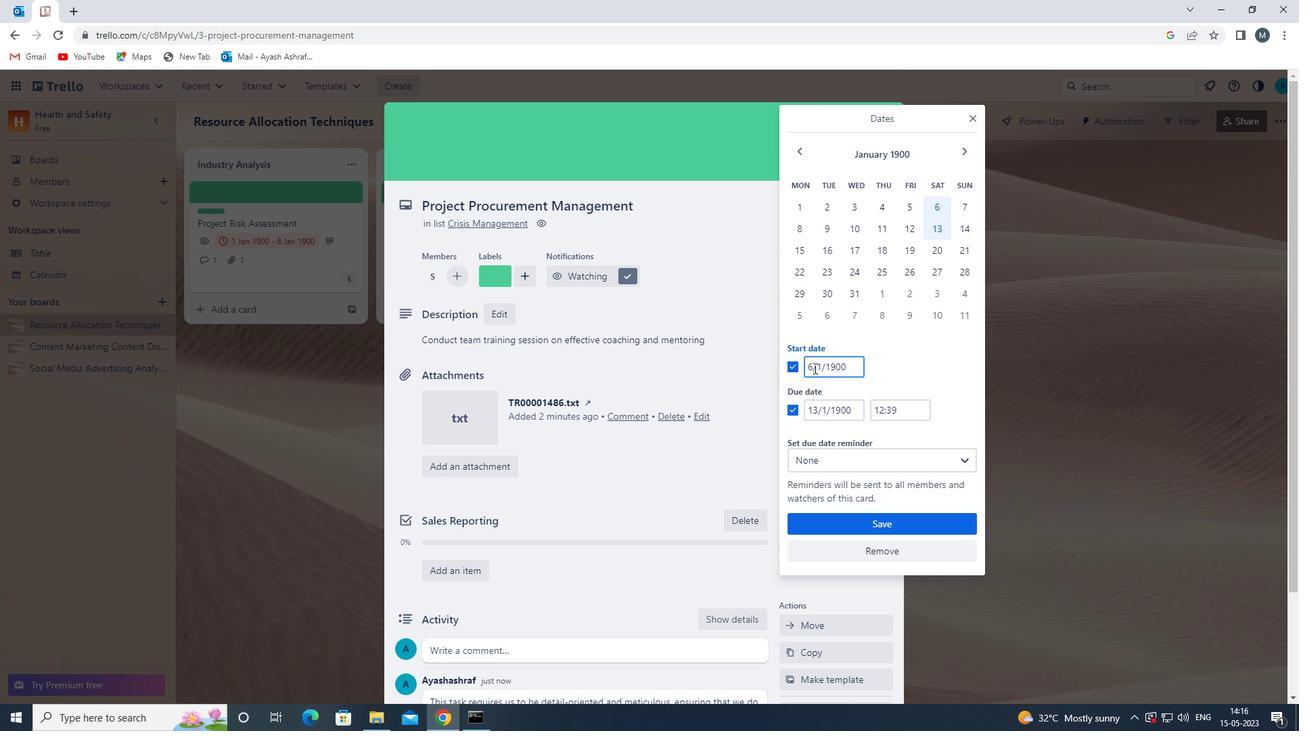 
Action: Mouse moved to (821, 374)
Screenshot: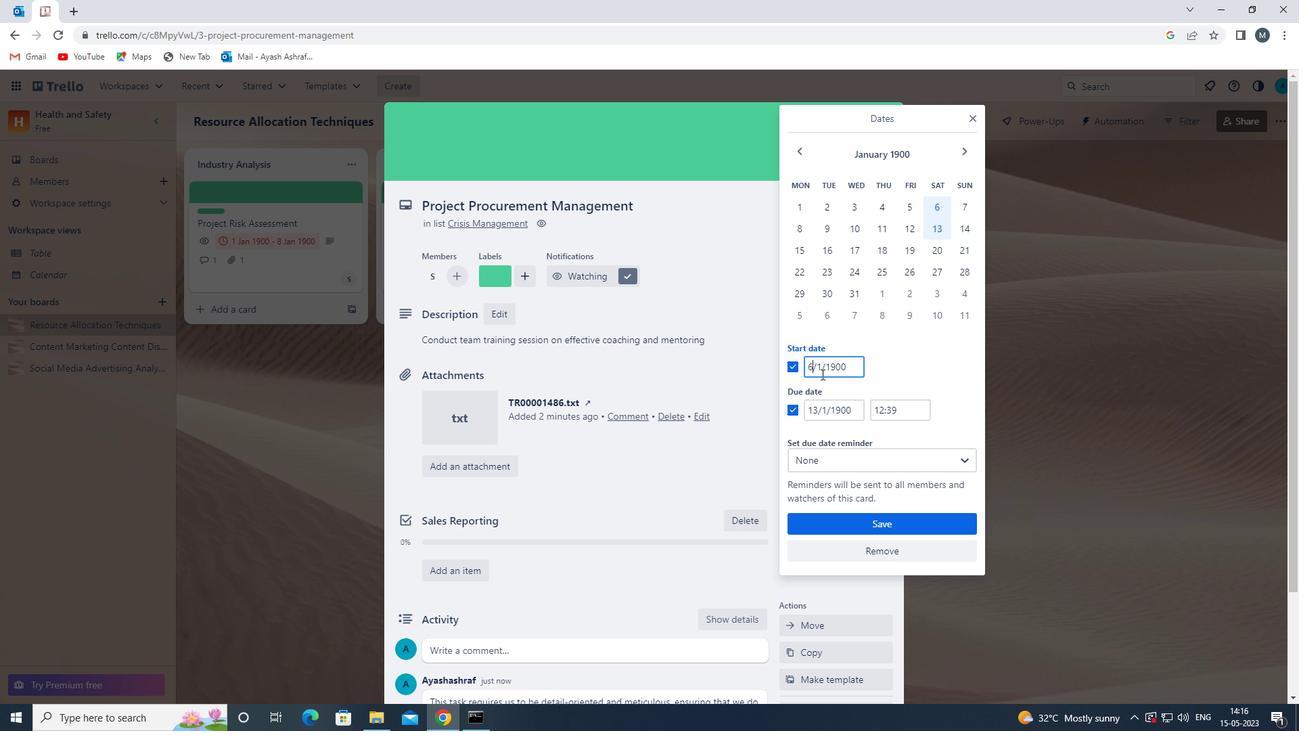
Action: Key pressed <Key.backspace>07
Screenshot: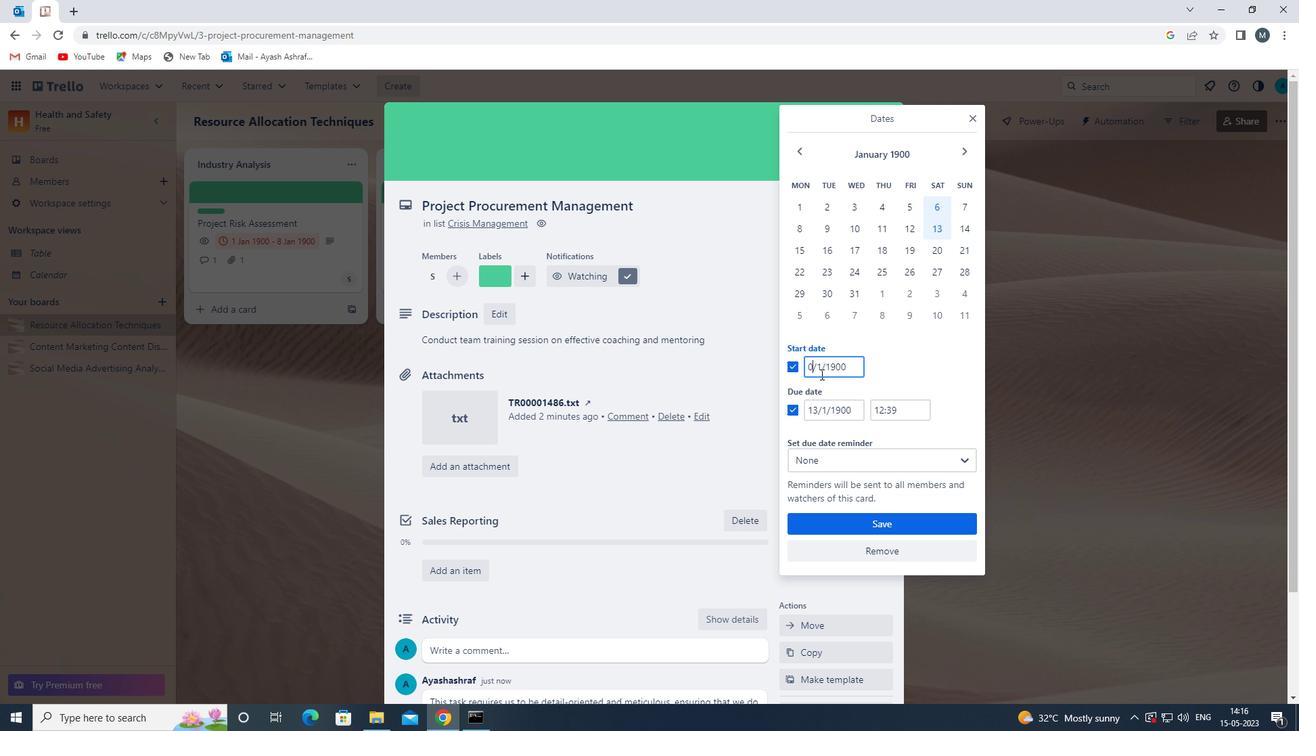 
Action: Mouse moved to (824, 364)
Screenshot: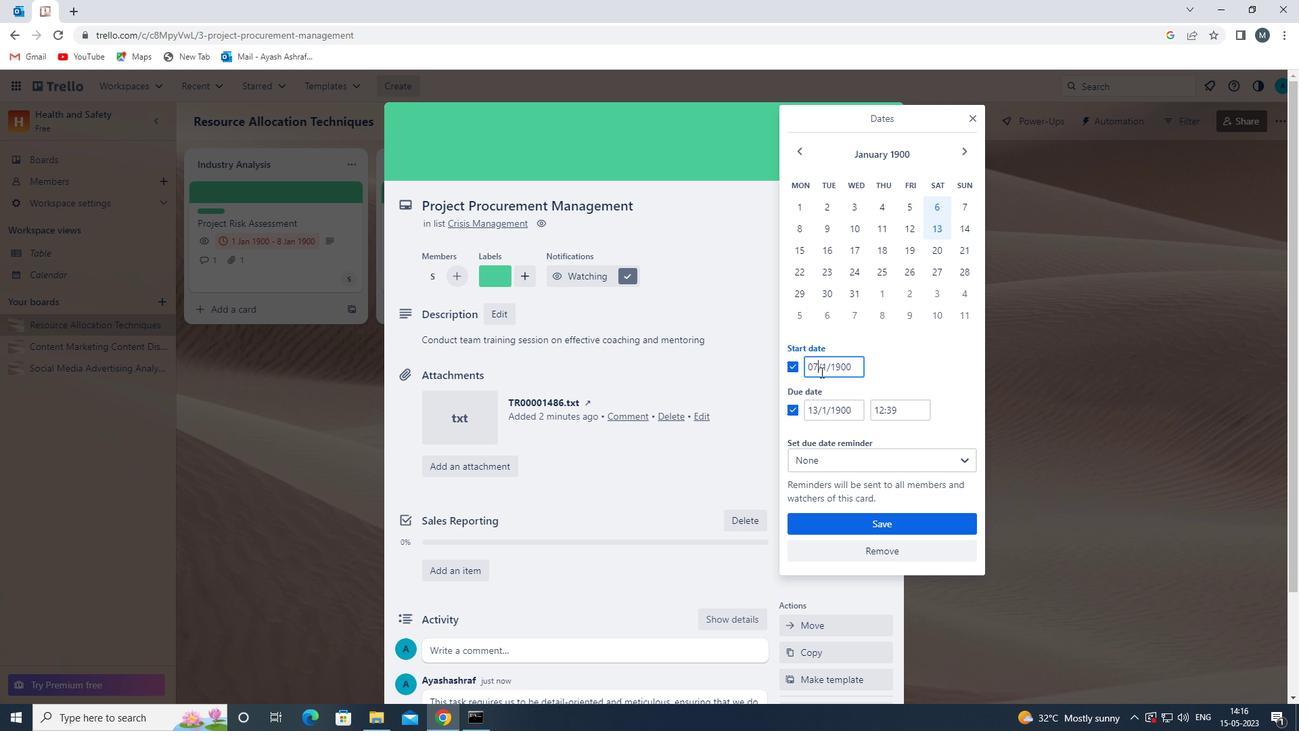 
Action: Mouse pressed left at (824, 364)
Screenshot: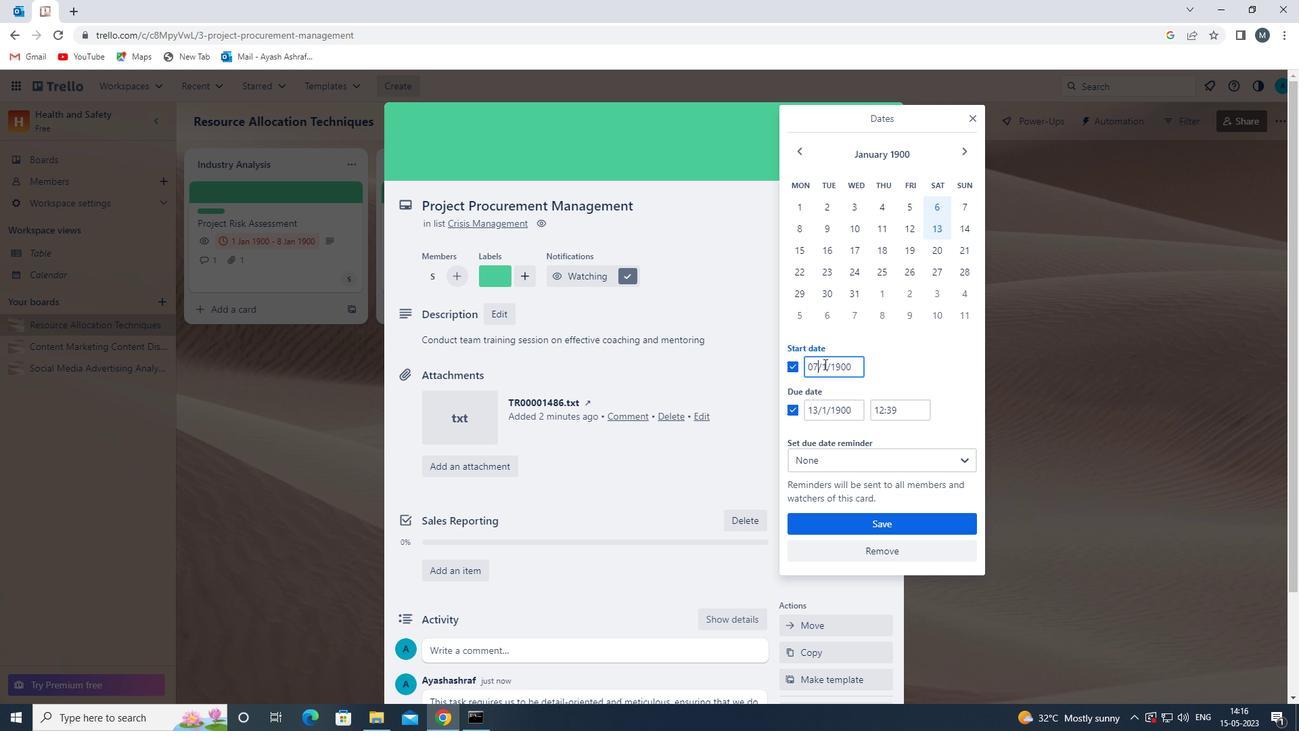 
Action: Mouse moved to (826, 367)
Screenshot: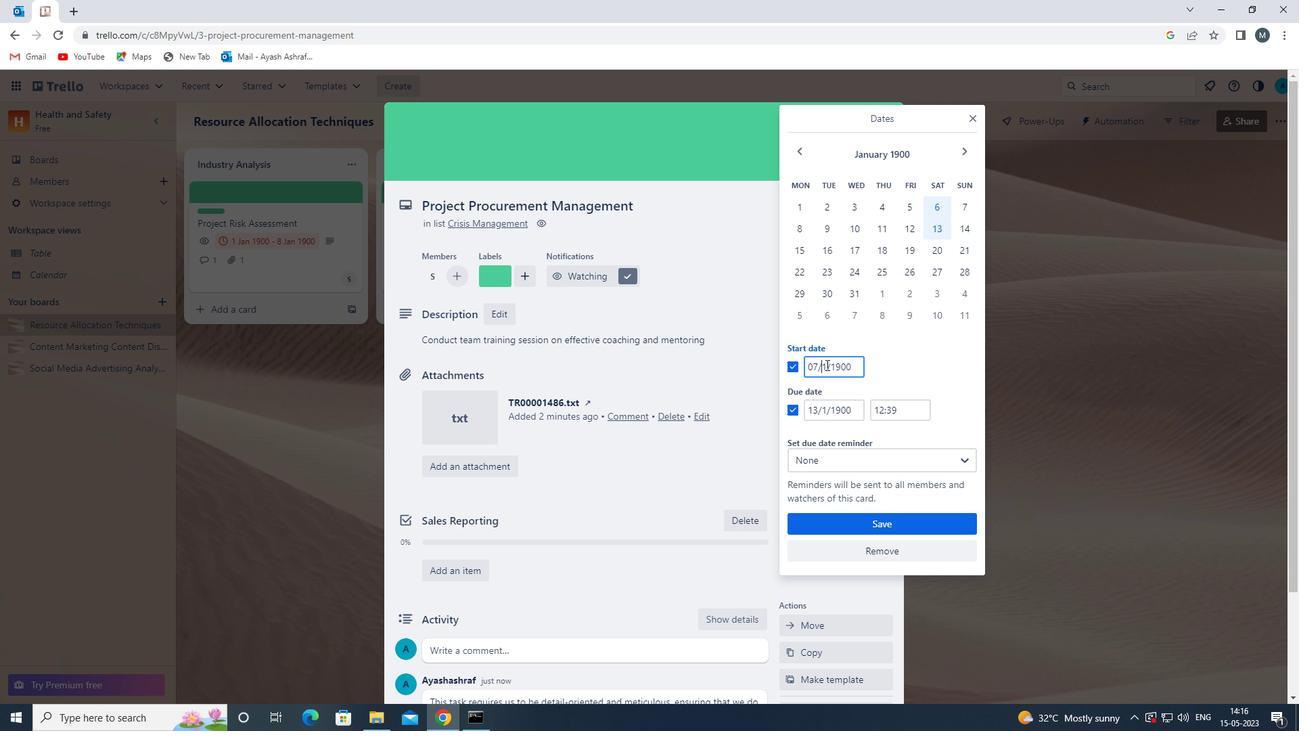 
Action: Key pressed 0
Screenshot: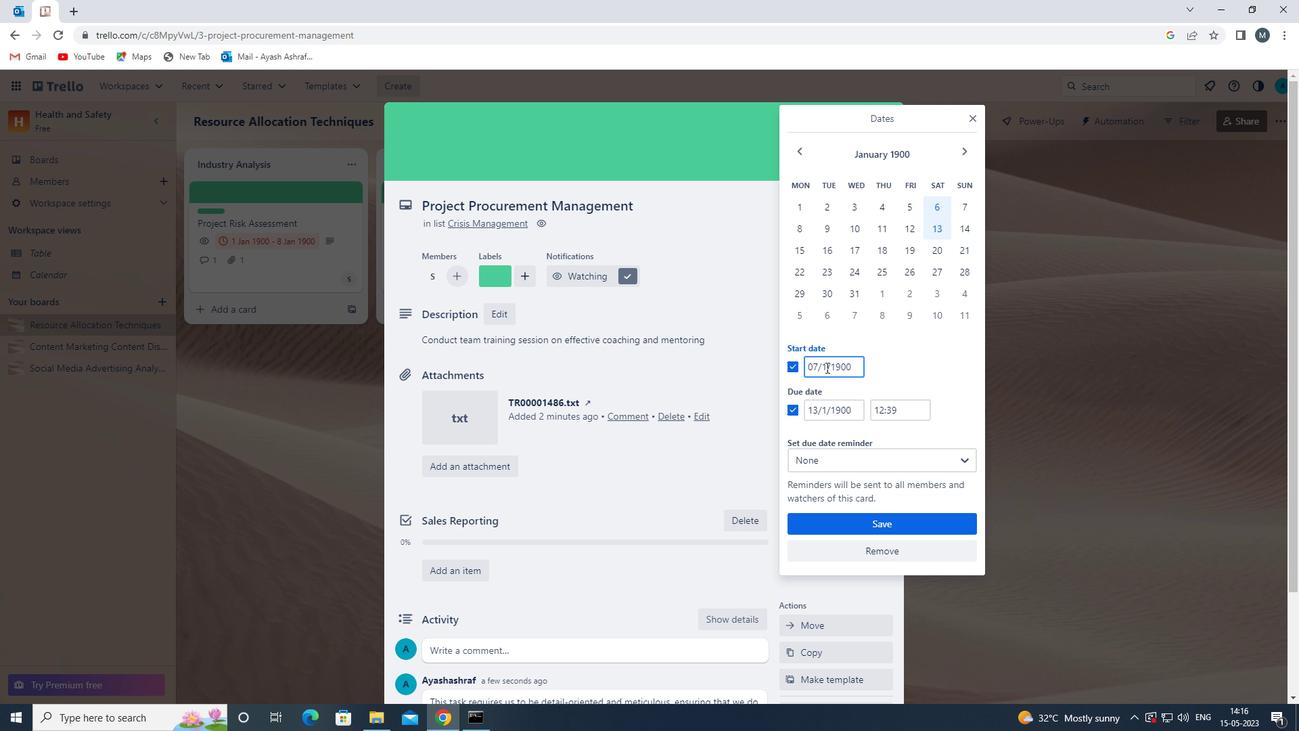 
Action: Mouse moved to (815, 412)
Screenshot: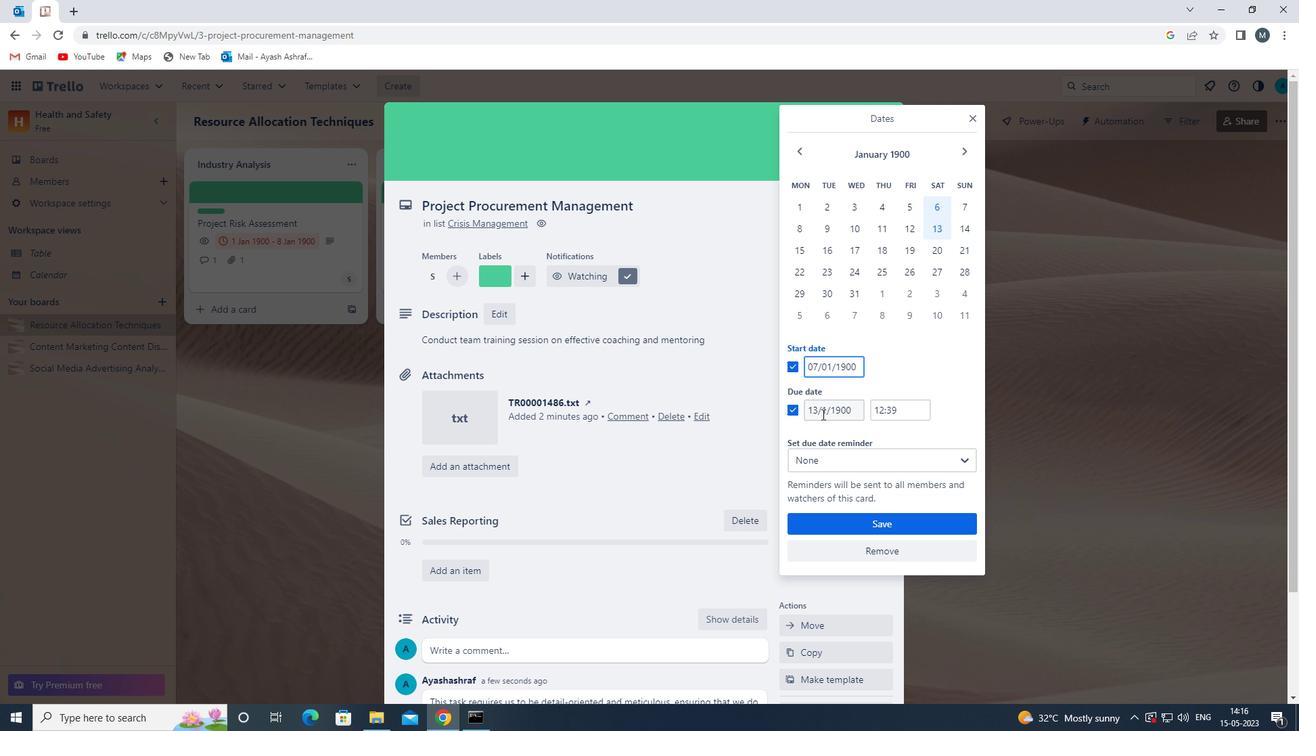 
Action: Mouse pressed left at (815, 412)
Screenshot: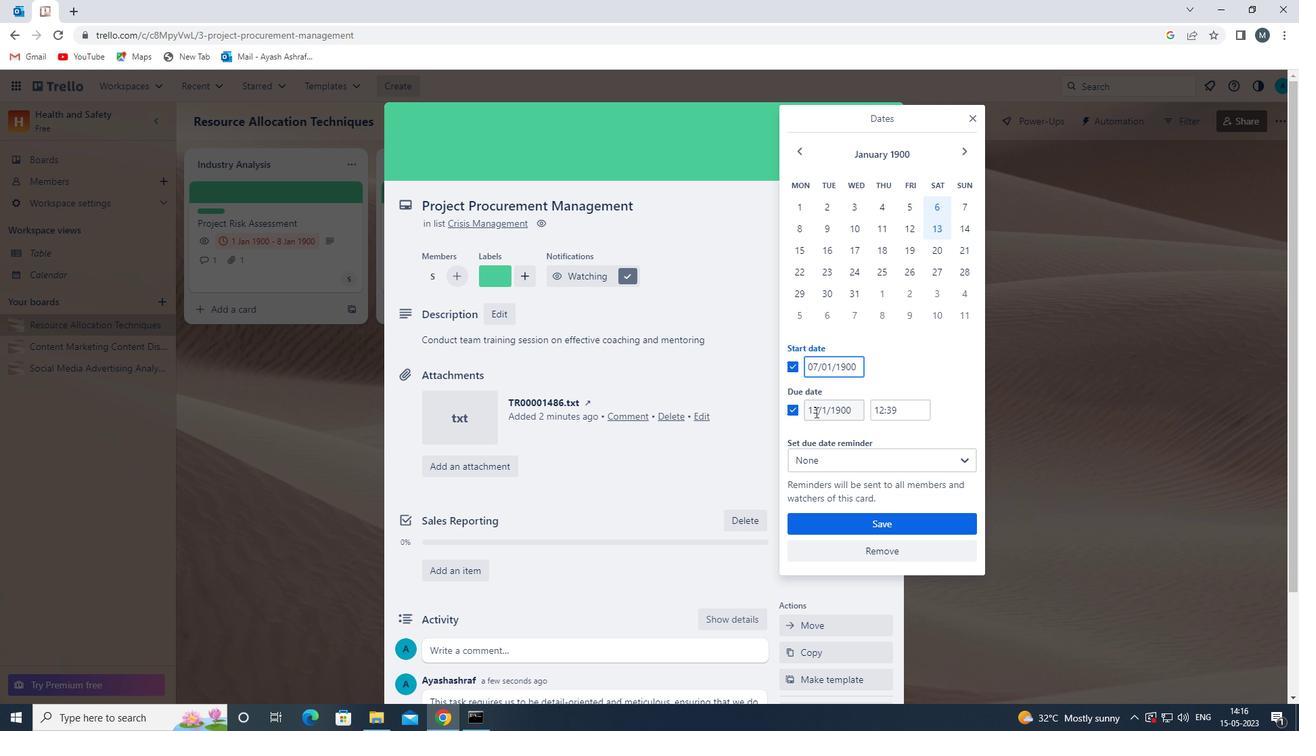 
Action: Mouse moved to (817, 410)
Screenshot: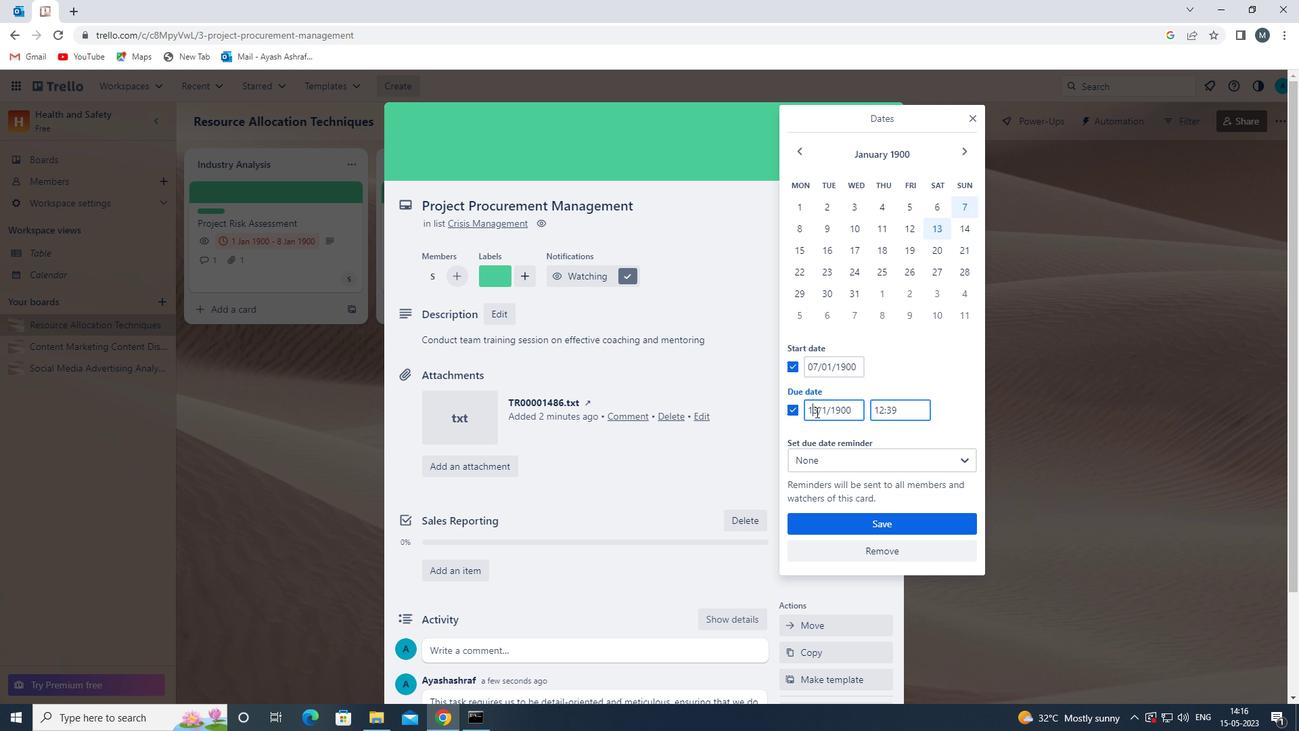 
Action: Mouse pressed left at (817, 410)
Screenshot: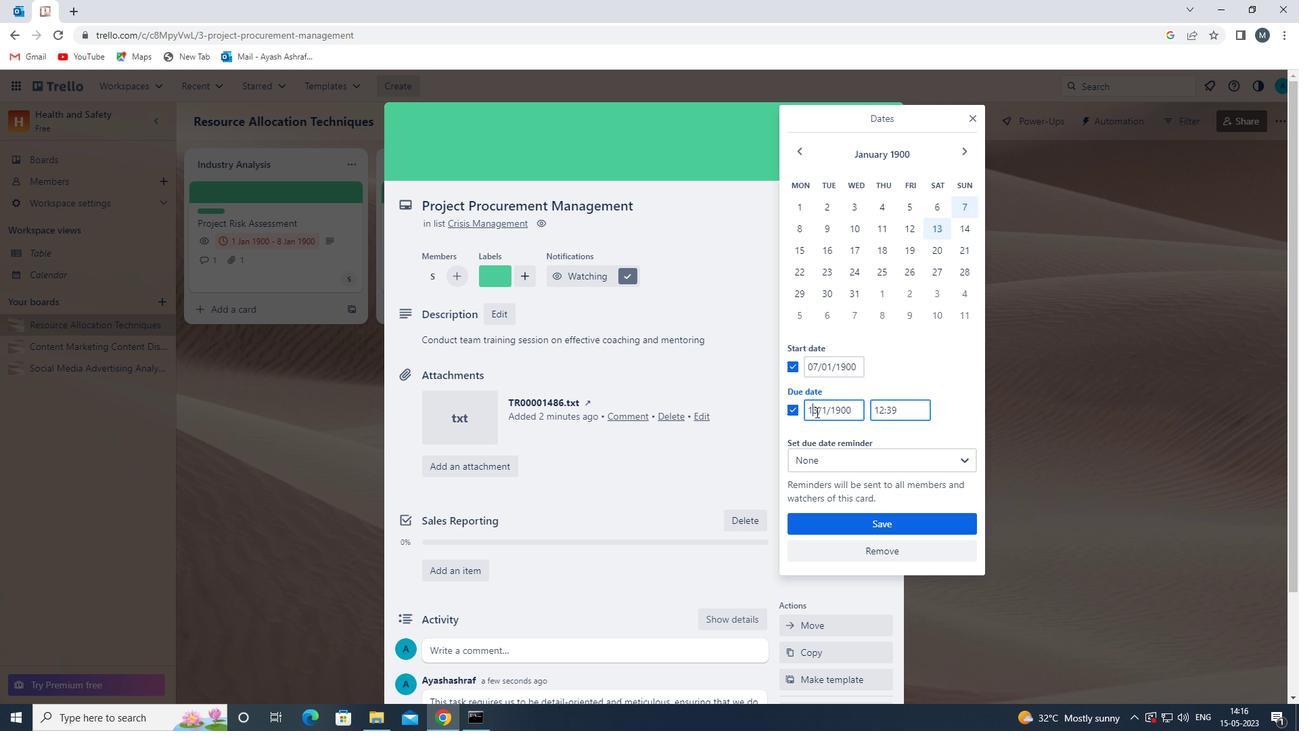 
Action: Key pressed <Key.backspace>4
Screenshot: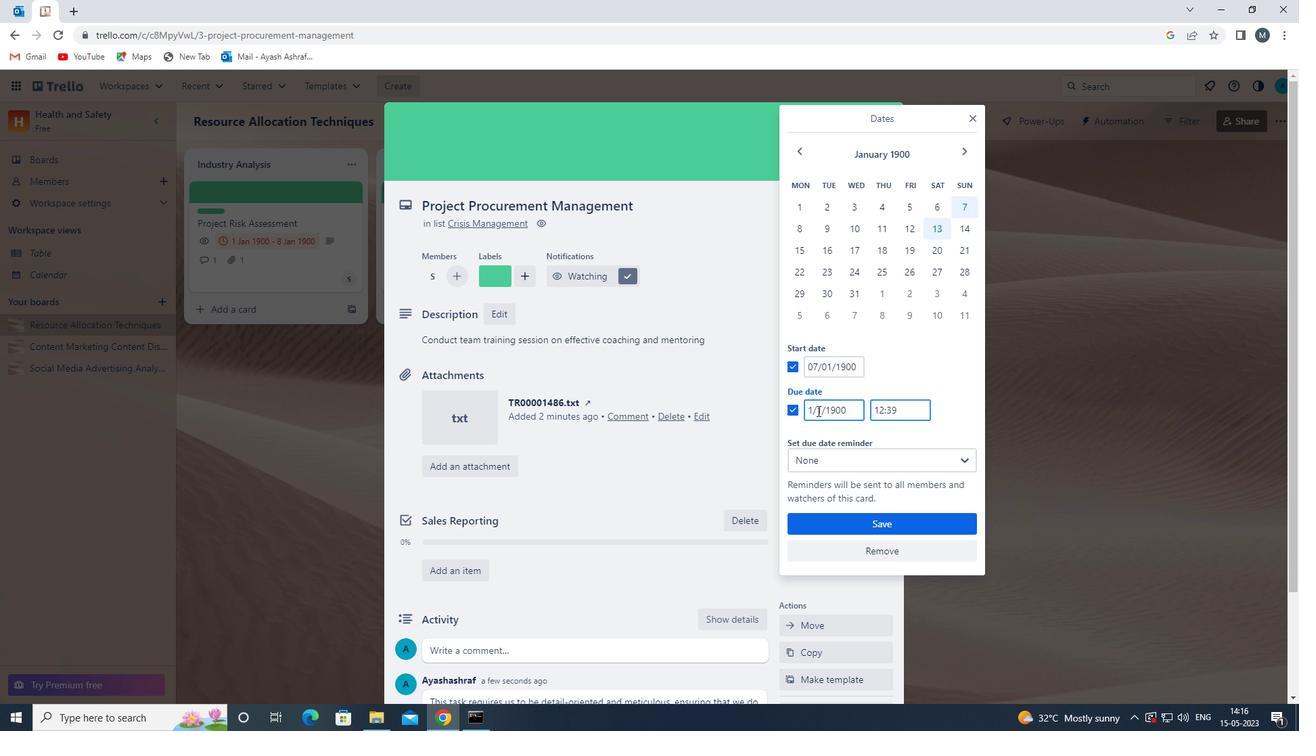 
Action: Mouse moved to (823, 406)
Screenshot: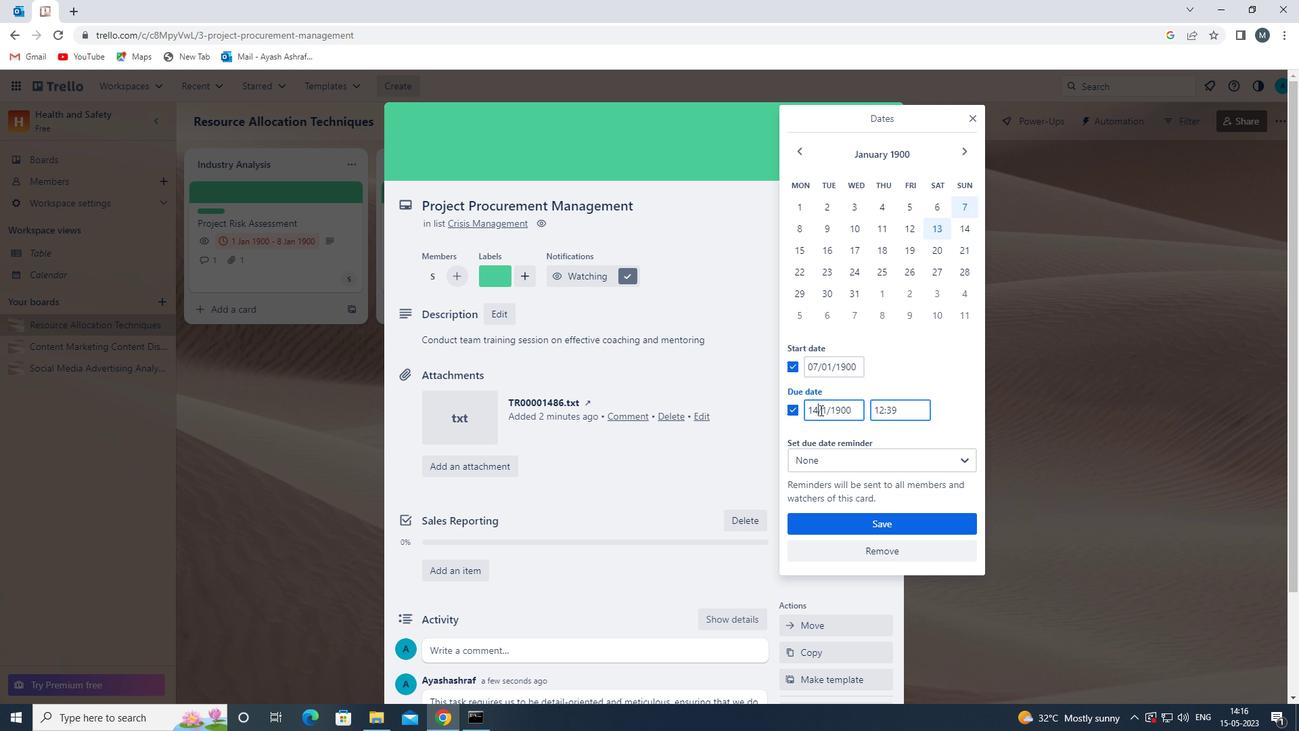 
Action: Mouse pressed left at (823, 406)
Screenshot: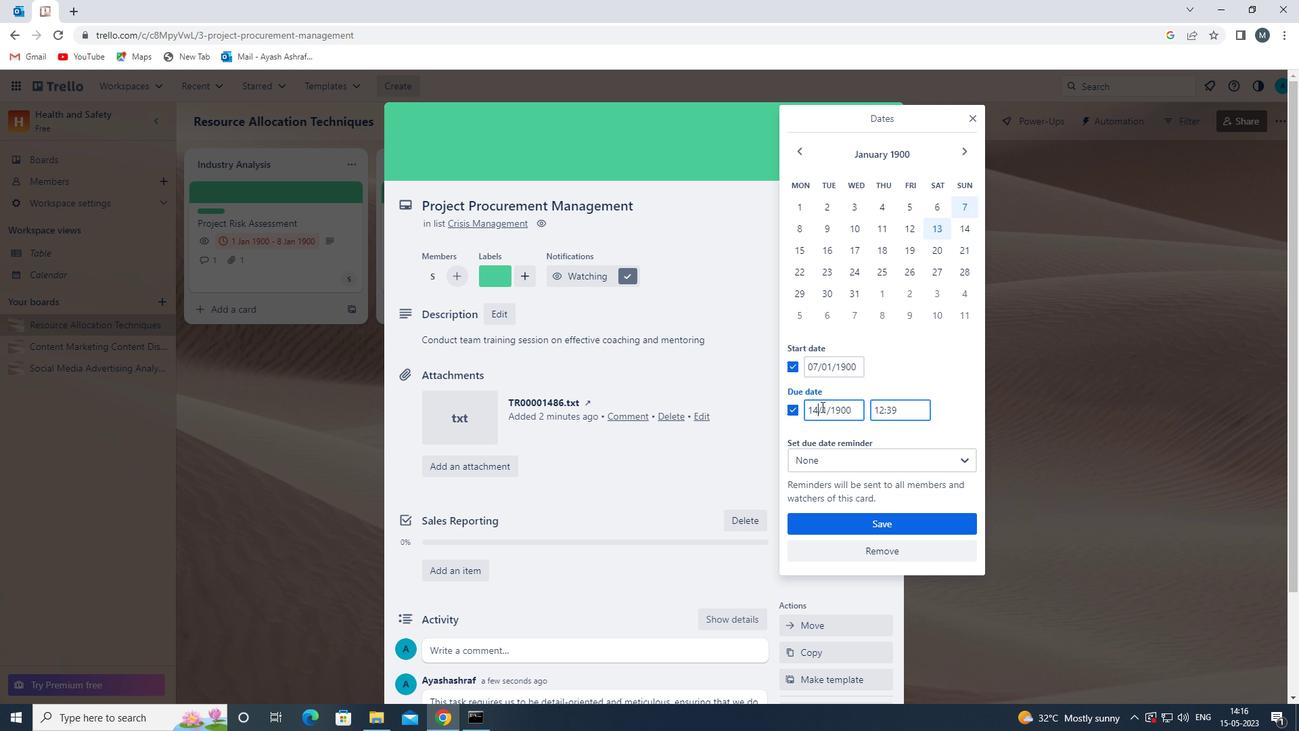 
Action: Mouse moved to (827, 414)
Screenshot: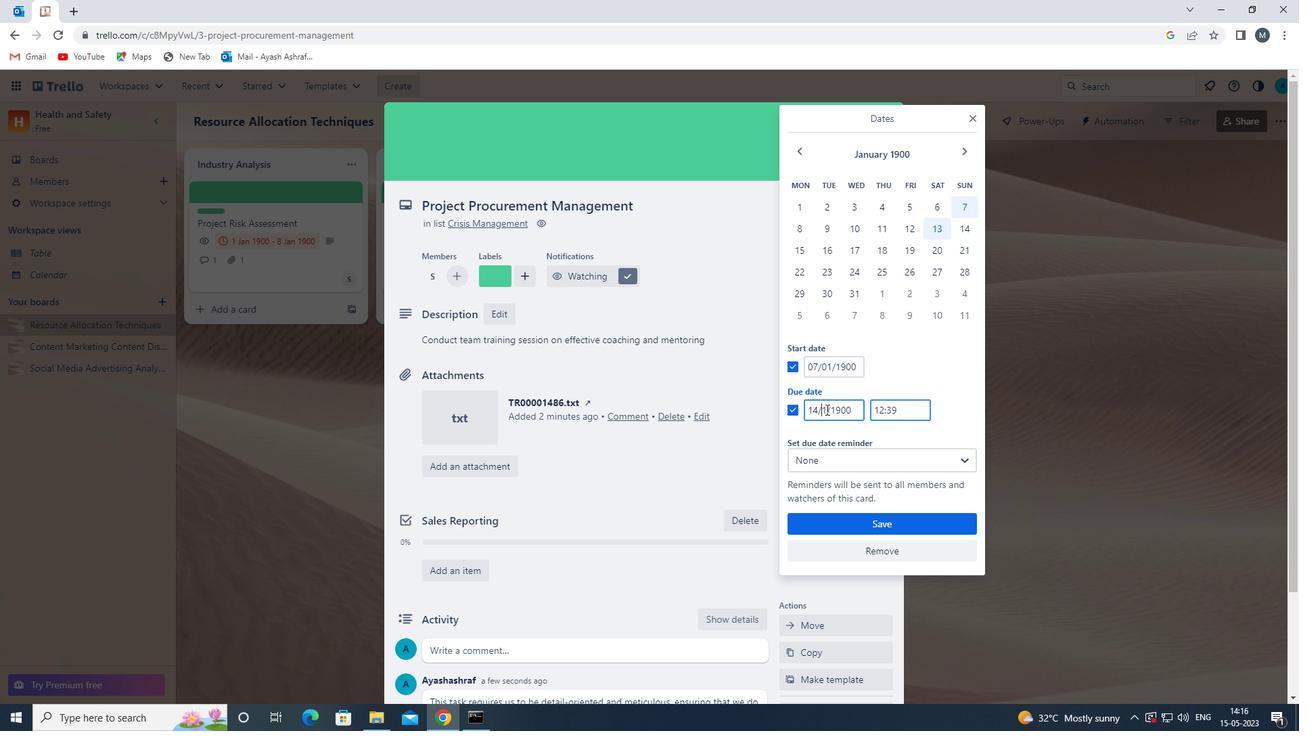
Action: Key pressed 0
Screenshot: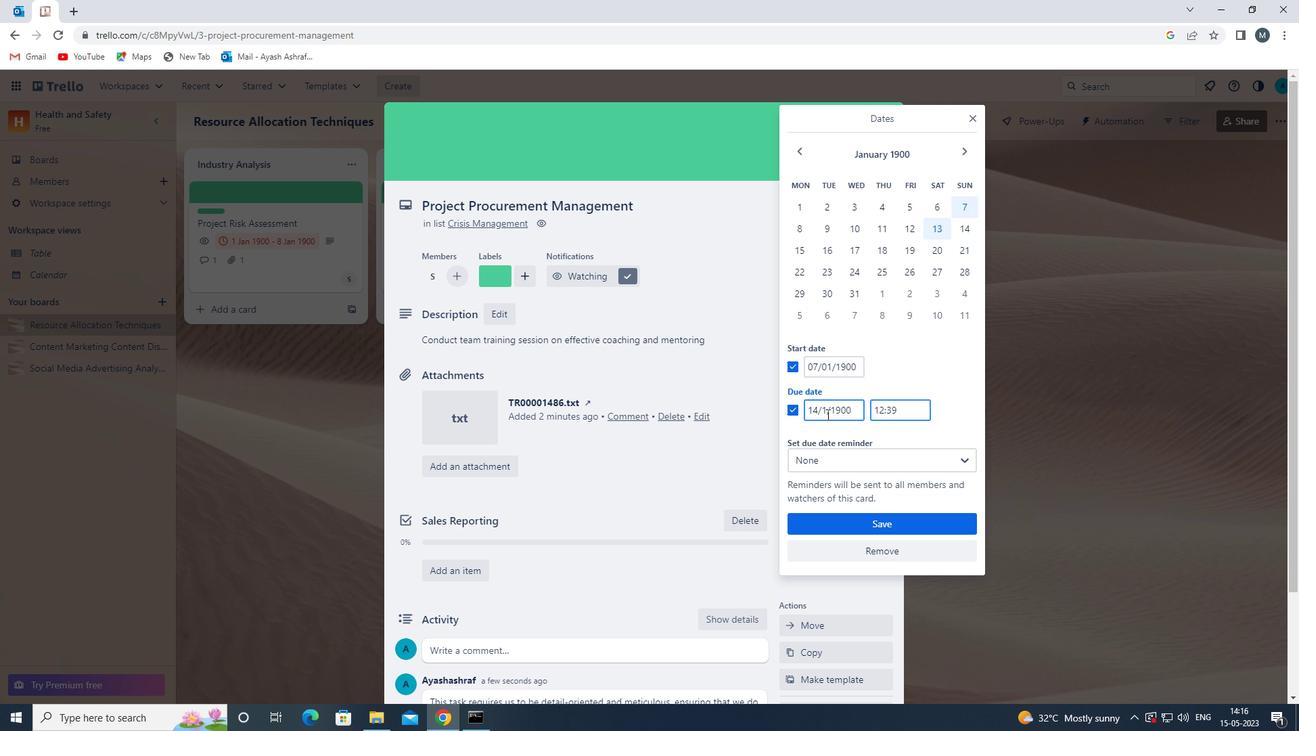 
Action: Mouse moved to (846, 528)
Screenshot: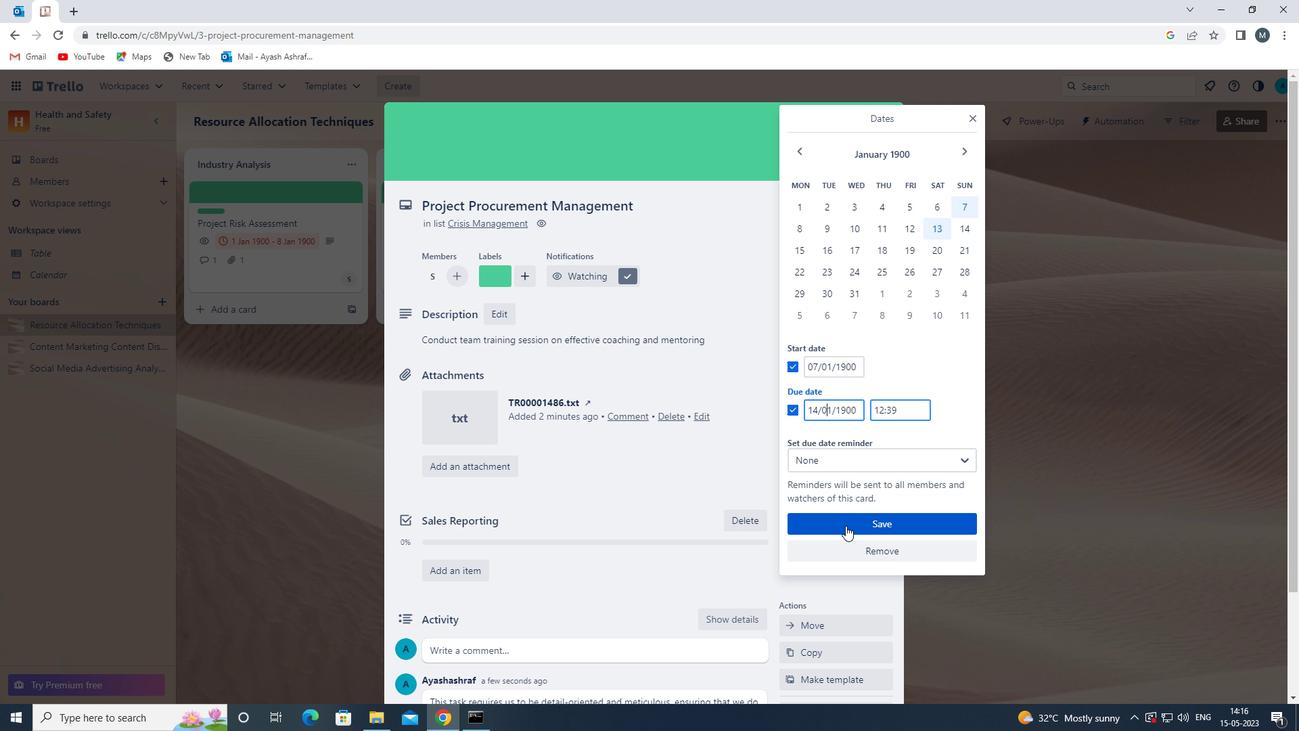 
Action: Mouse pressed left at (846, 528)
Screenshot: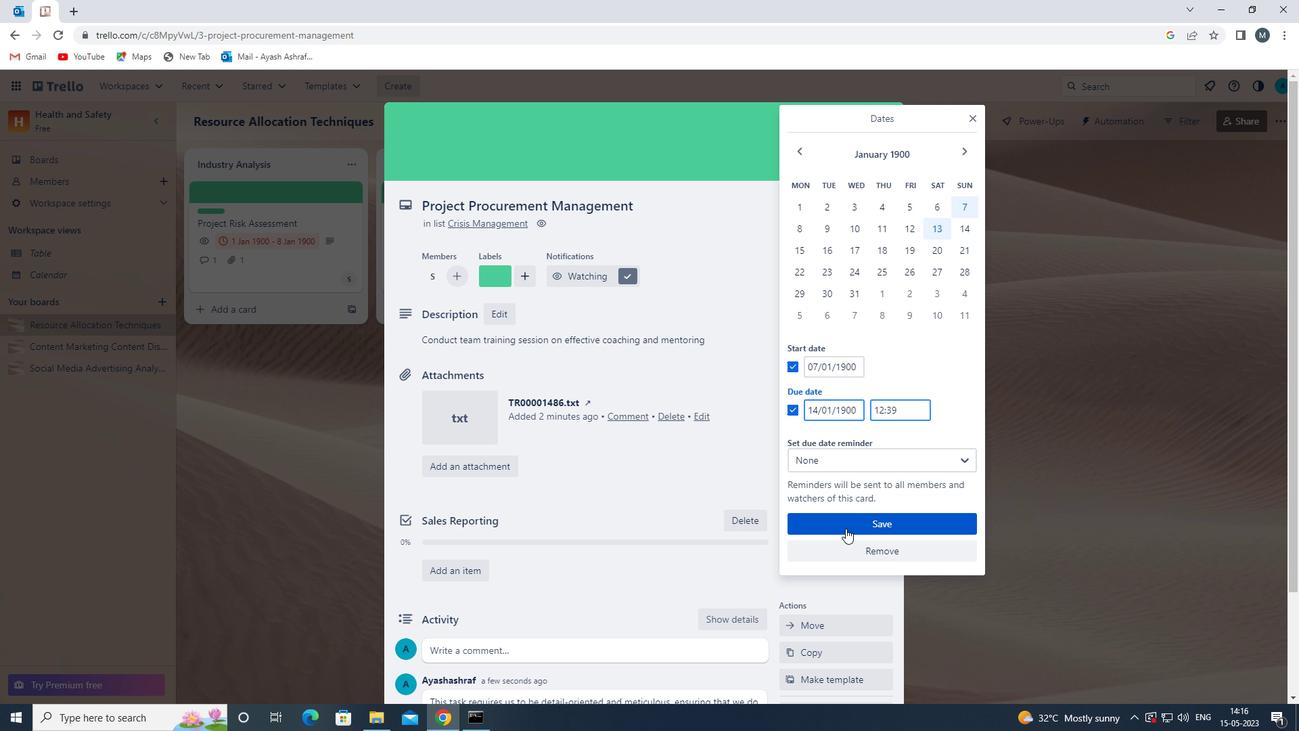 
Action: Mouse moved to (674, 486)
Screenshot: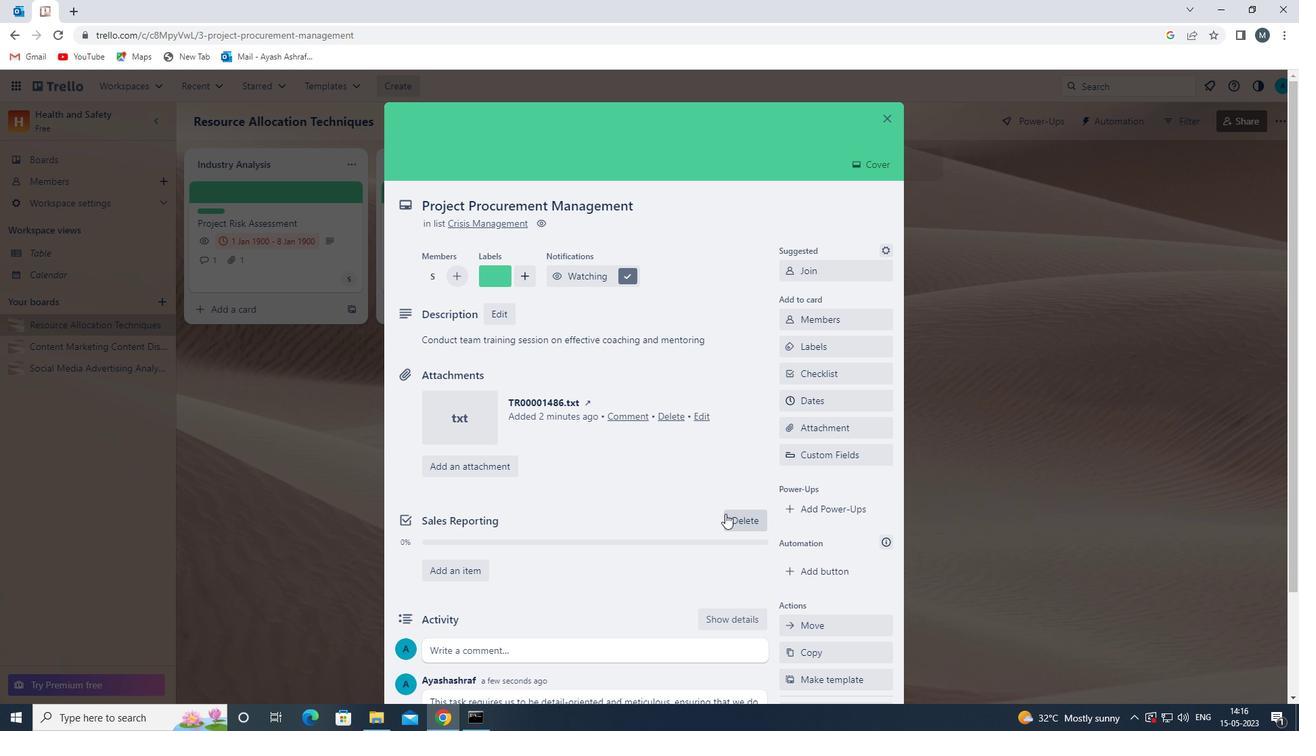 
Action: Mouse scrolled (674, 486) with delta (0, 0)
Screenshot: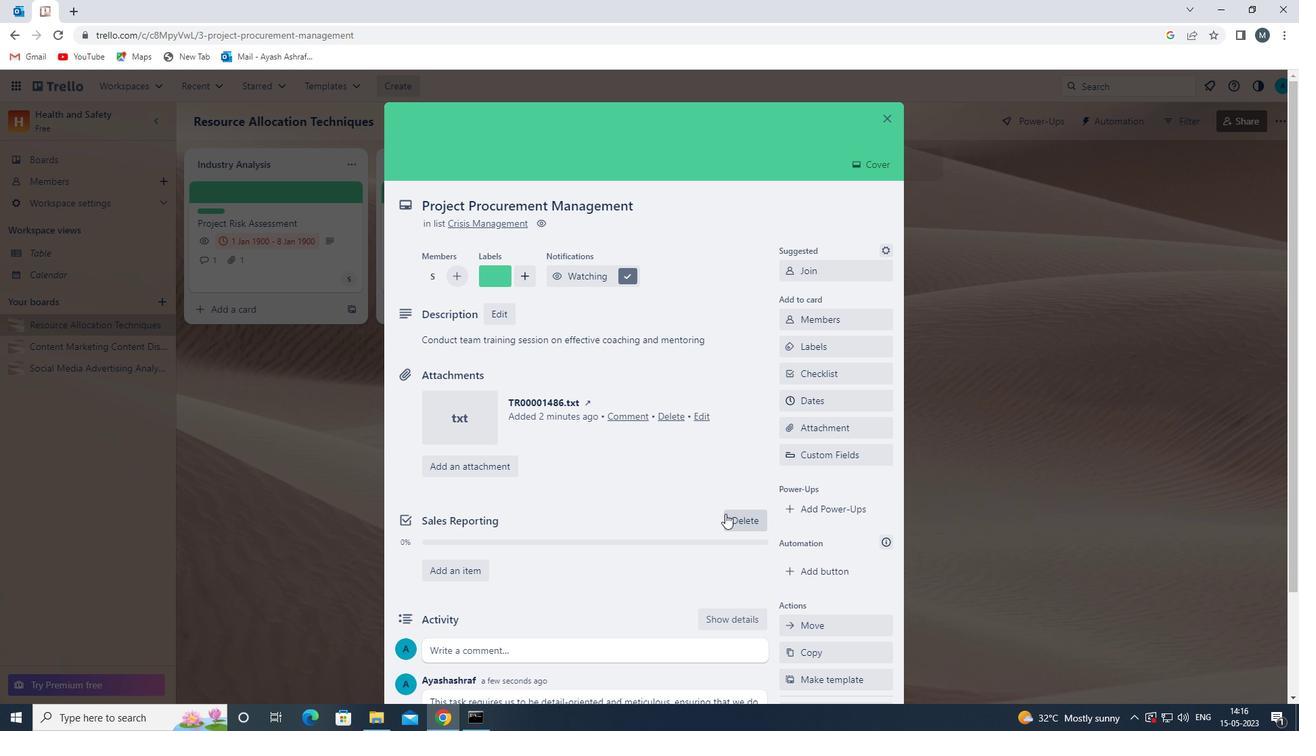 
Action: Mouse moved to (666, 482)
Screenshot: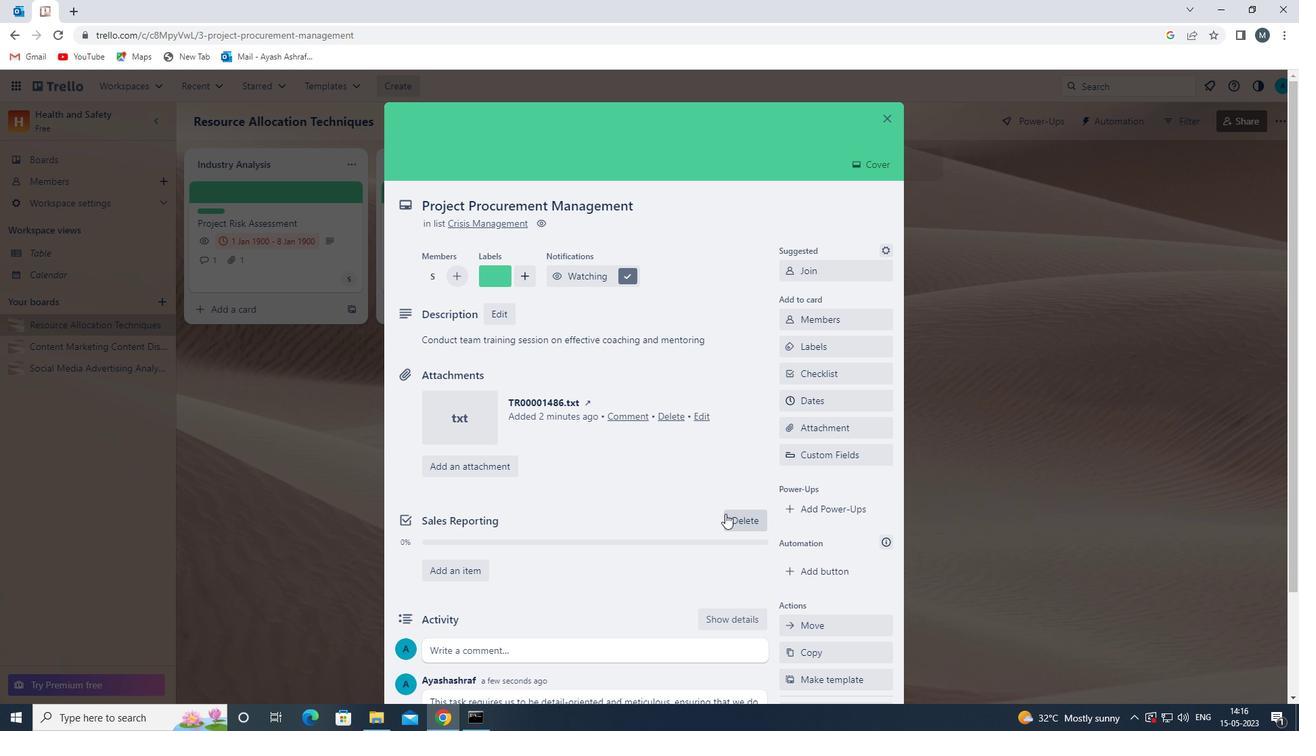 
Action: Mouse scrolled (666, 483) with delta (0, 0)
Screenshot: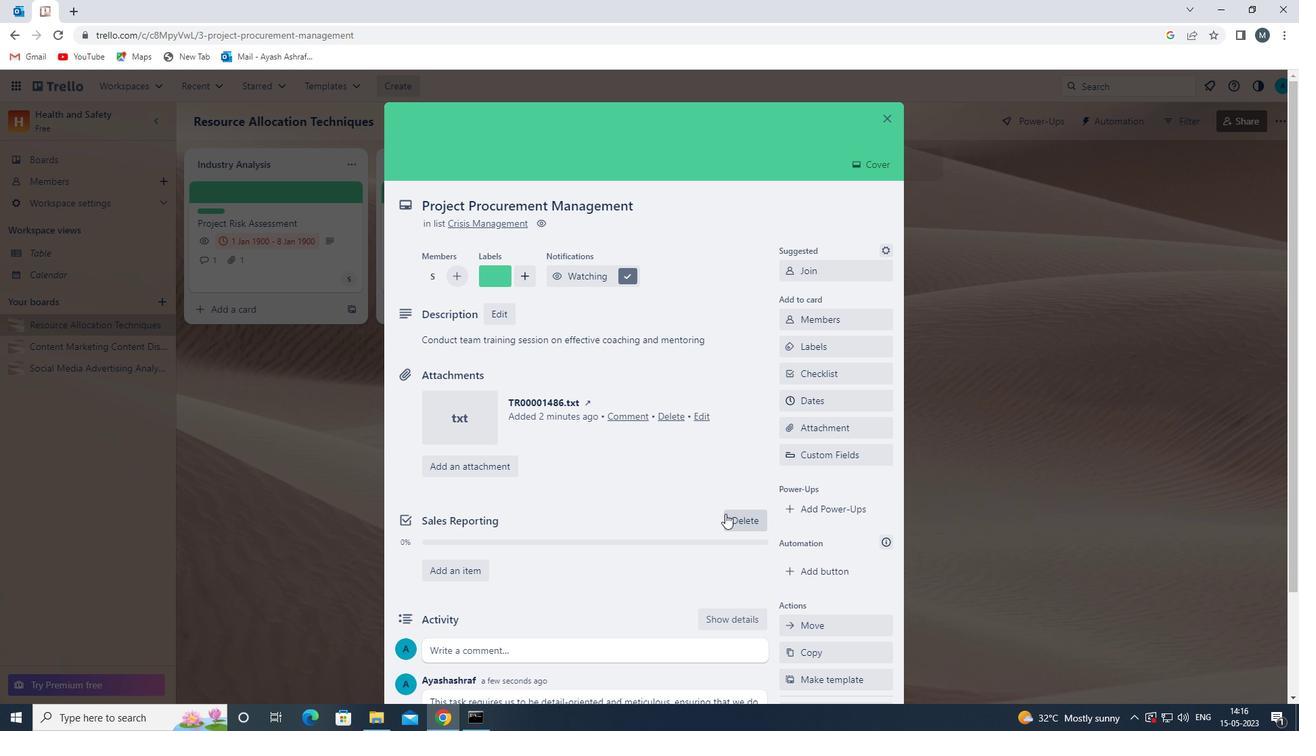 
Action: Mouse moved to (665, 482)
Screenshot: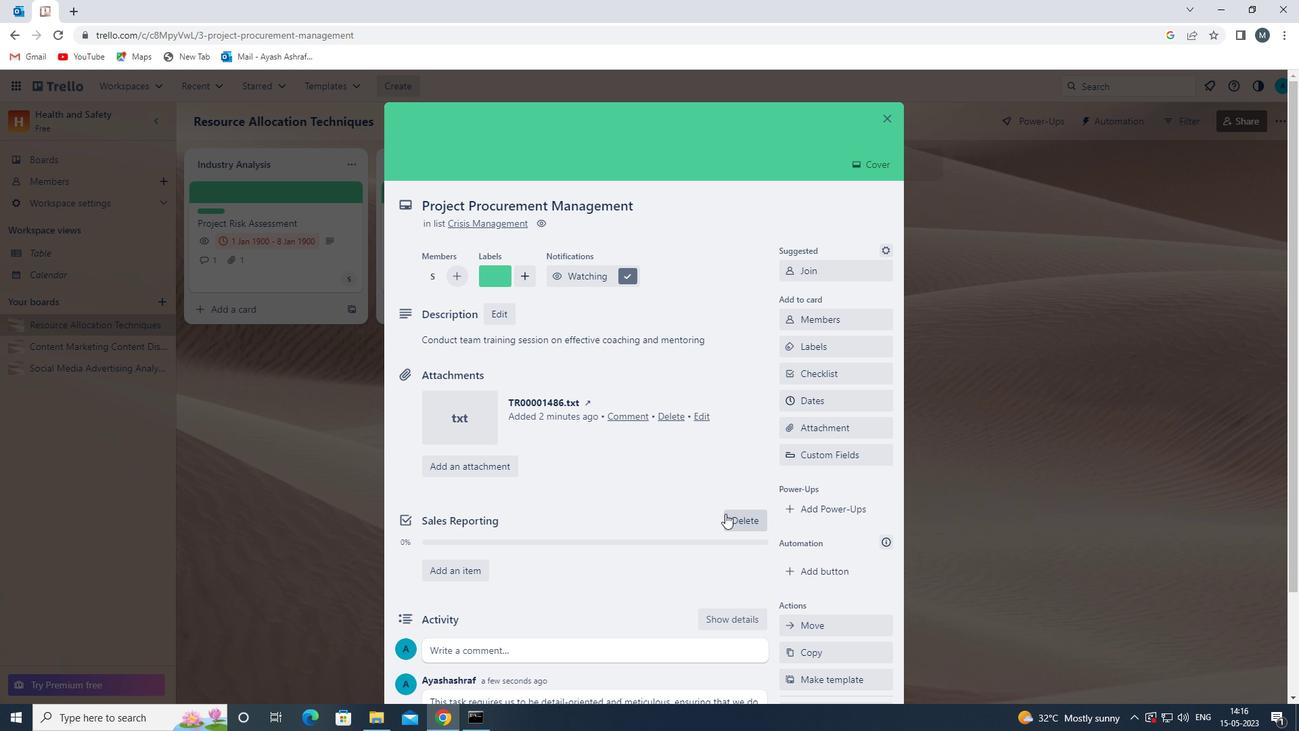 
Action: Mouse scrolled (665, 483) with delta (0, 0)
Screenshot: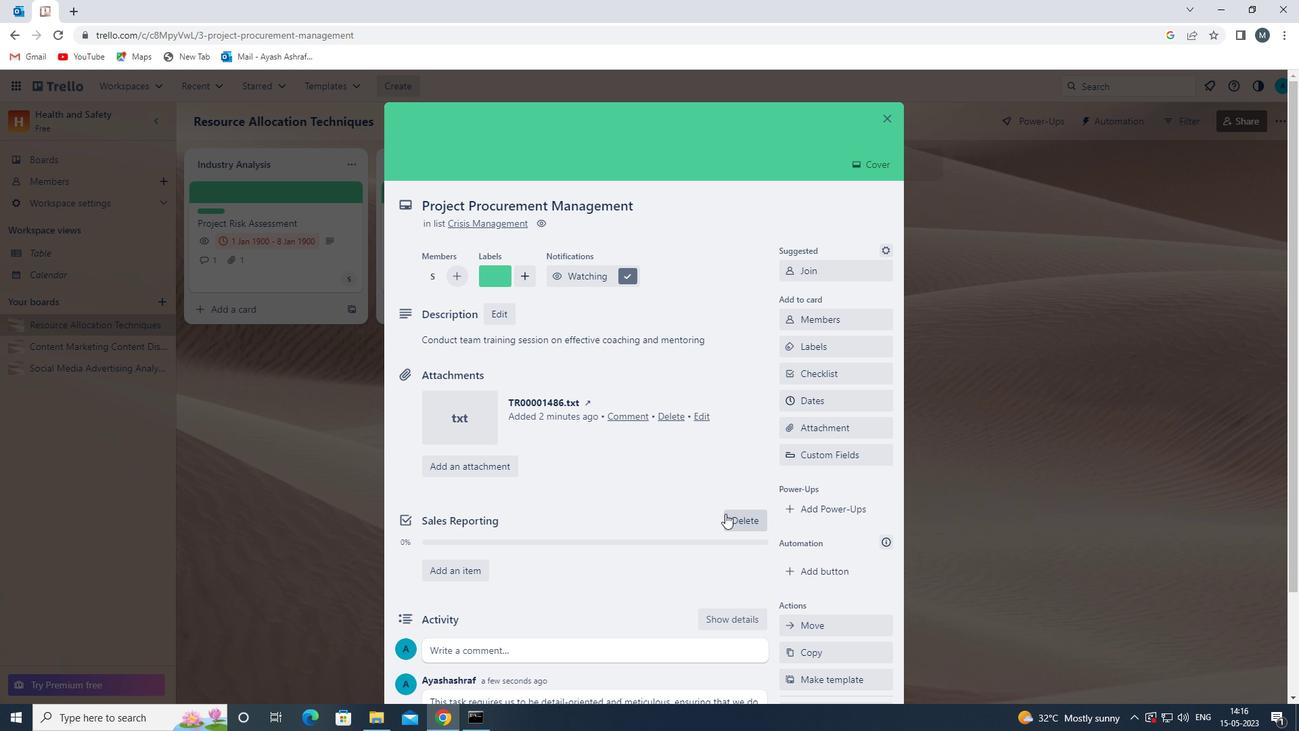 
Action: Mouse scrolled (665, 483) with delta (0, 0)
Screenshot: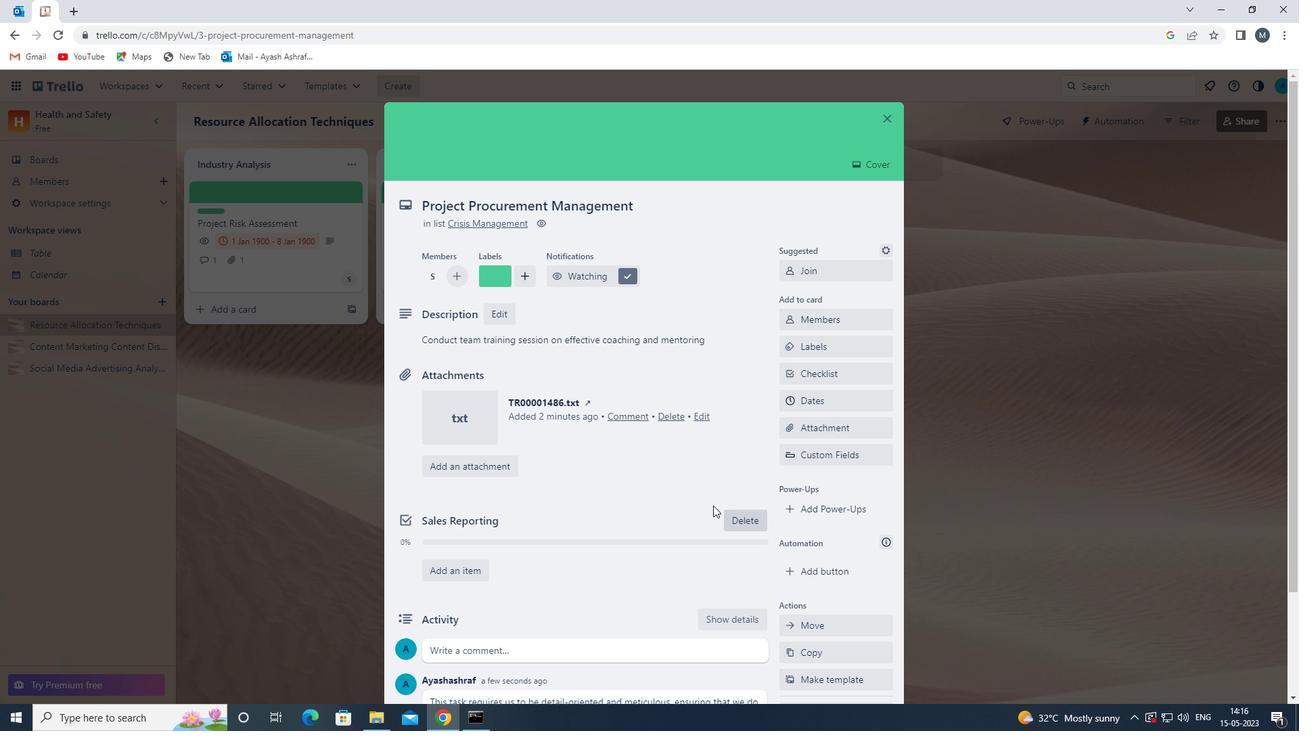 
Action: Mouse scrolled (665, 483) with delta (0, 0)
Screenshot: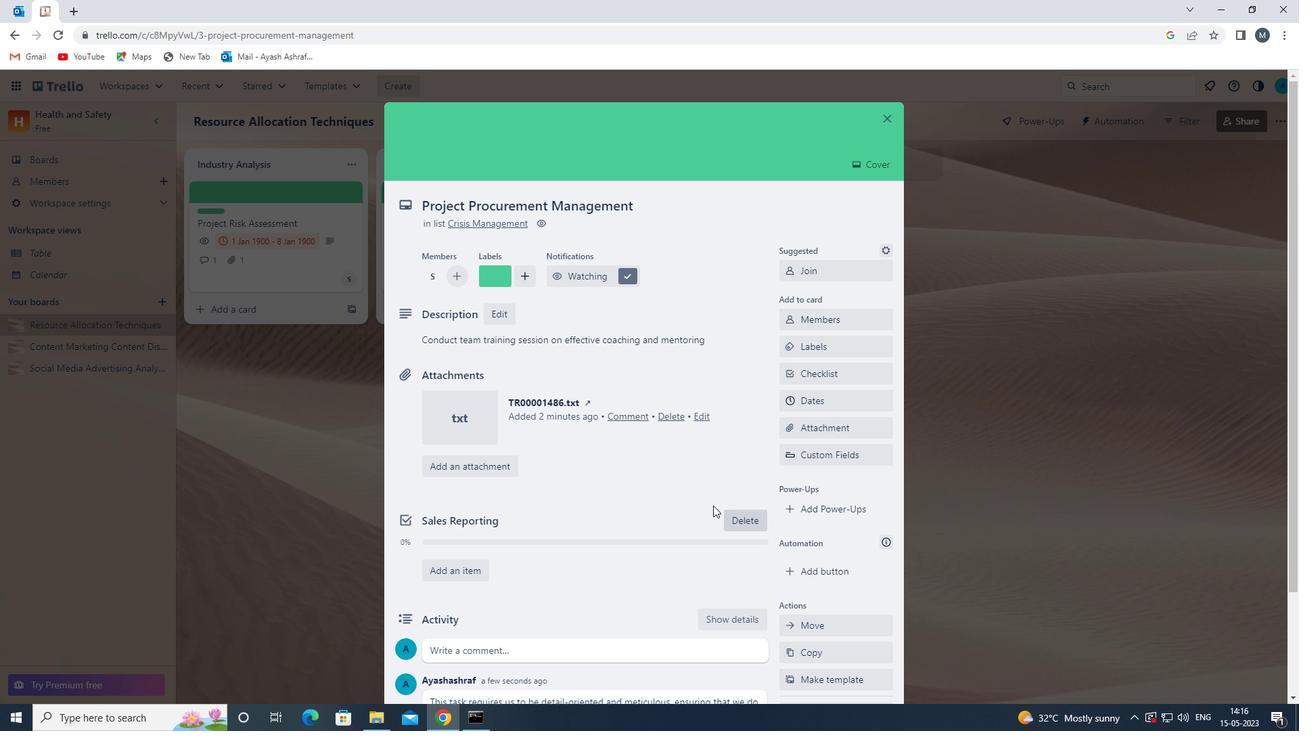 
Action: Mouse scrolled (665, 483) with delta (0, 0)
Screenshot: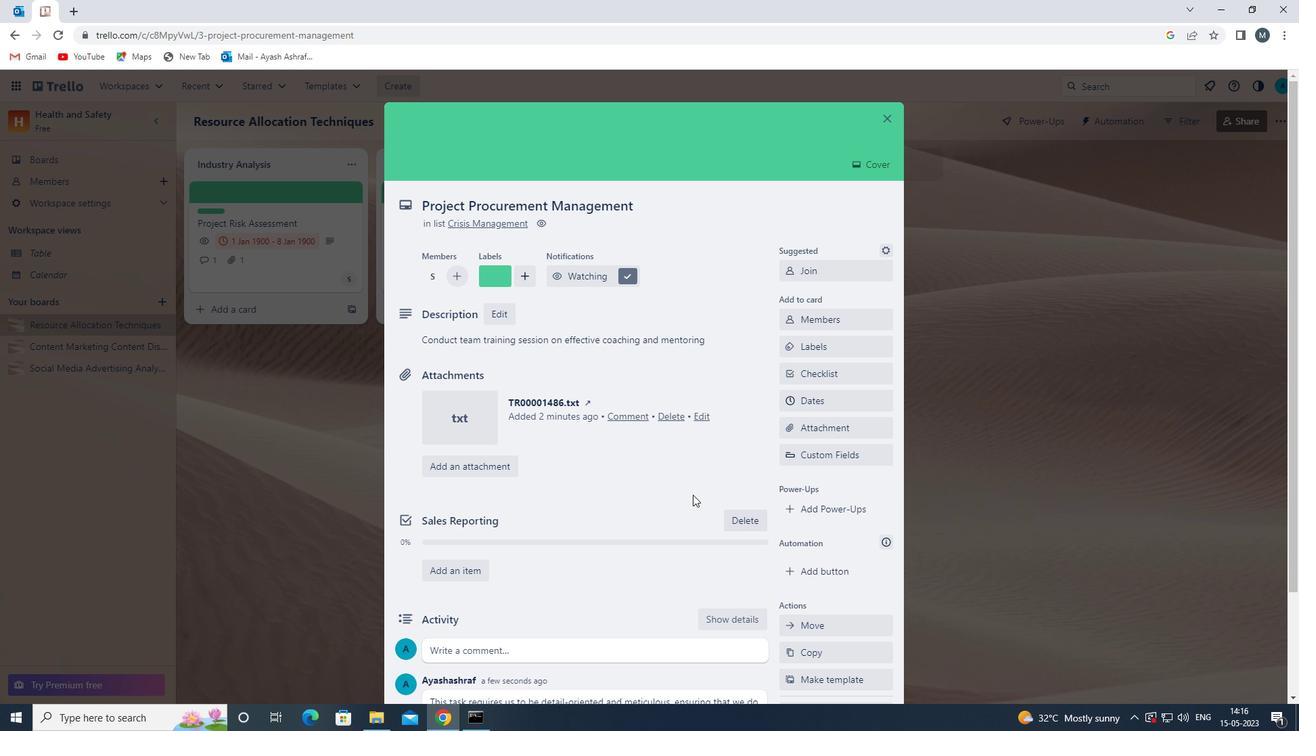 
Action: Mouse moved to (664, 482)
Screenshot: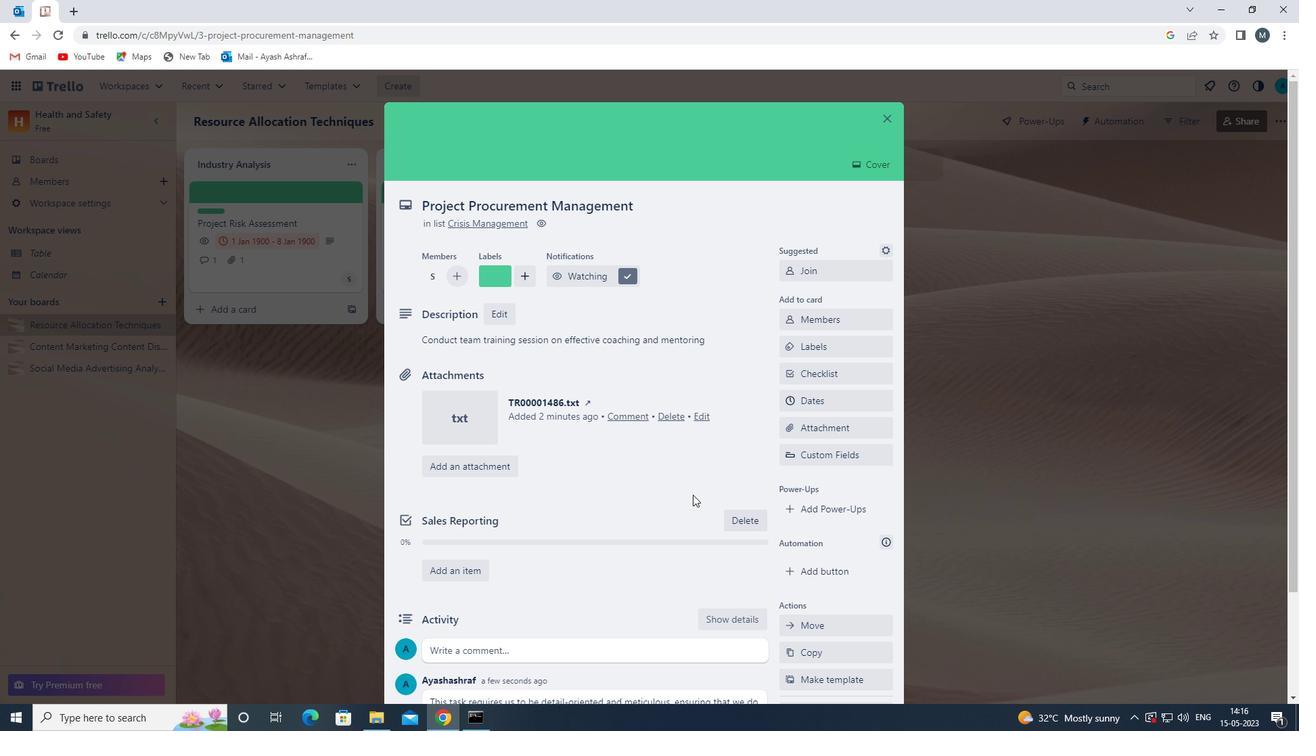 
